 Task: Find connections with filter location Muktāgācha with filter topic #startupswith filter profile language Potuguese with filter current company Lazard with filter school DURGADEVI SARAF INSTITUTE OF MANAGEMENT STUDIES, MUMBAI with filter industry Transportation Equipment Manufacturing with filter service category Business Law with filter keywords title Title Researcher
Action: Mouse moved to (631, 125)
Screenshot: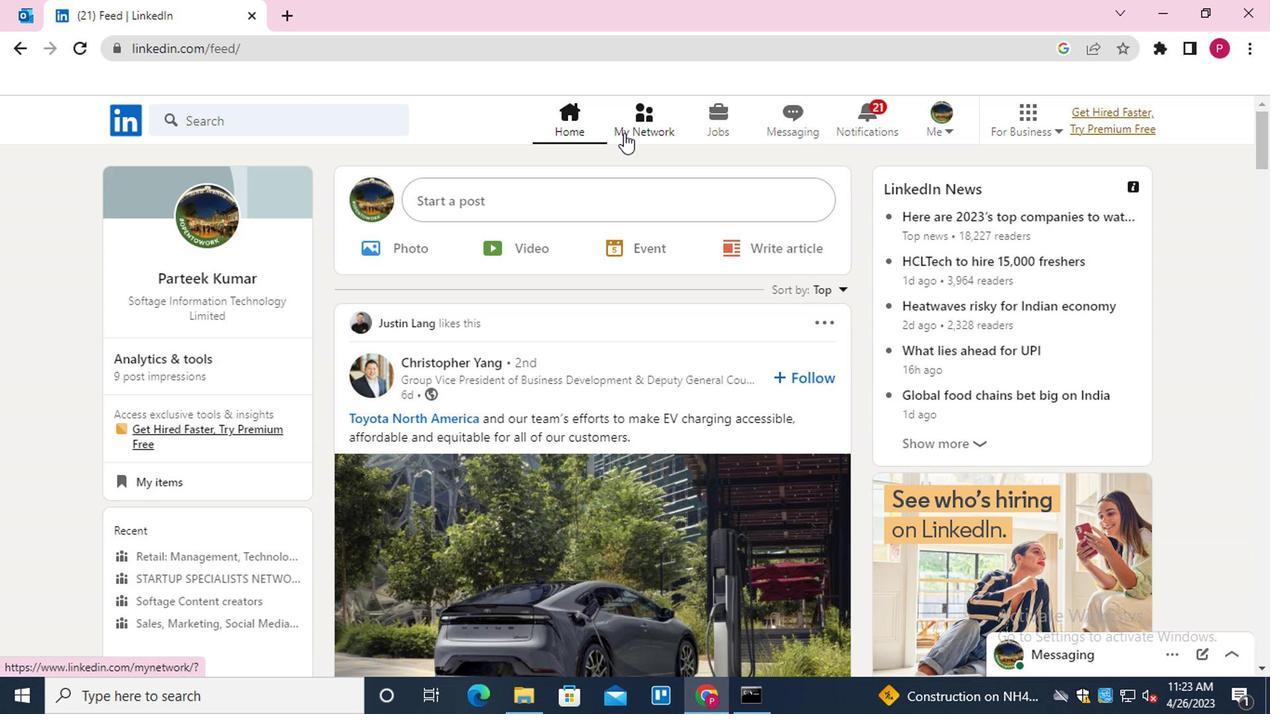 
Action: Mouse pressed left at (631, 125)
Screenshot: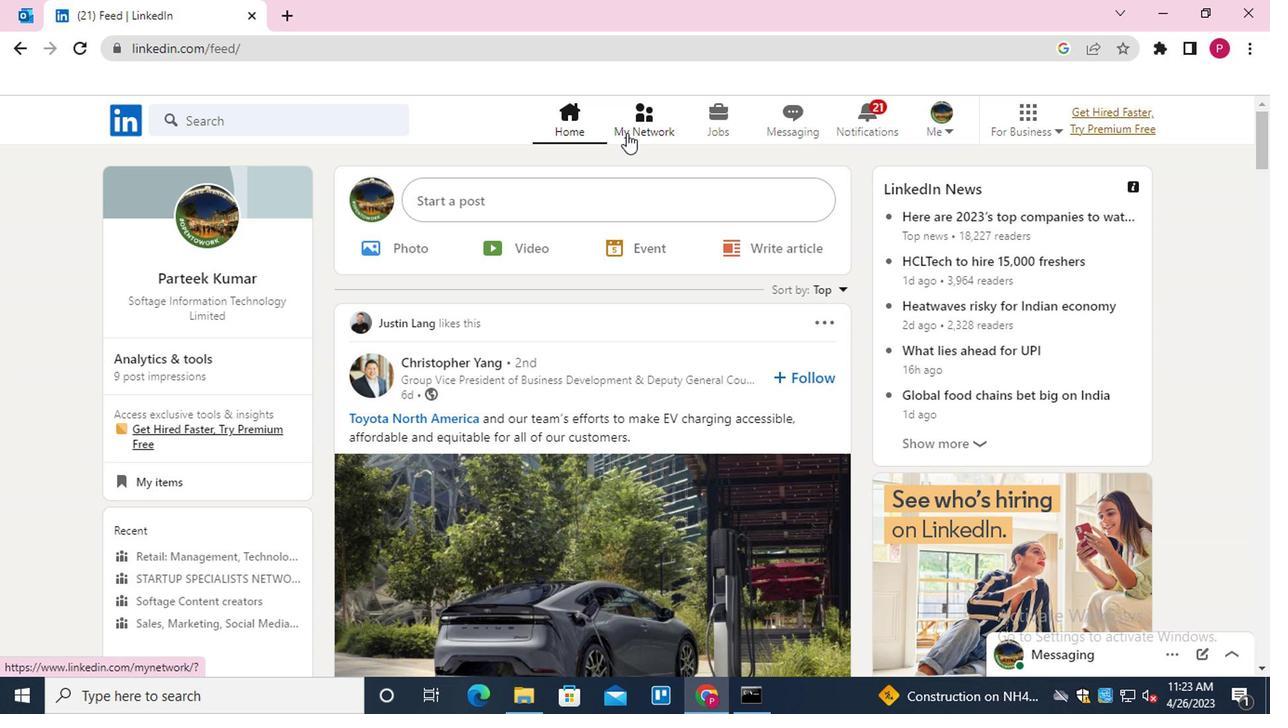 
Action: Mouse moved to (244, 208)
Screenshot: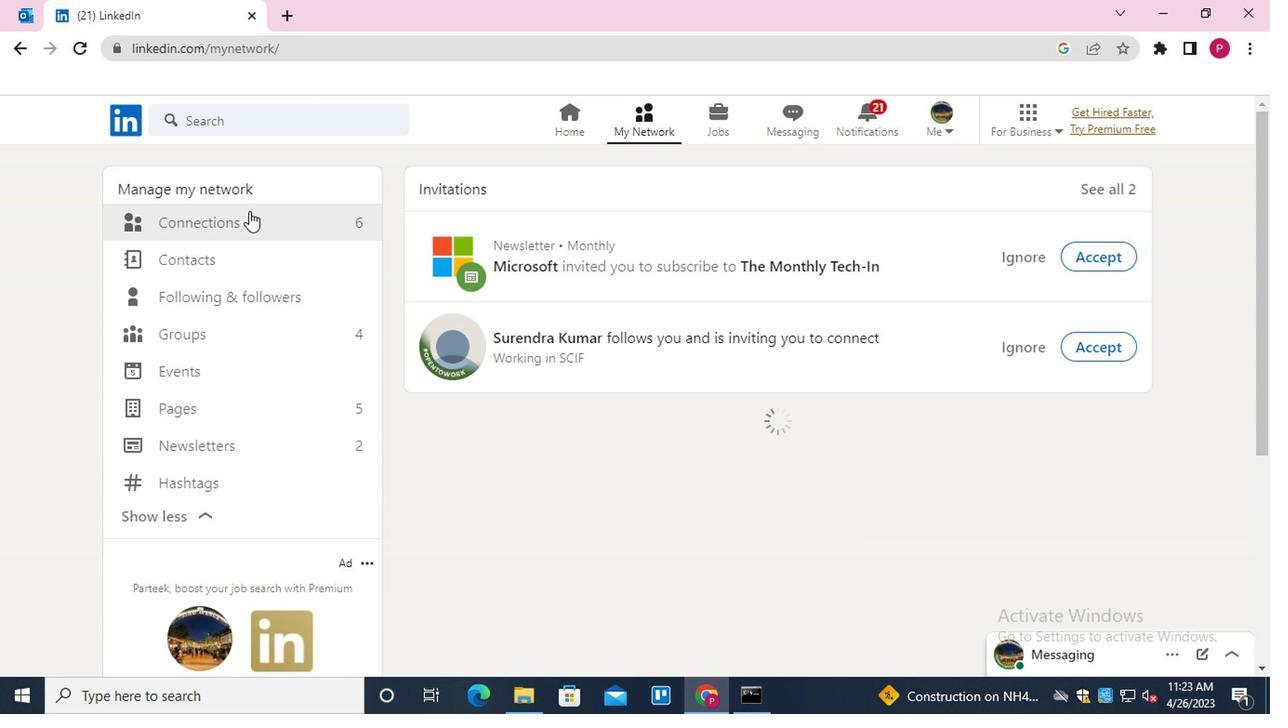 
Action: Mouse pressed left at (244, 208)
Screenshot: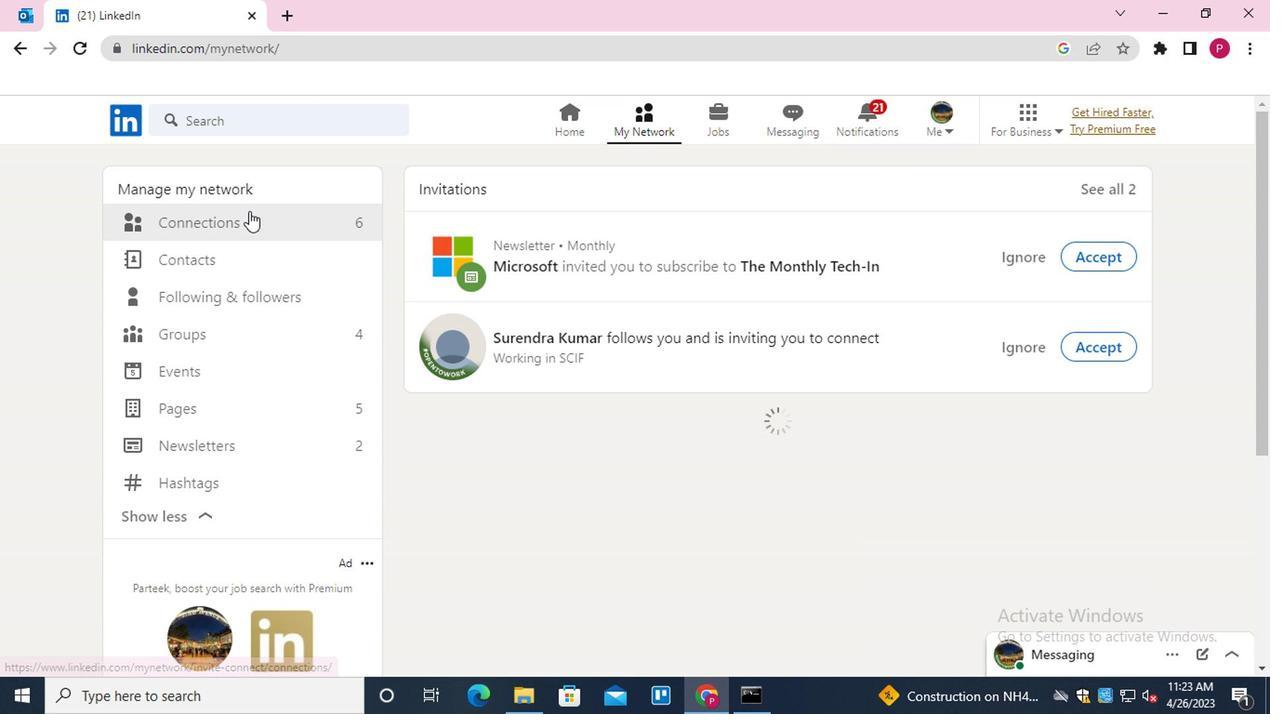 
Action: Mouse moved to (747, 218)
Screenshot: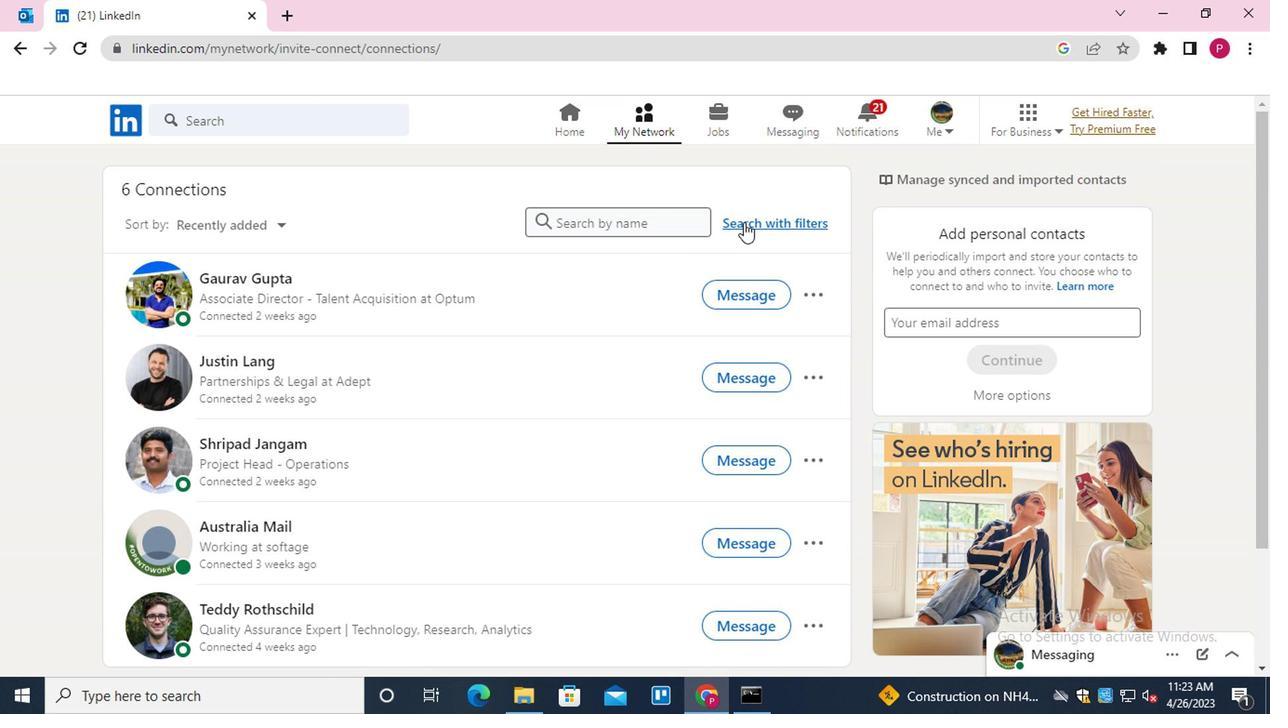 
Action: Mouse pressed left at (747, 218)
Screenshot: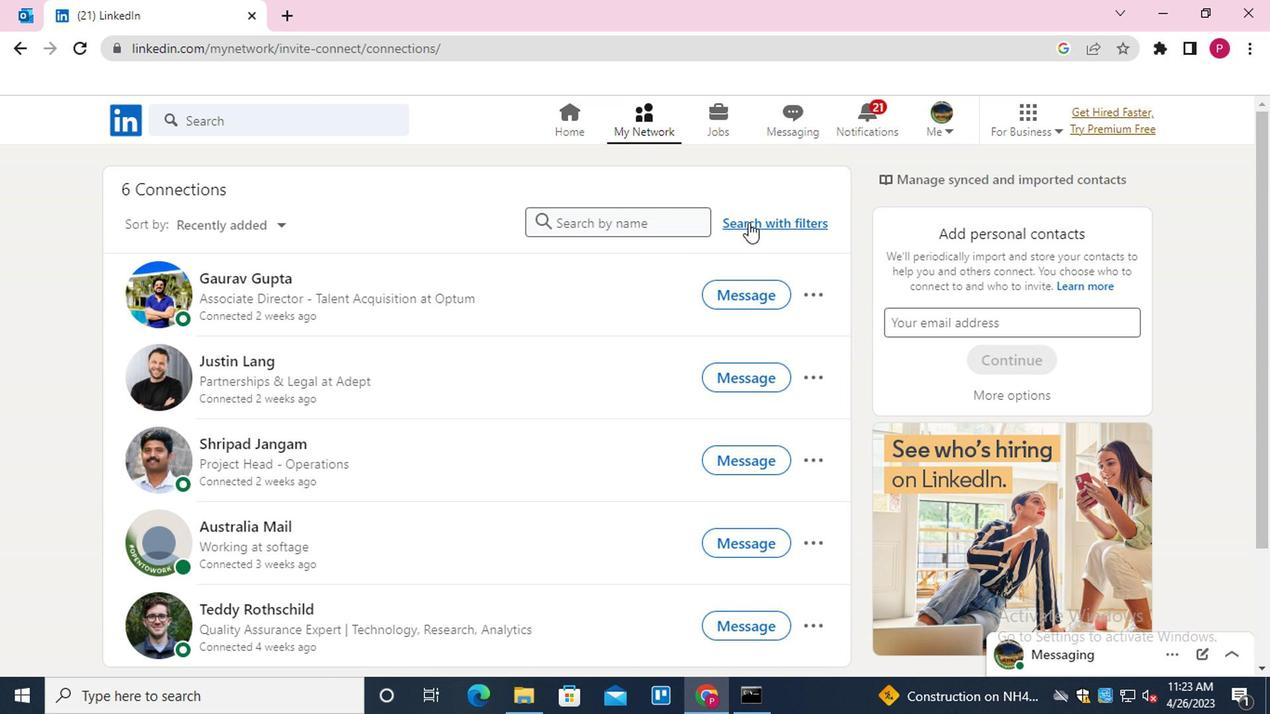 
Action: Mouse moved to (576, 120)
Screenshot: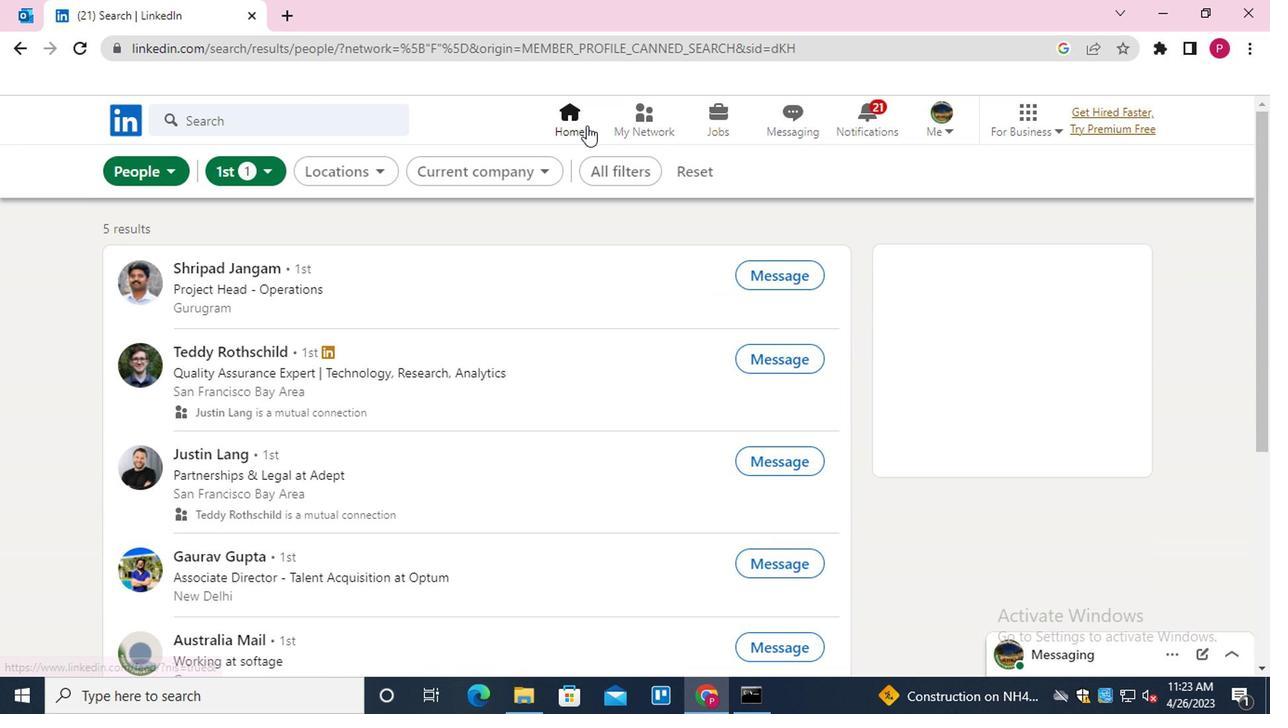 
Action: Mouse pressed left at (576, 120)
Screenshot: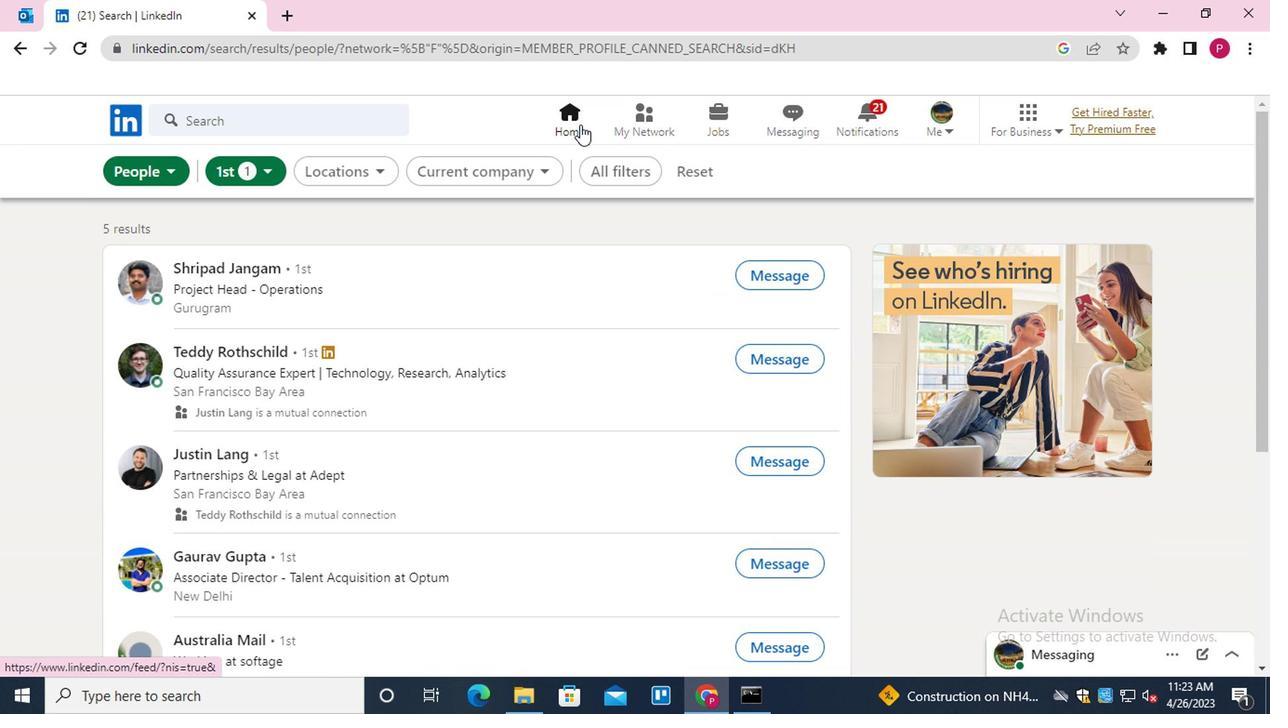
Action: Mouse moved to (627, 173)
Screenshot: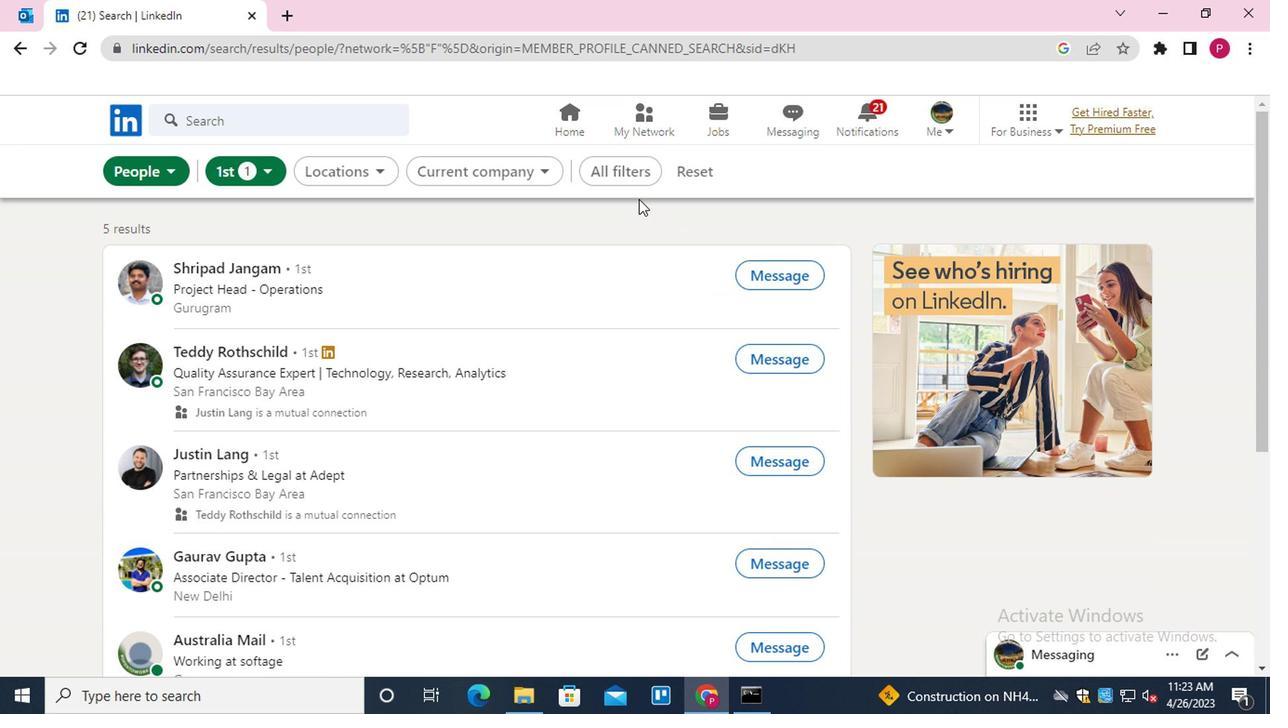 
Action: Mouse pressed left at (627, 173)
Screenshot: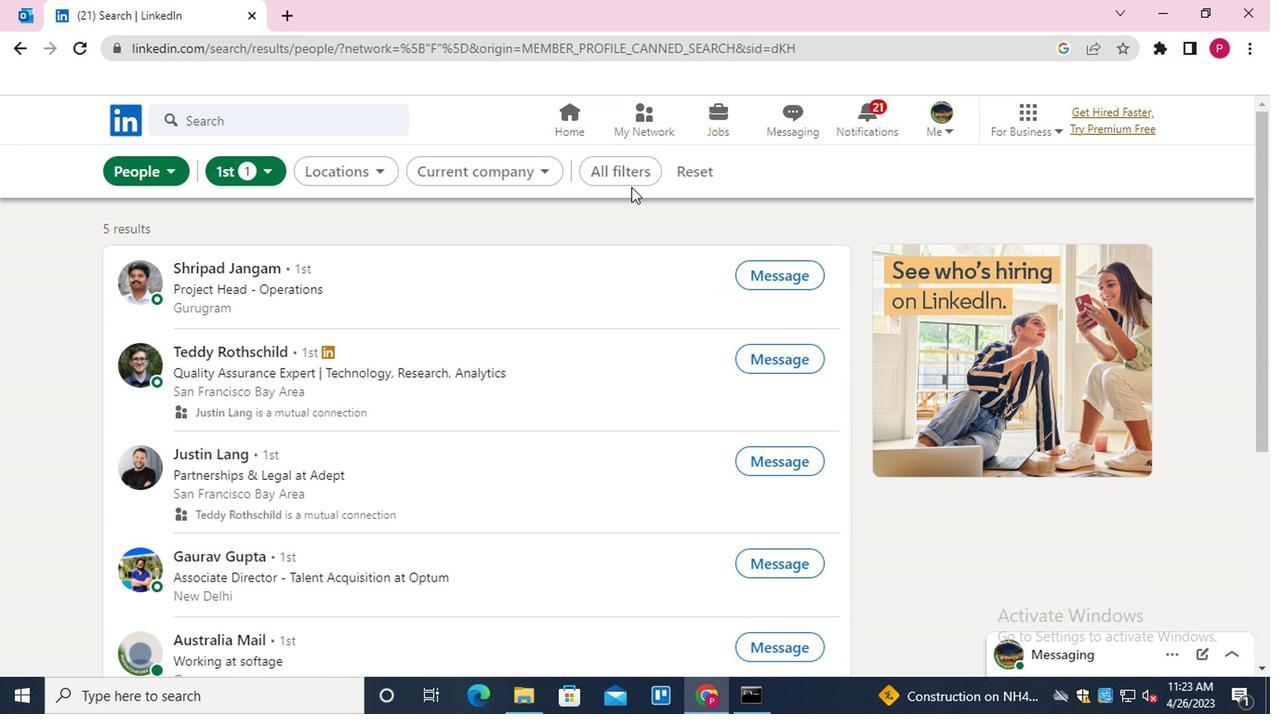 
Action: Mouse moved to (936, 371)
Screenshot: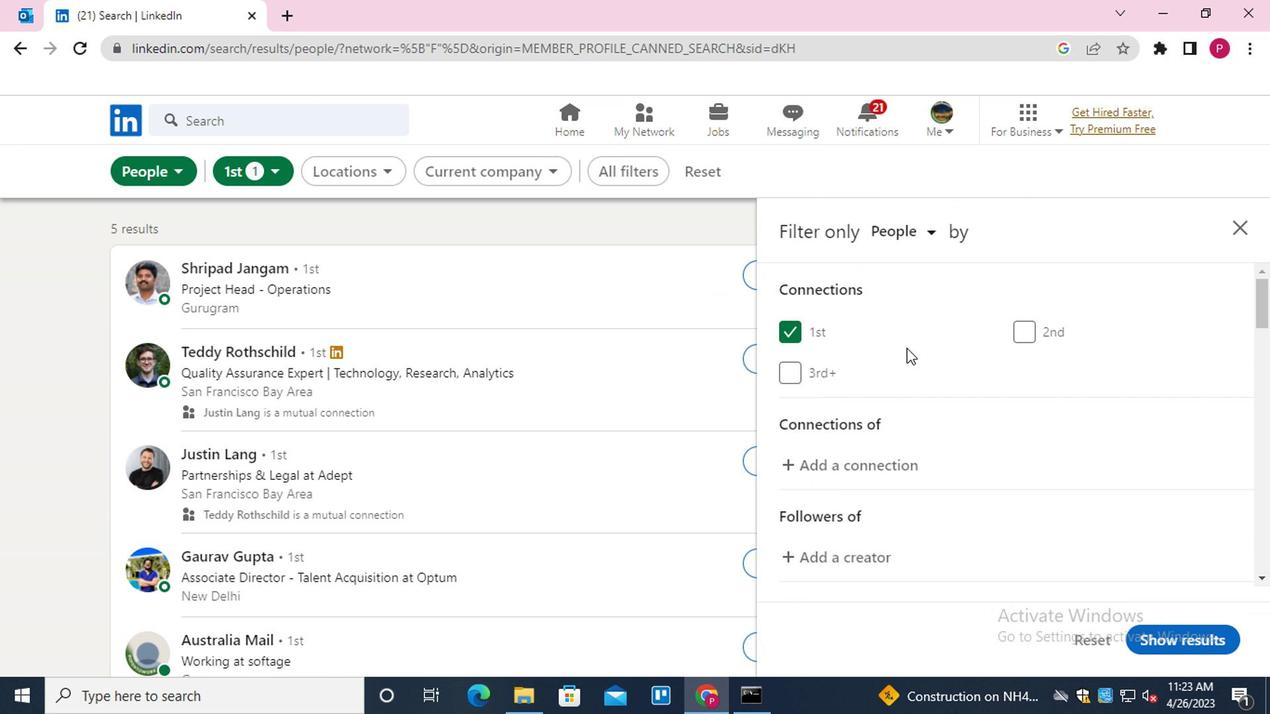 
Action: Mouse scrolled (936, 370) with delta (0, -1)
Screenshot: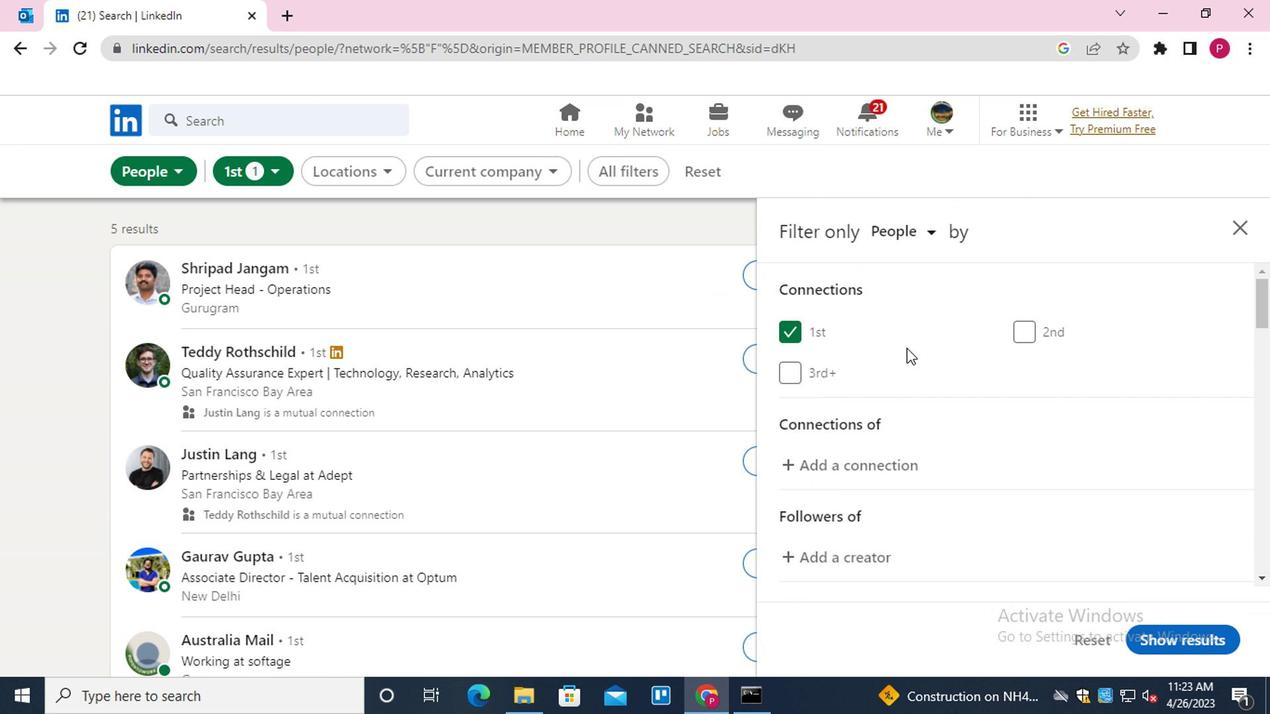 
Action: Mouse moved to (938, 373)
Screenshot: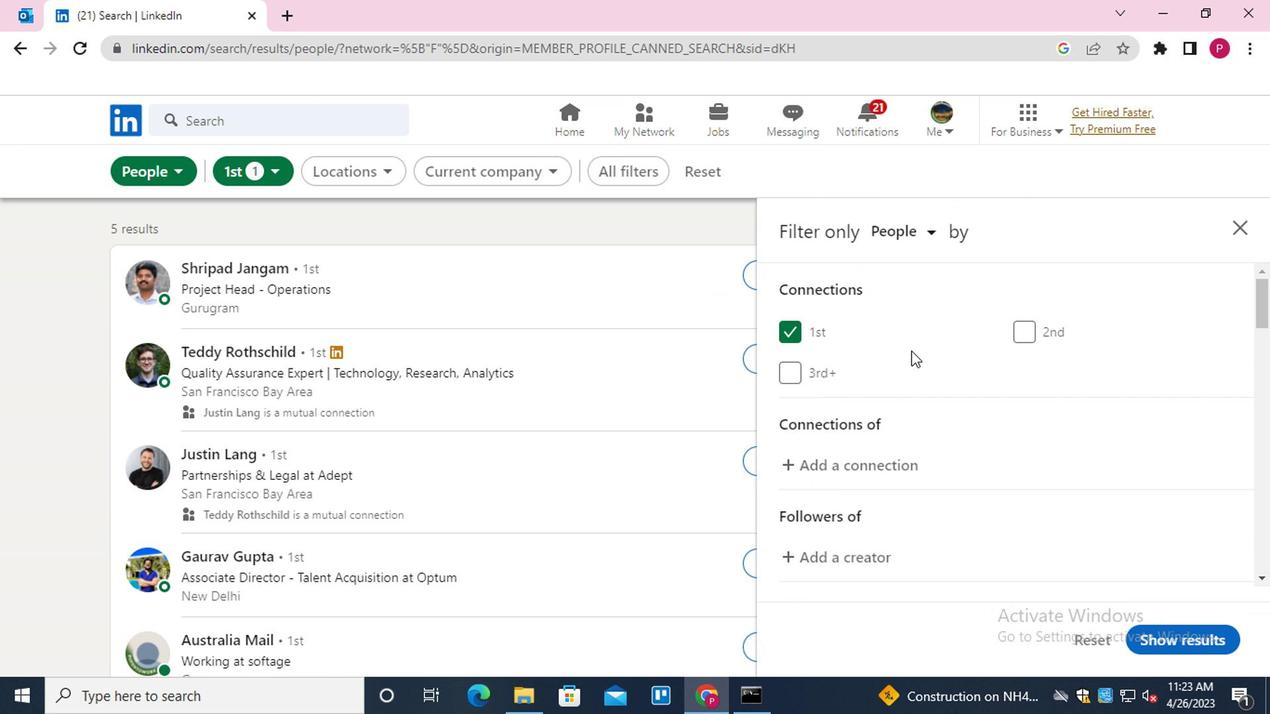 
Action: Mouse scrolled (938, 372) with delta (0, 0)
Screenshot: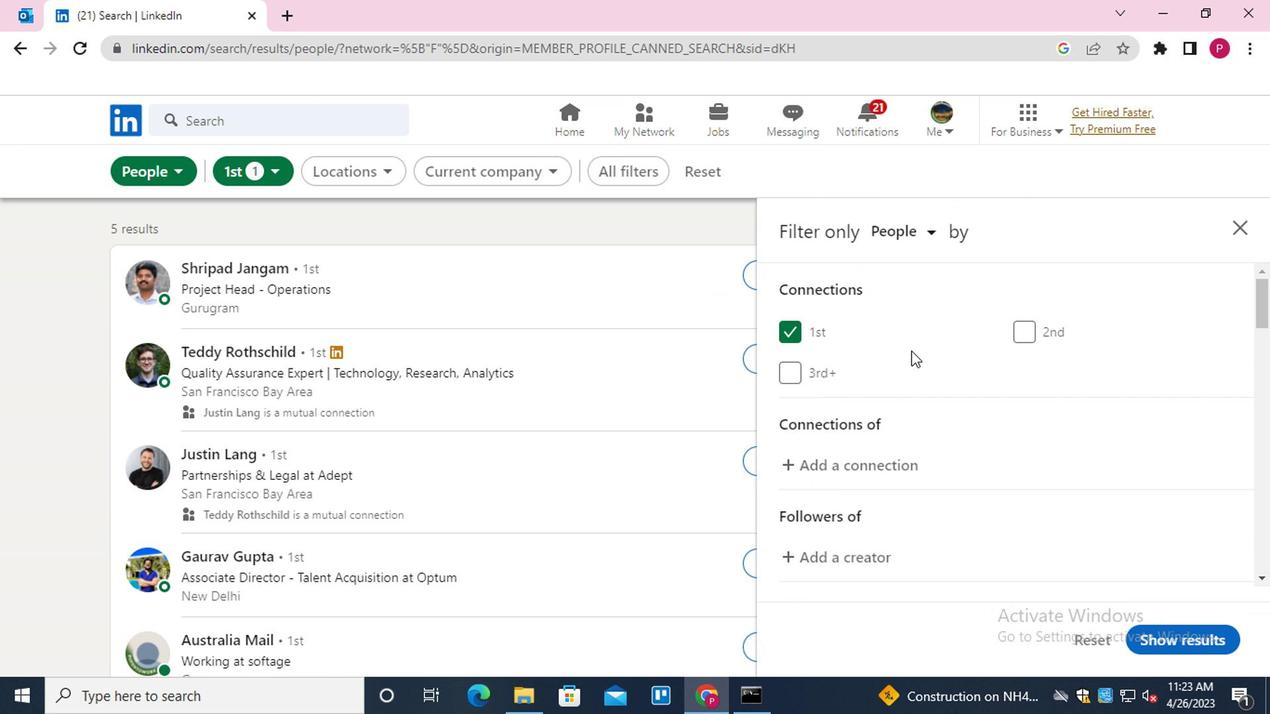 
Action: Mouse moved to (942, 377)
Screenshot: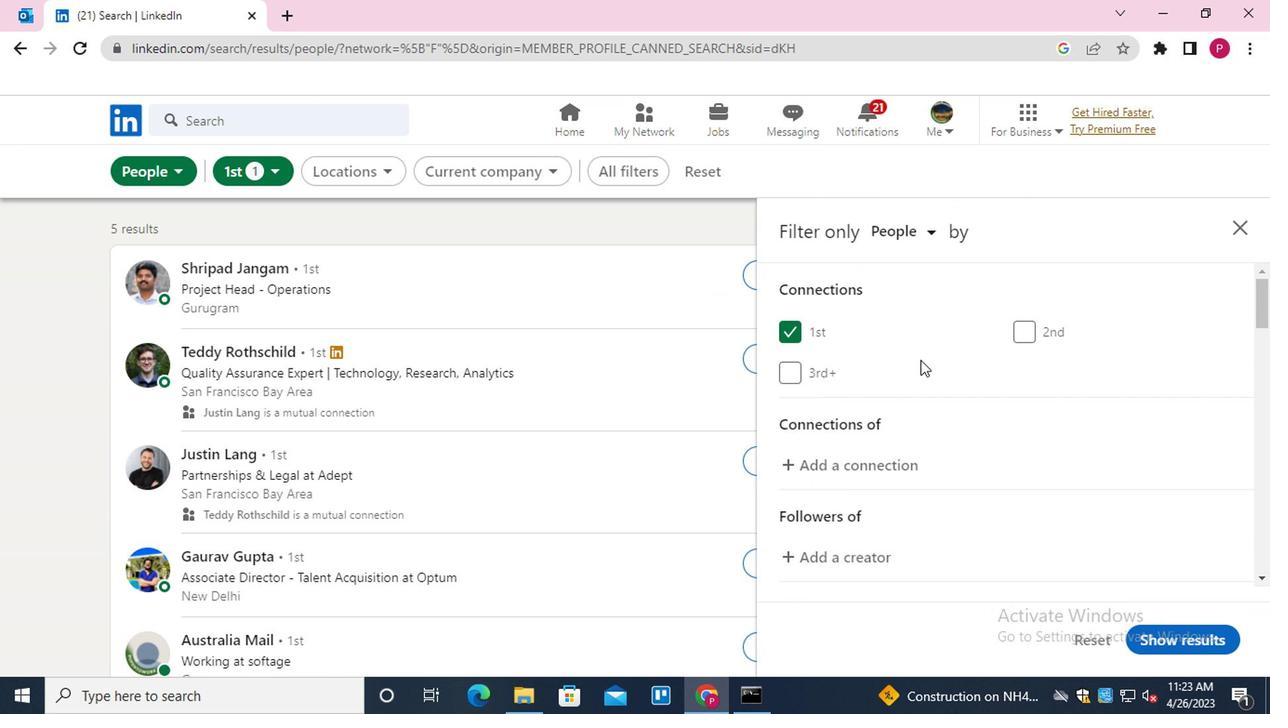
Action: Mouse scrolled (942, 376) with delta (0, 0)
Screenshot: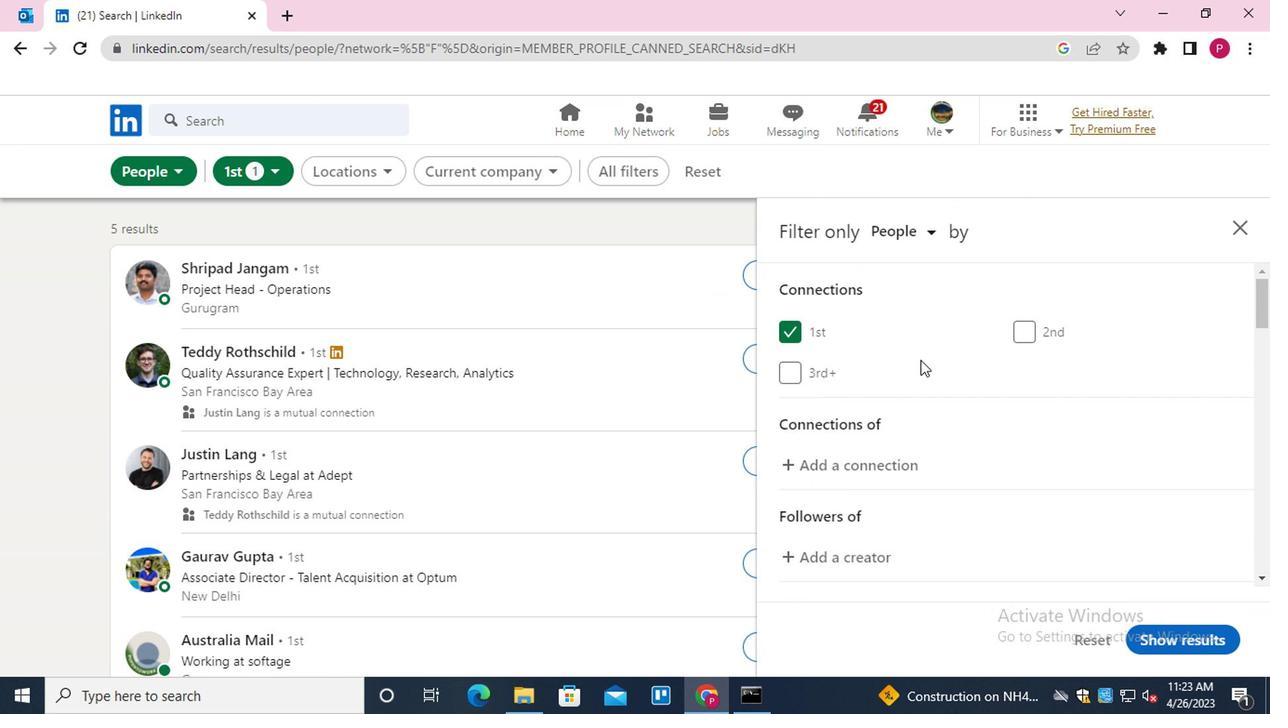 
Action: Mouse moved to (1083, 451)
Screenshot: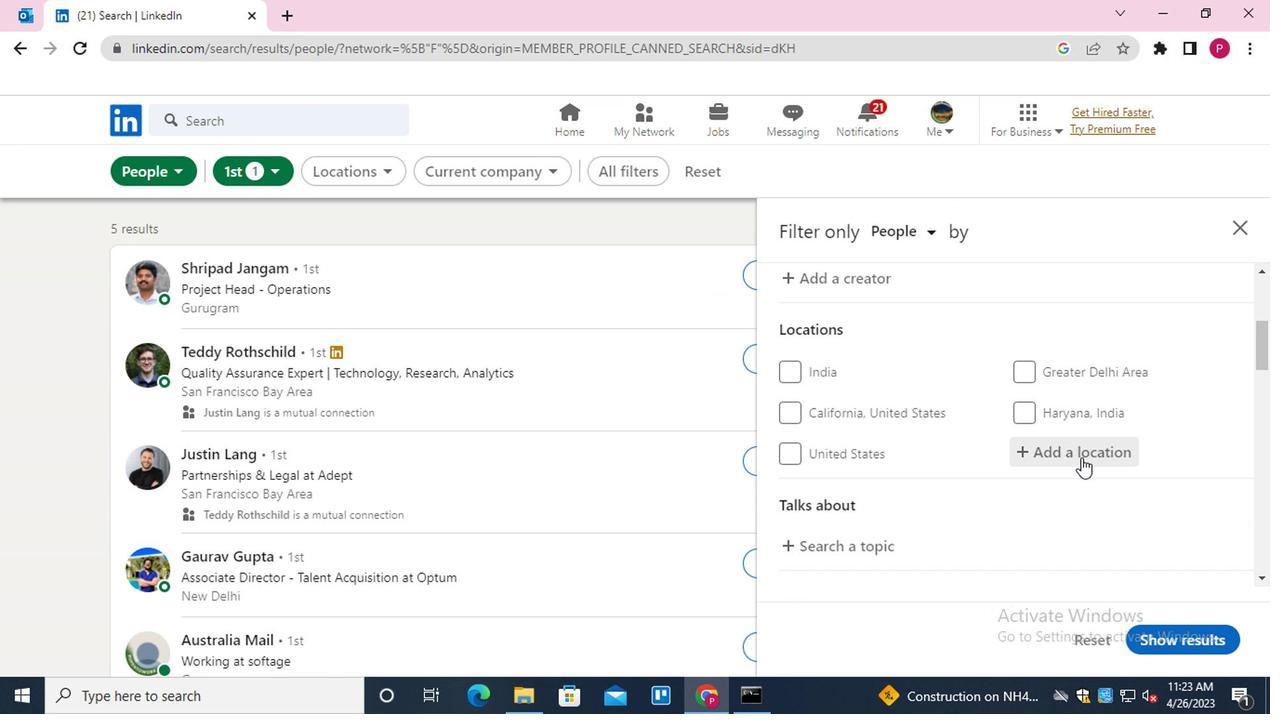 
Action: Mouse pressed left at (1083, 451)
Screenshot: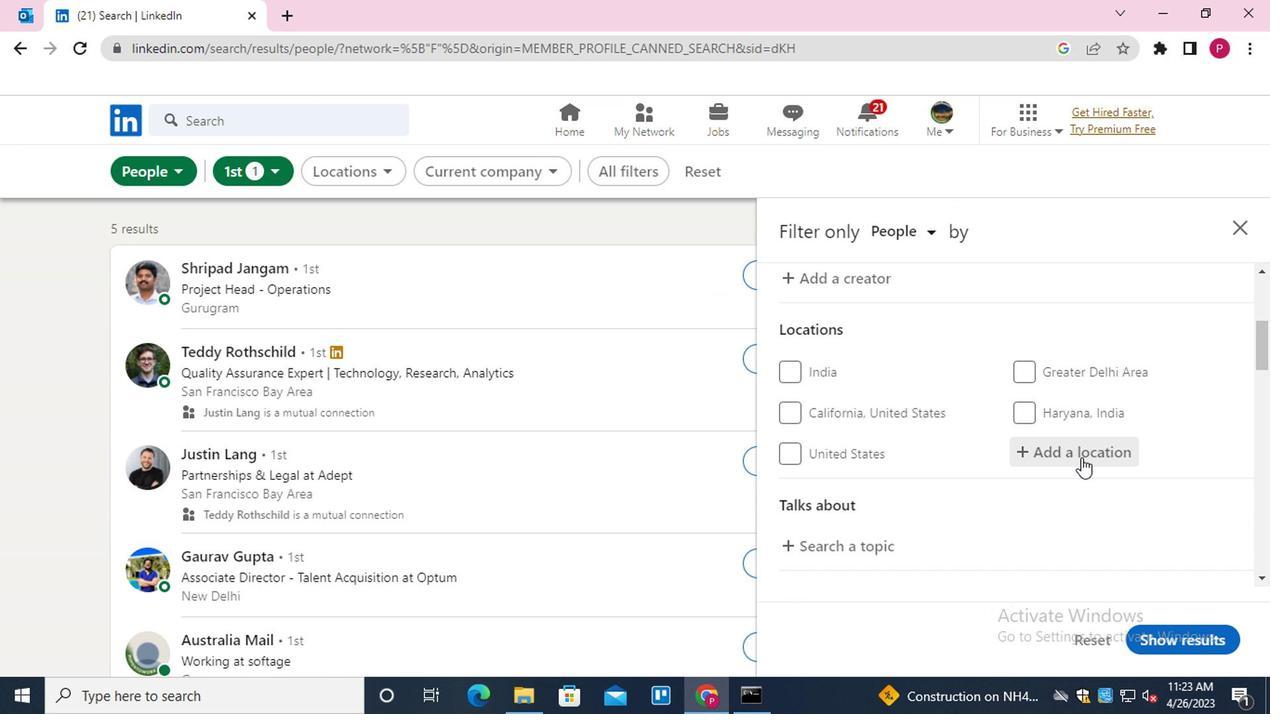 
Action: Mouse moved to (1076, 452)
Screenshot: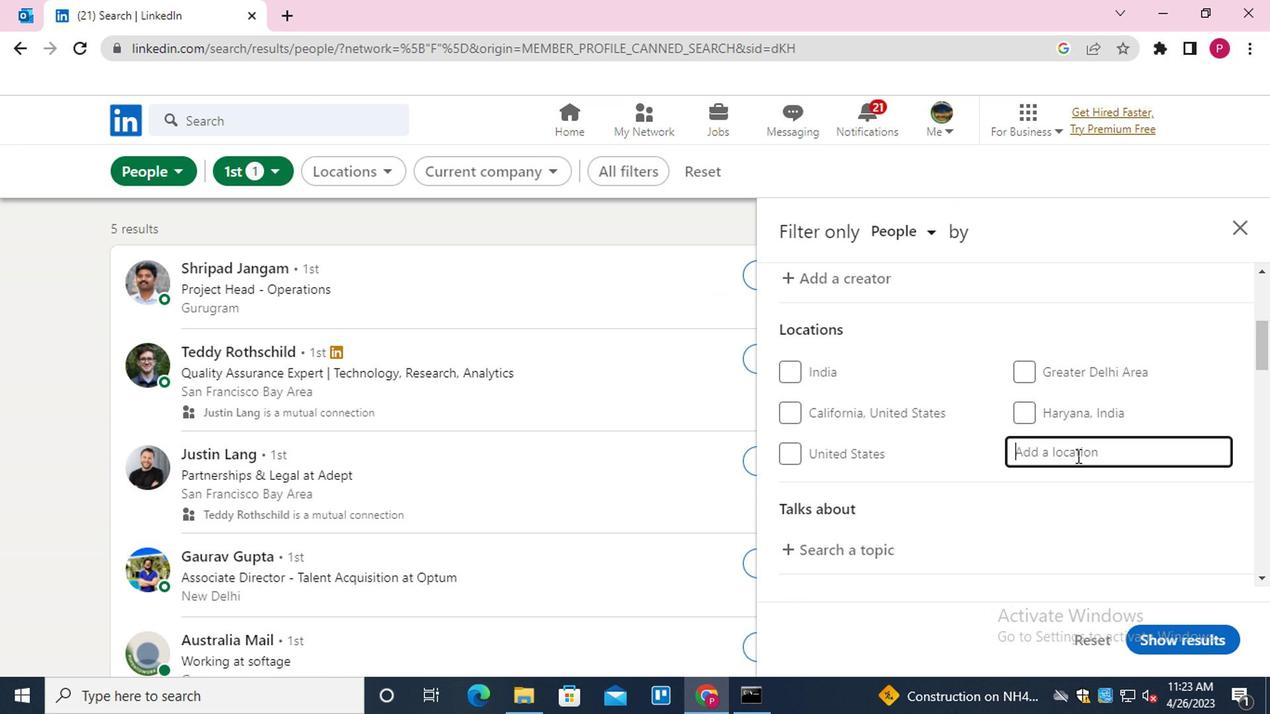 
Action: Key pressed <Key.shift>MUKTAGACHA
Screenshot: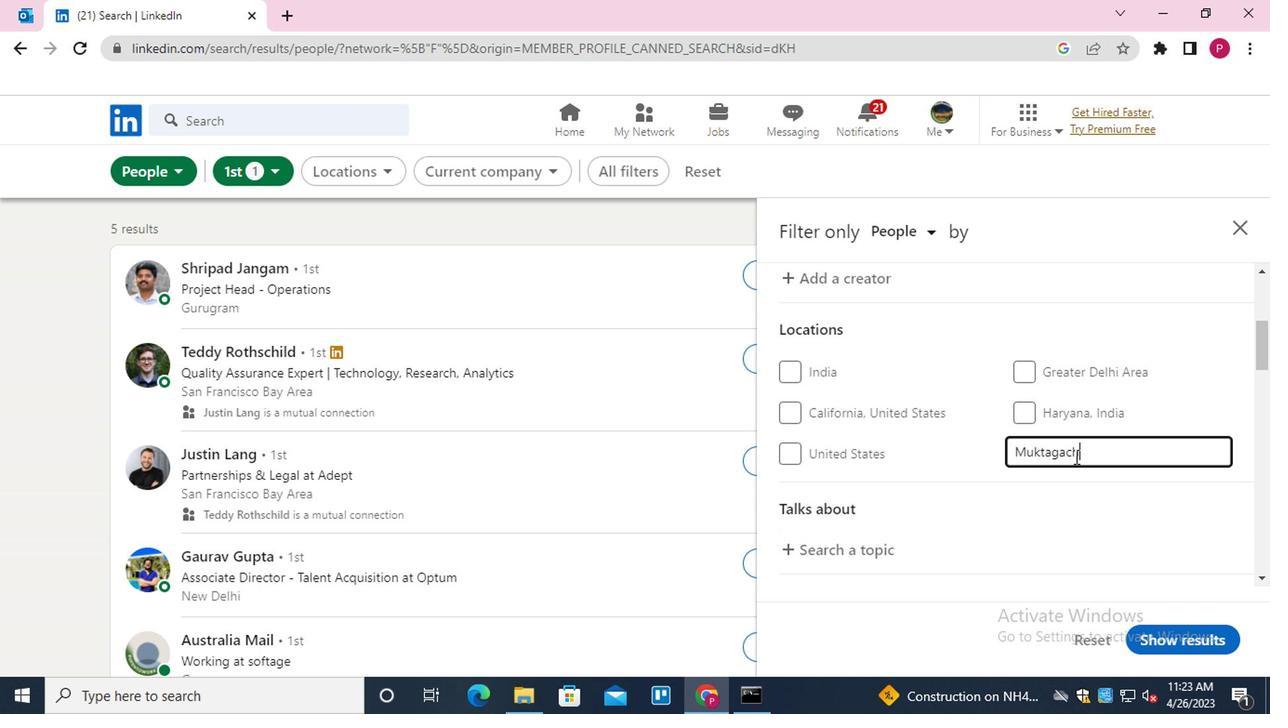 
Action: Mouse moved to (1074, 502)
Screenshot: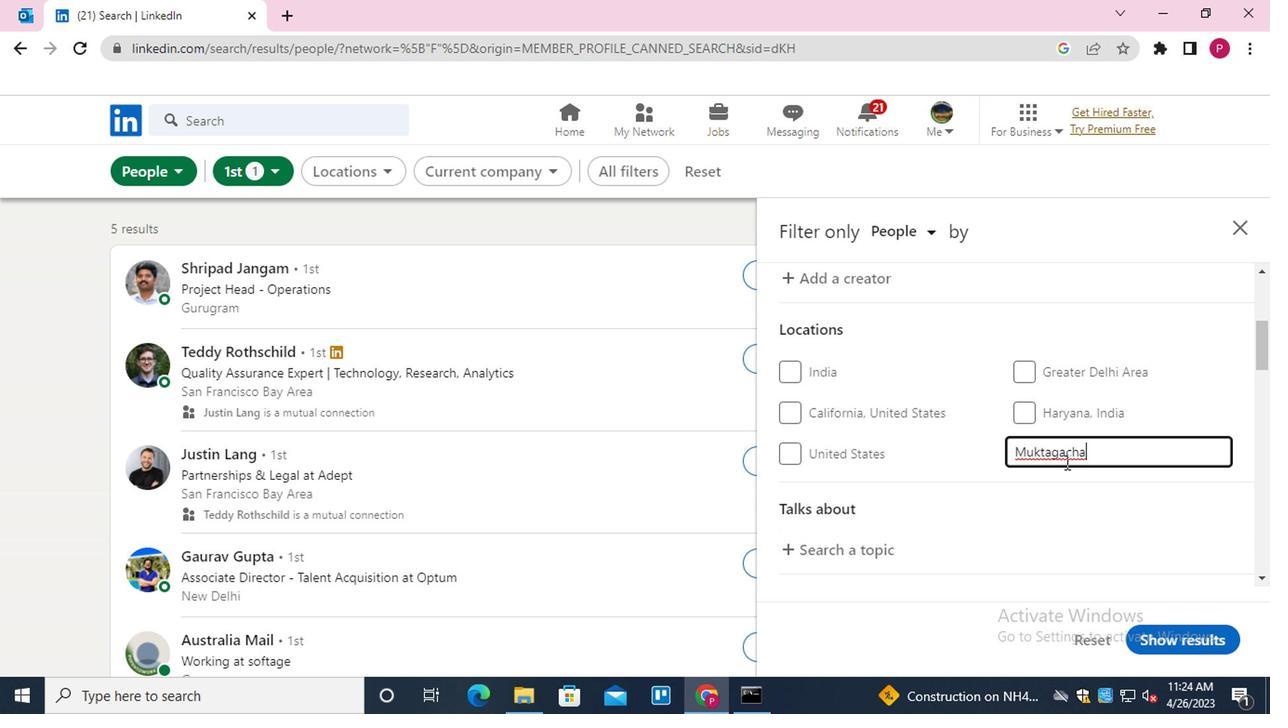 
Action: Mouse pressed left at (1074, 502)
Screenshot: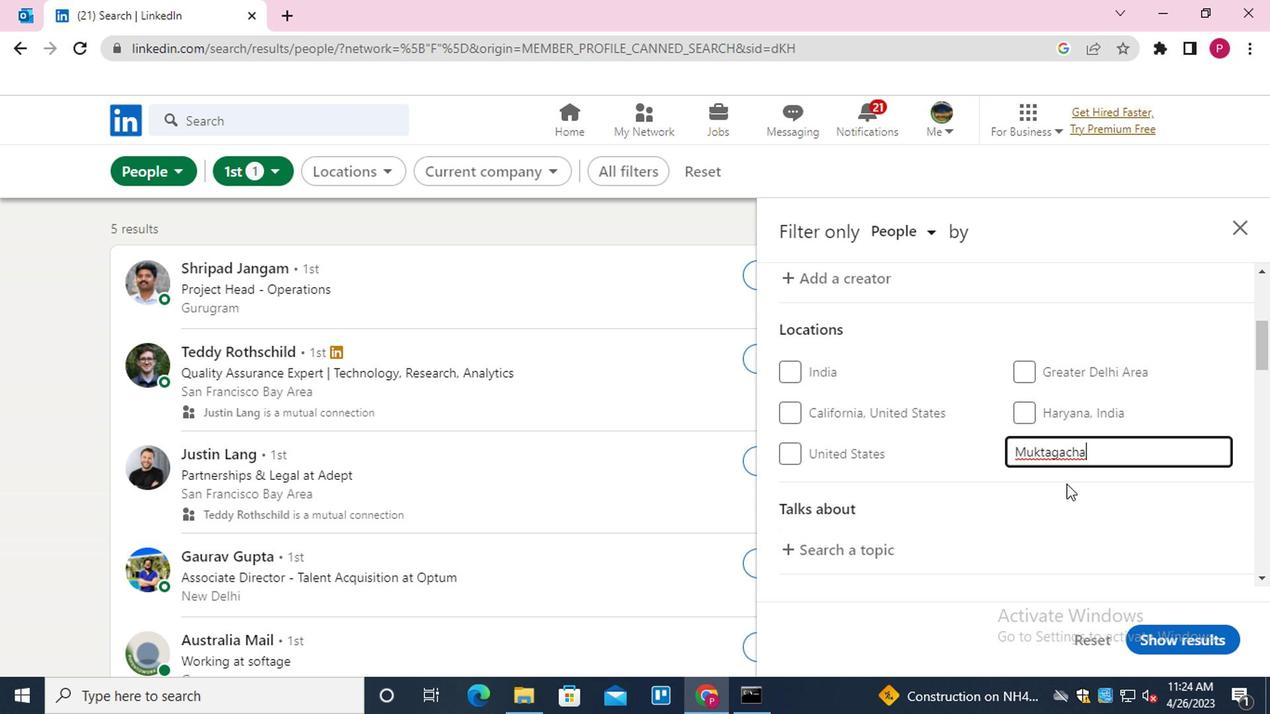 
Action: Mouse moved to (1008, 478)
Screenshot: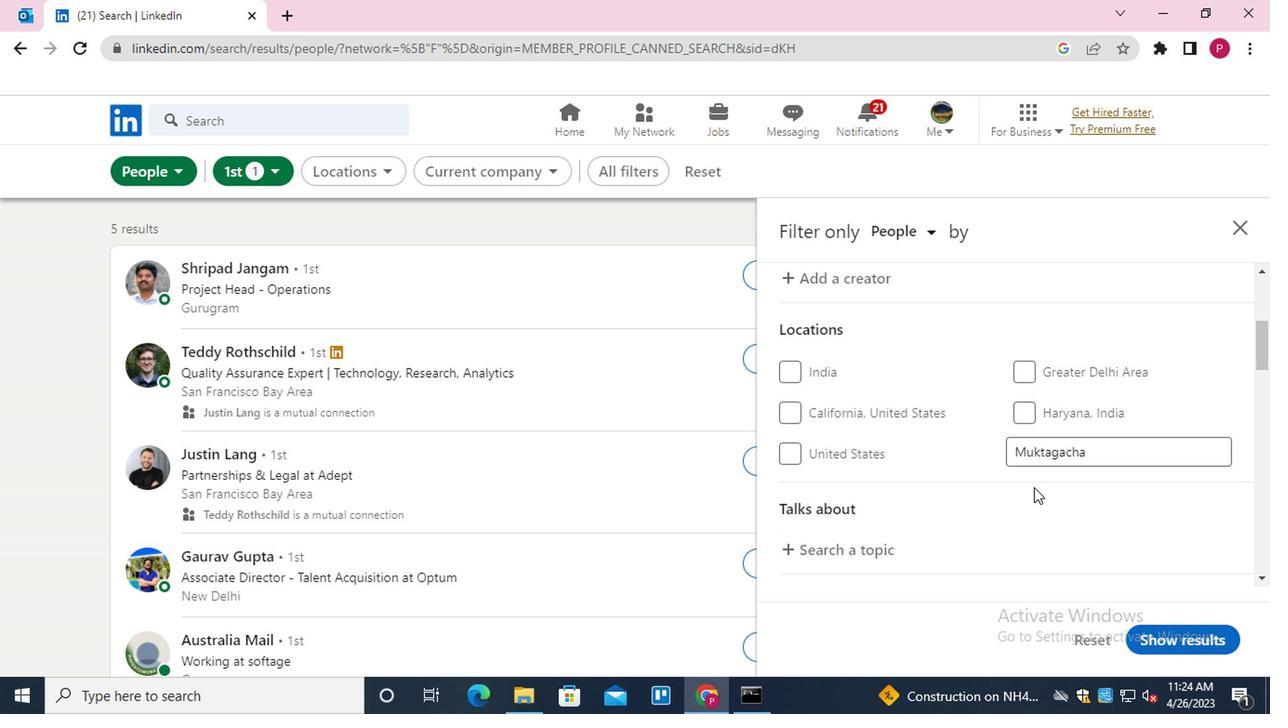
Action: Mouse scrolled (1008, 477) with delta (0, 0)
Screenshot: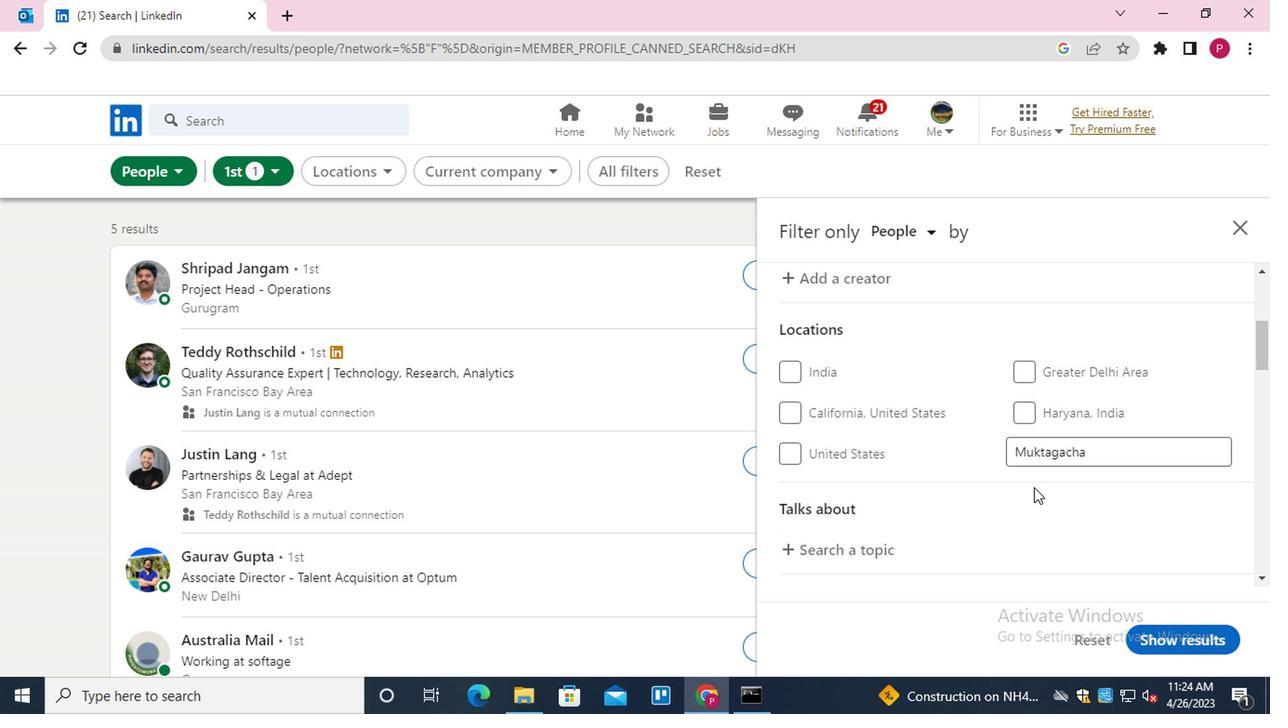 
Action: Mouse moved to (1001, 478)
Screenshot: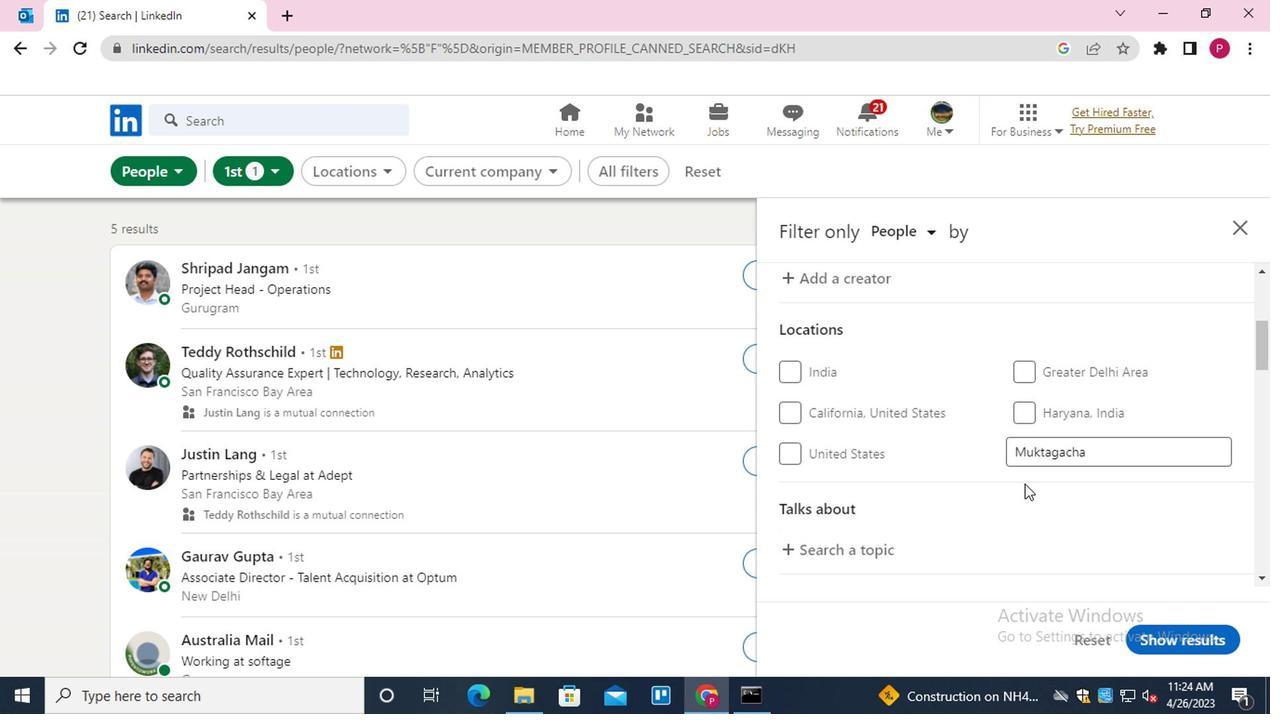 
Action: Mouse scrolled (1001, 477) with delta (0, 0)
Screenshot: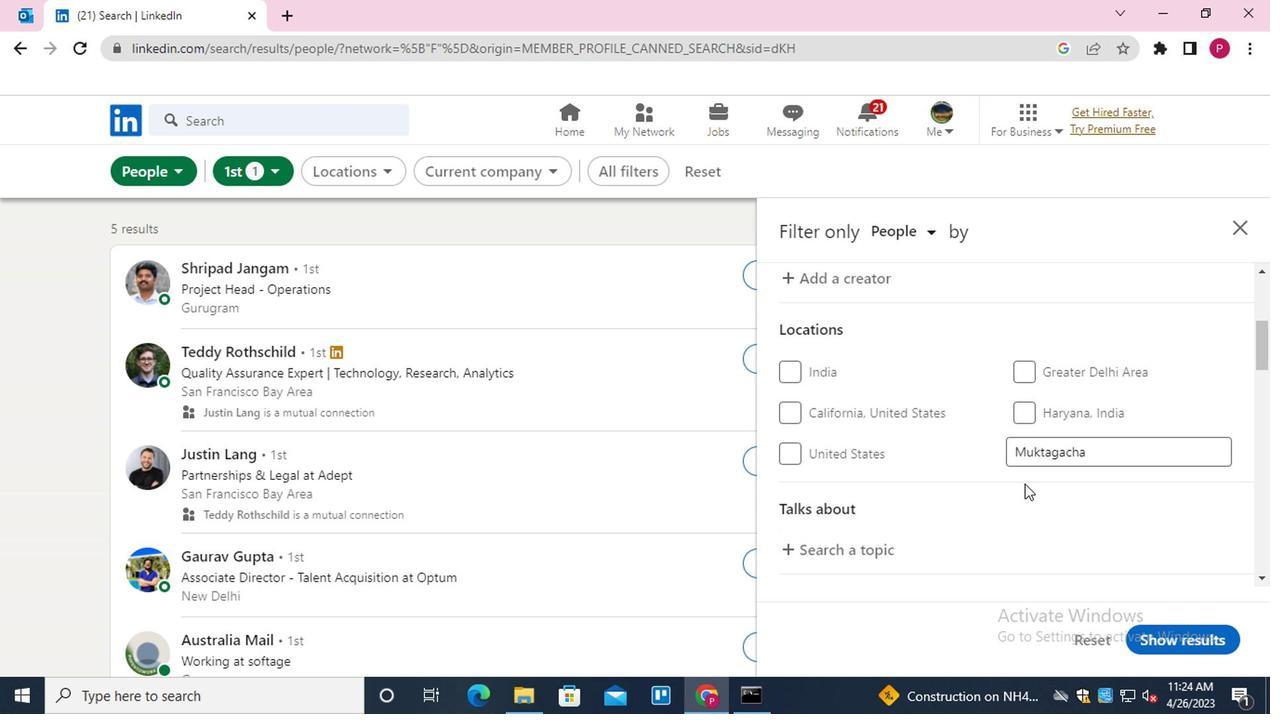 
Action: Mouse moved to (989, 477)
Screenshot: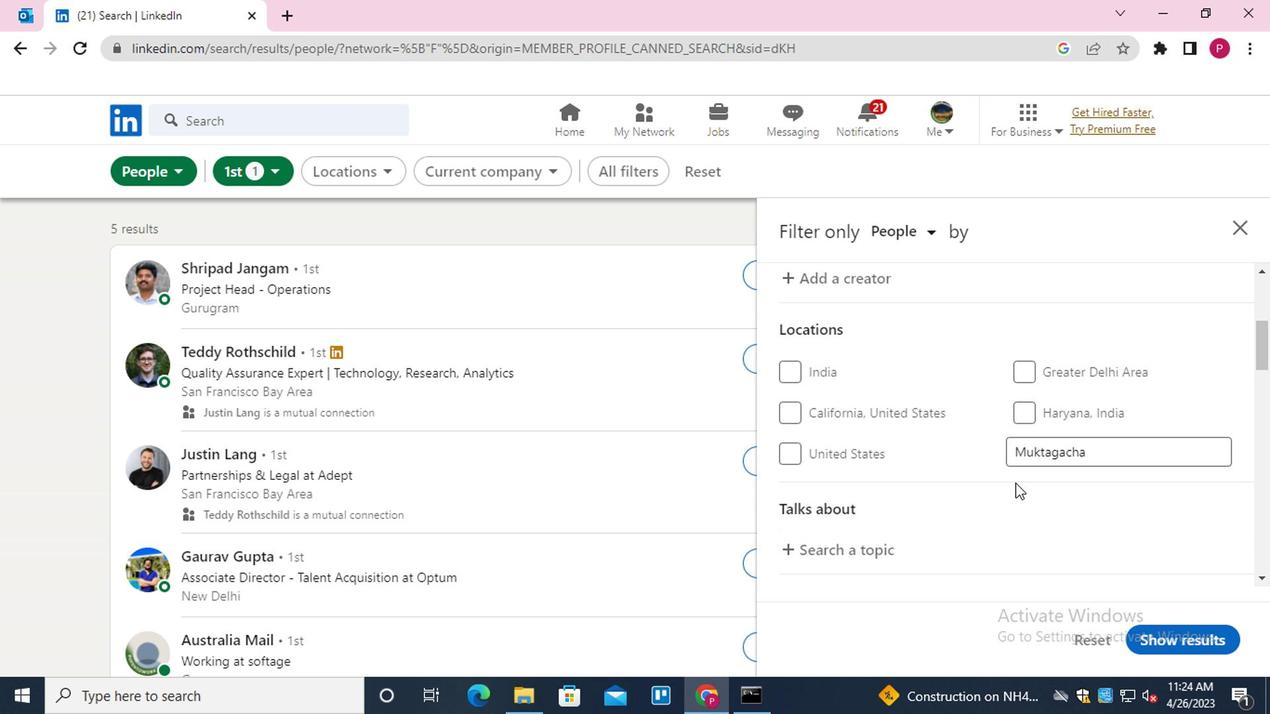 
Action: Mouse scrolled (989, 477) with delta (0, 0)
Screenshot: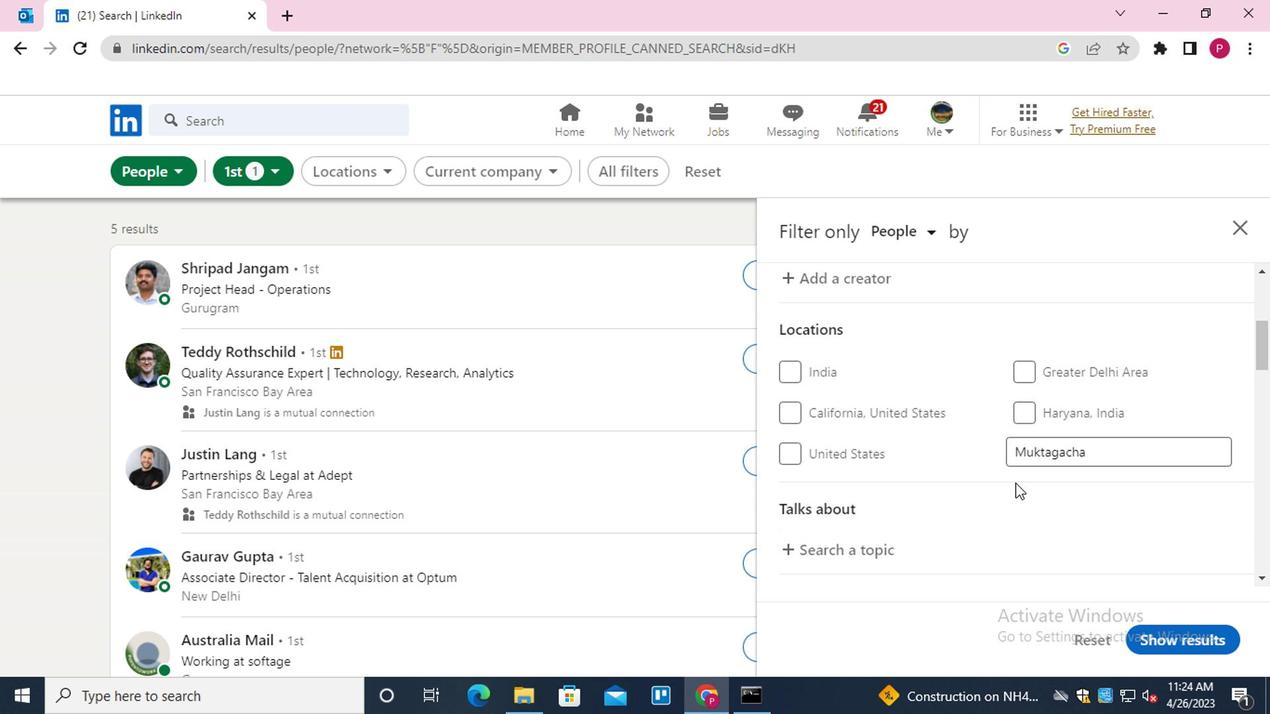 
Action: Mouse moved to (851, 273)
Screenshot: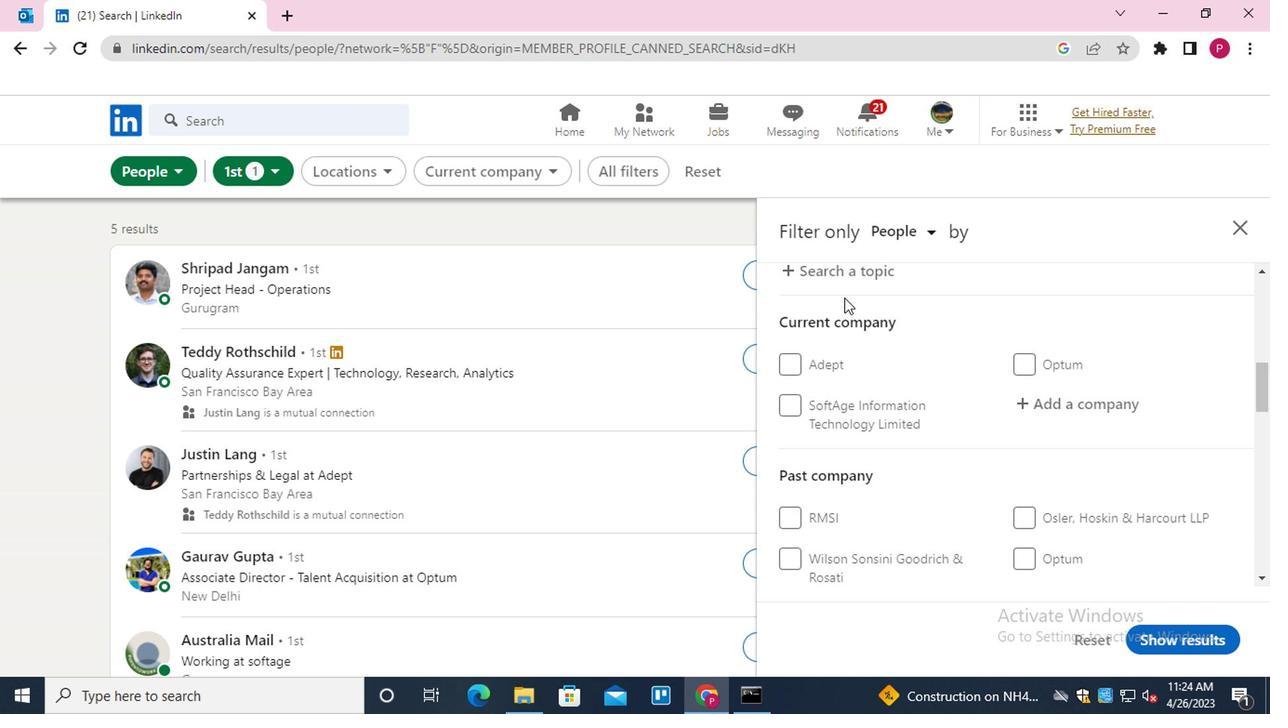 
Action: Mouse pressed left at (851, 273)
Screenshot: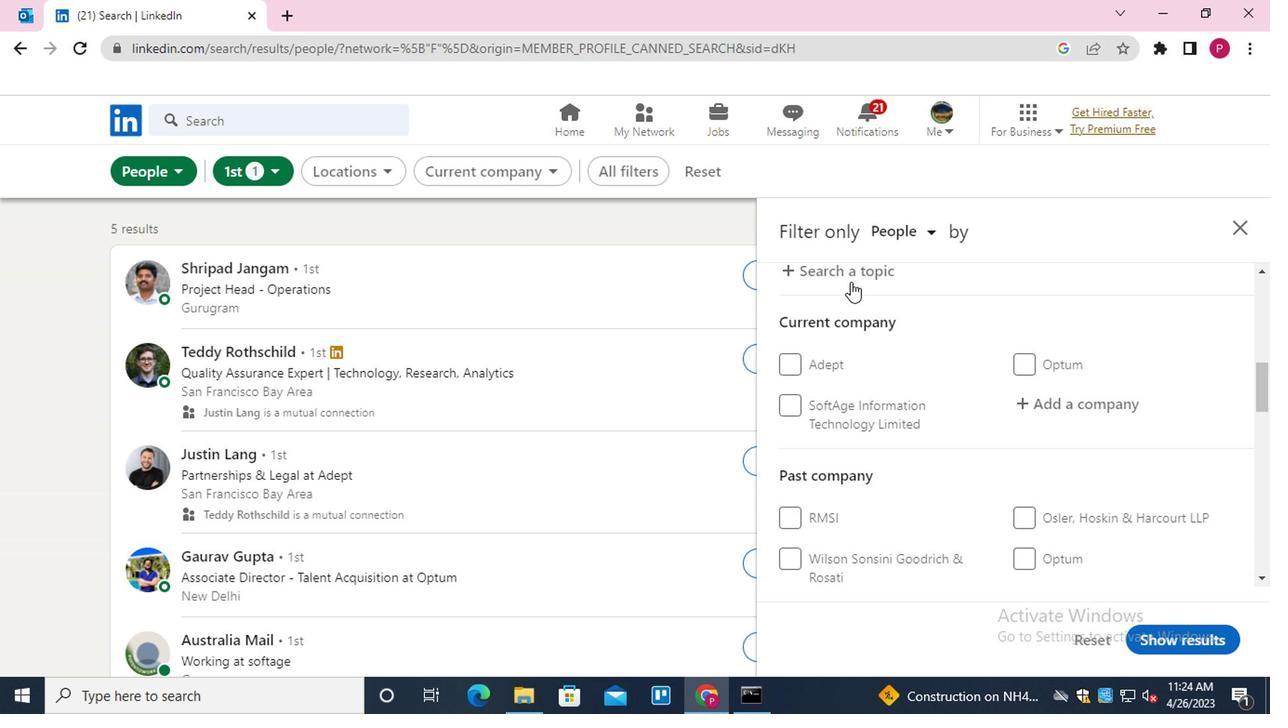
Action: Mouse scrolled (851, 273) with delta (0, 0)
Screenshot: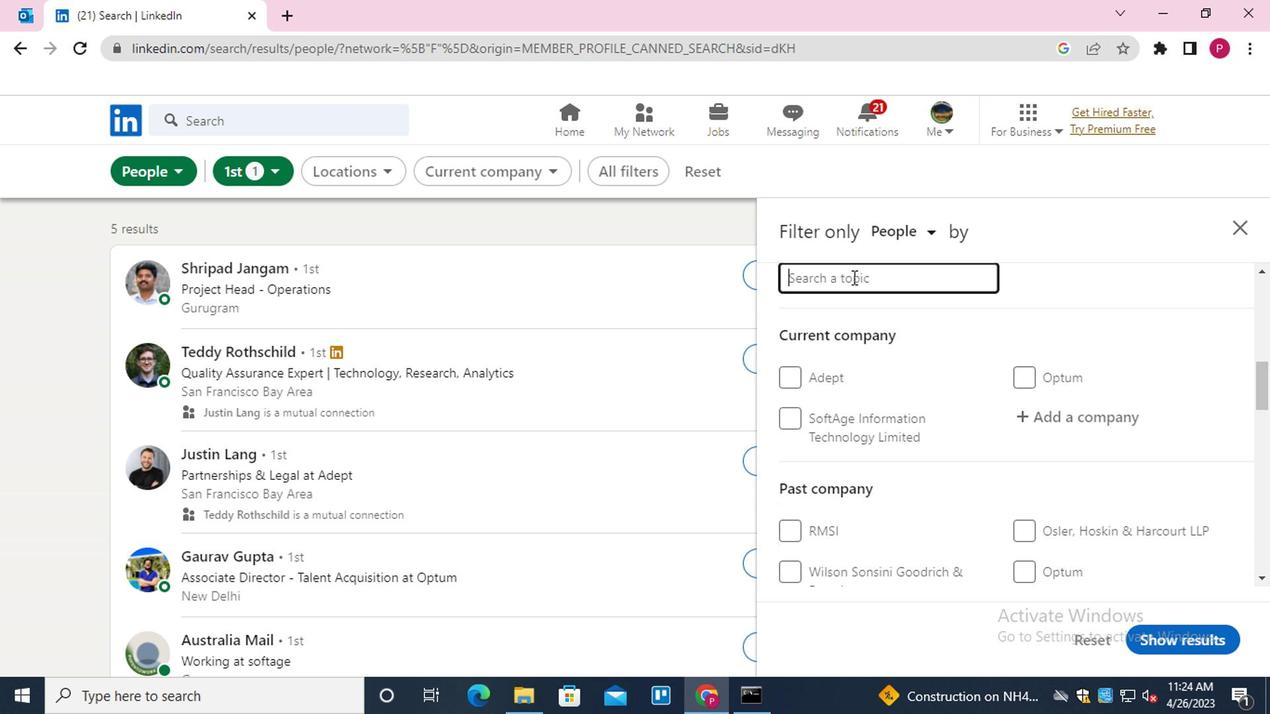 
Action: Mouse moved to (866, 308)
Screenshot: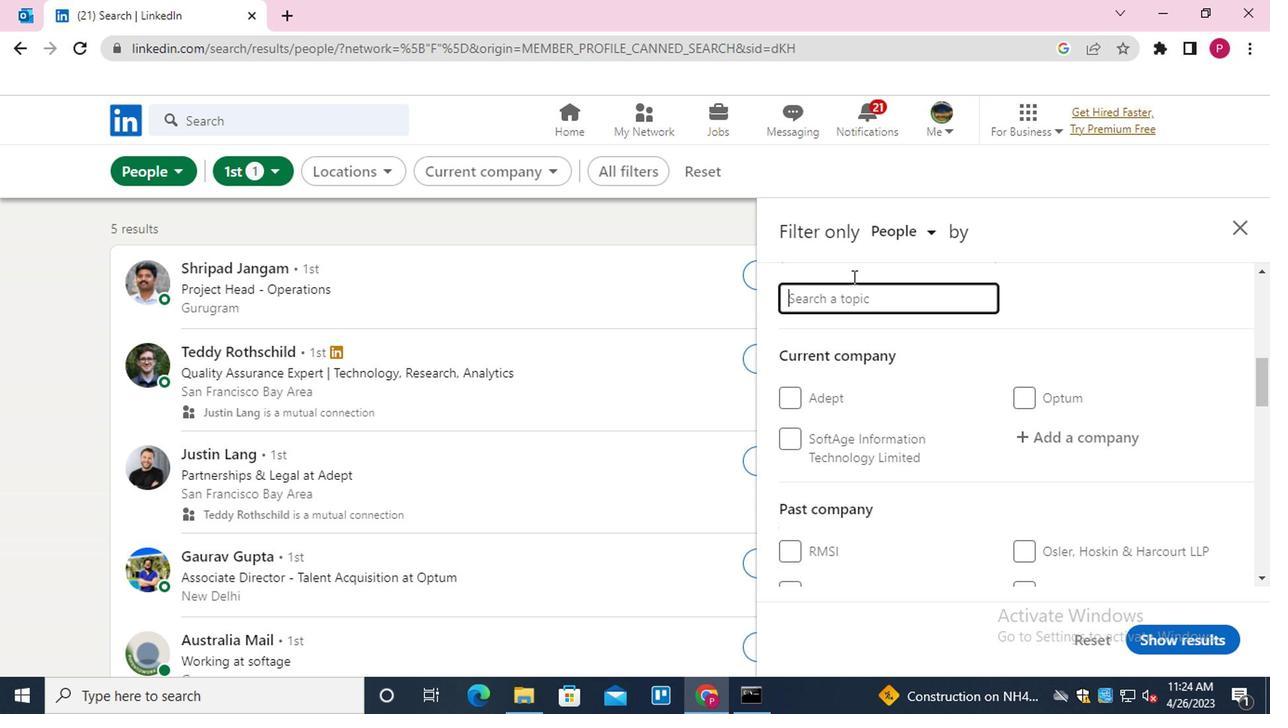 
Action: Key pressed STARTUPS<Key.down><Key.enter>
Screenshot: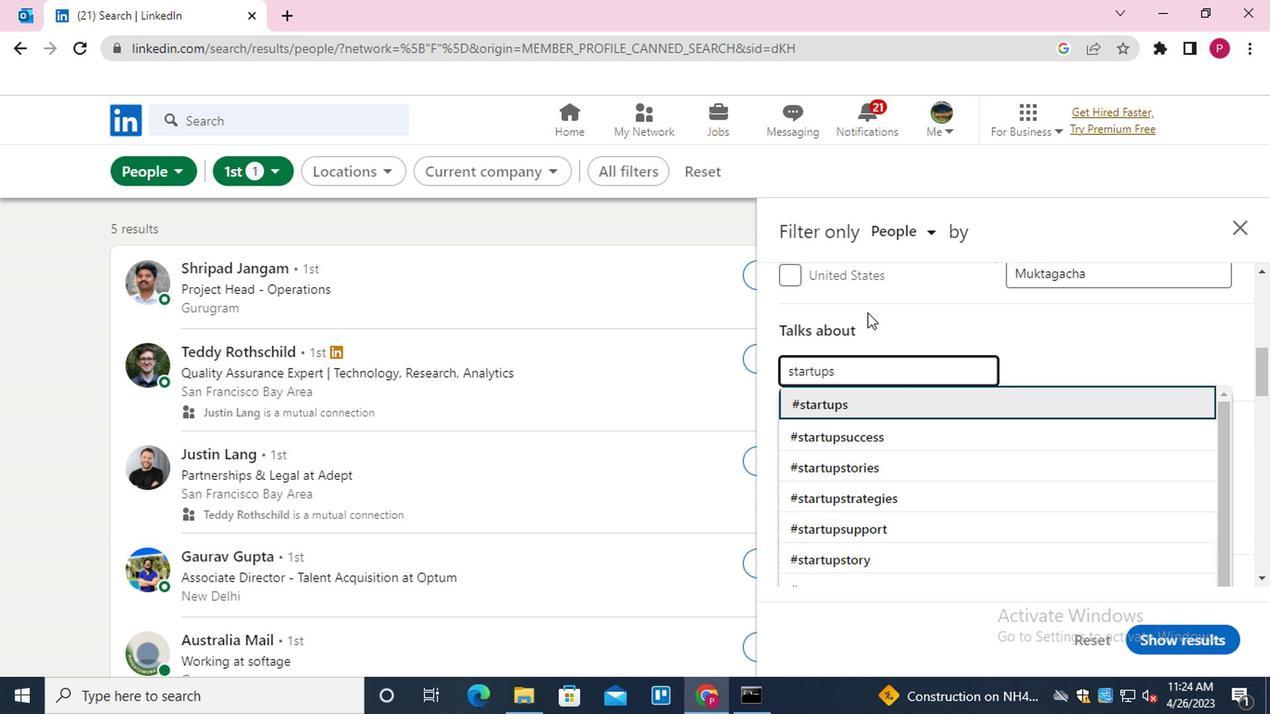 
Action: Mouse moved to (813, 312)
Screenshot: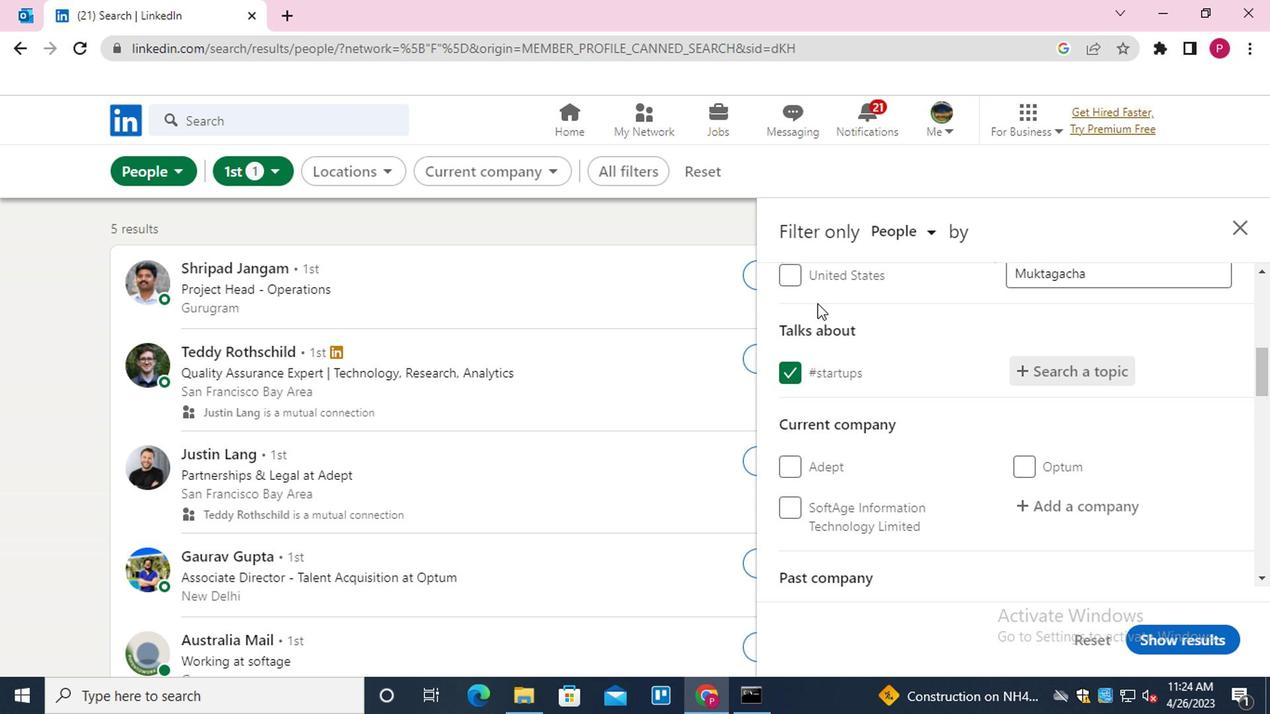
Action: Mouse scrolled (813, 311) with delta (0, -1)
Screenshot: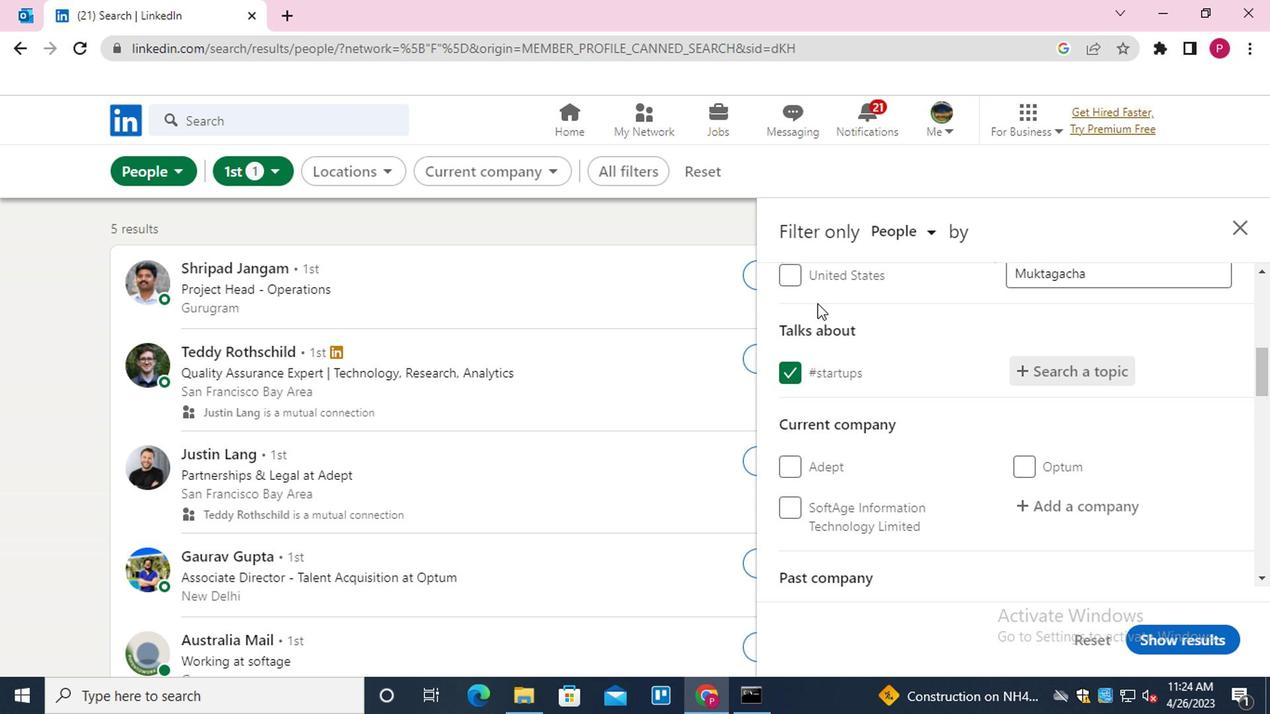 
Action: Mouse moved to (813, 313)
Screenshot: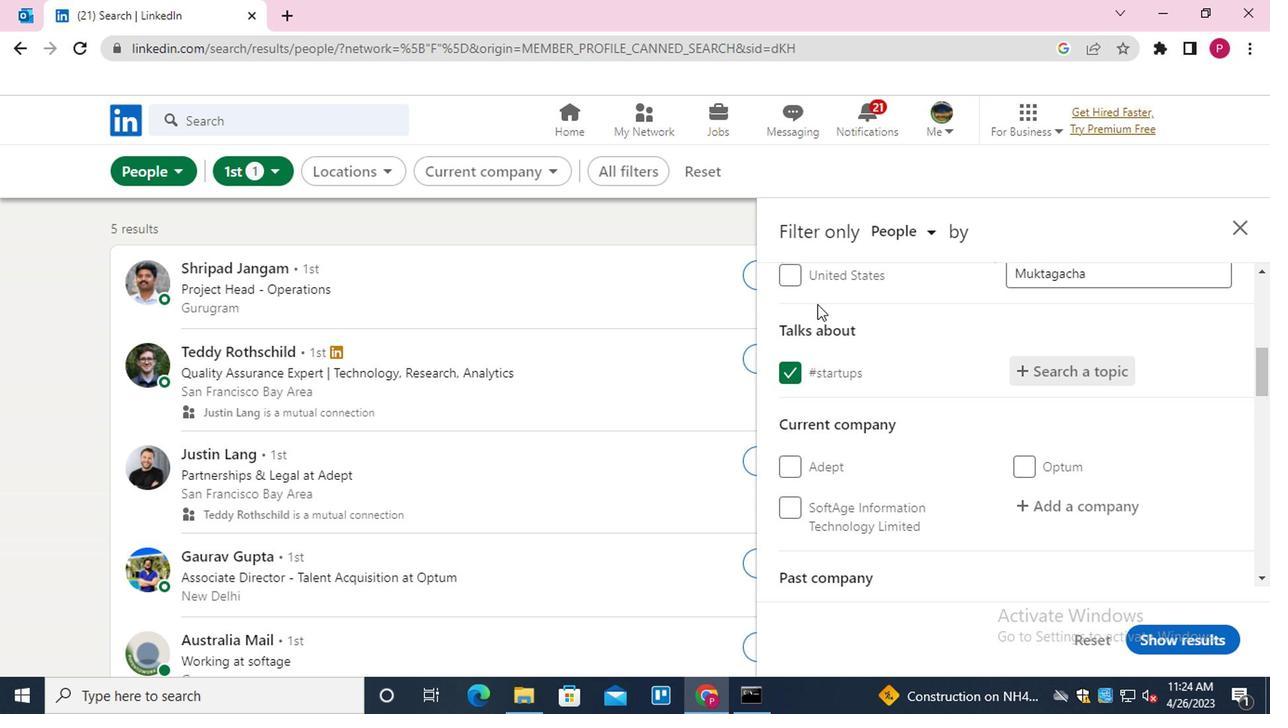 
Action: Mouse scrolled (813, 313) with delta (0, 0)
Screenshot: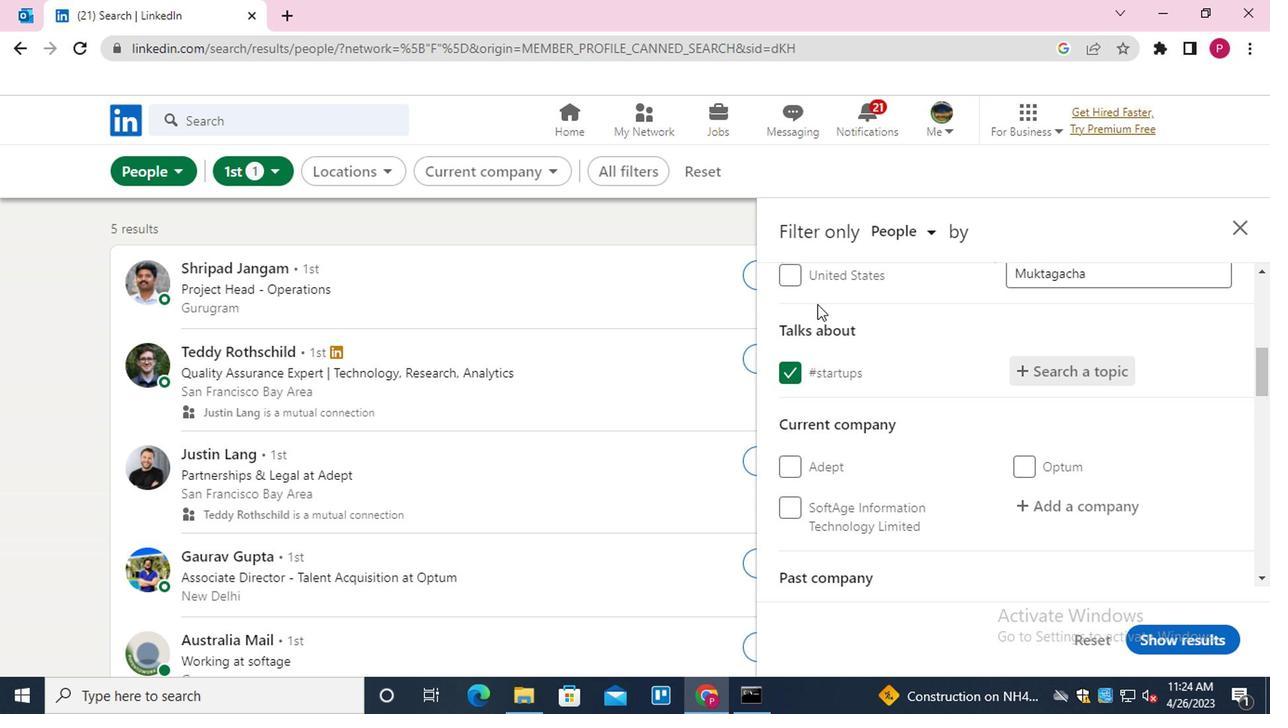 
Action: Mouse moved to (813, 317)
Screenshot: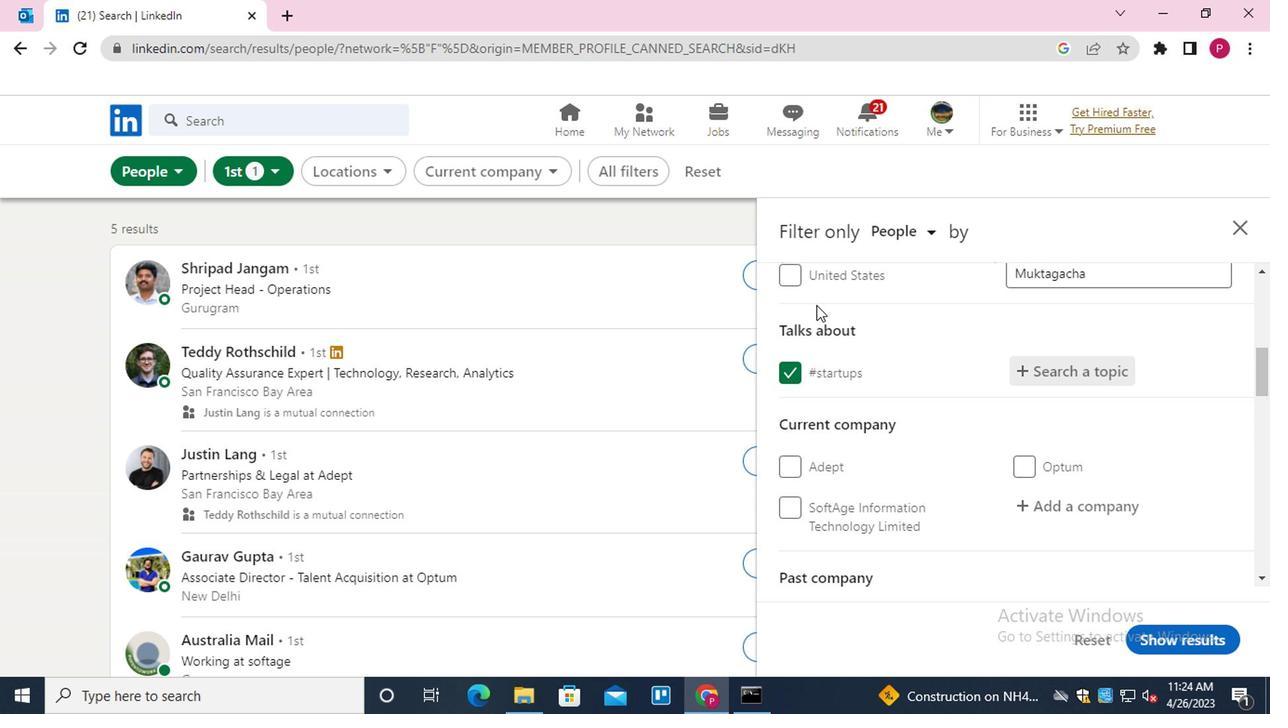 
Action: Mouse scrolled (813, 316) with delta (0, 0)
Screenshot: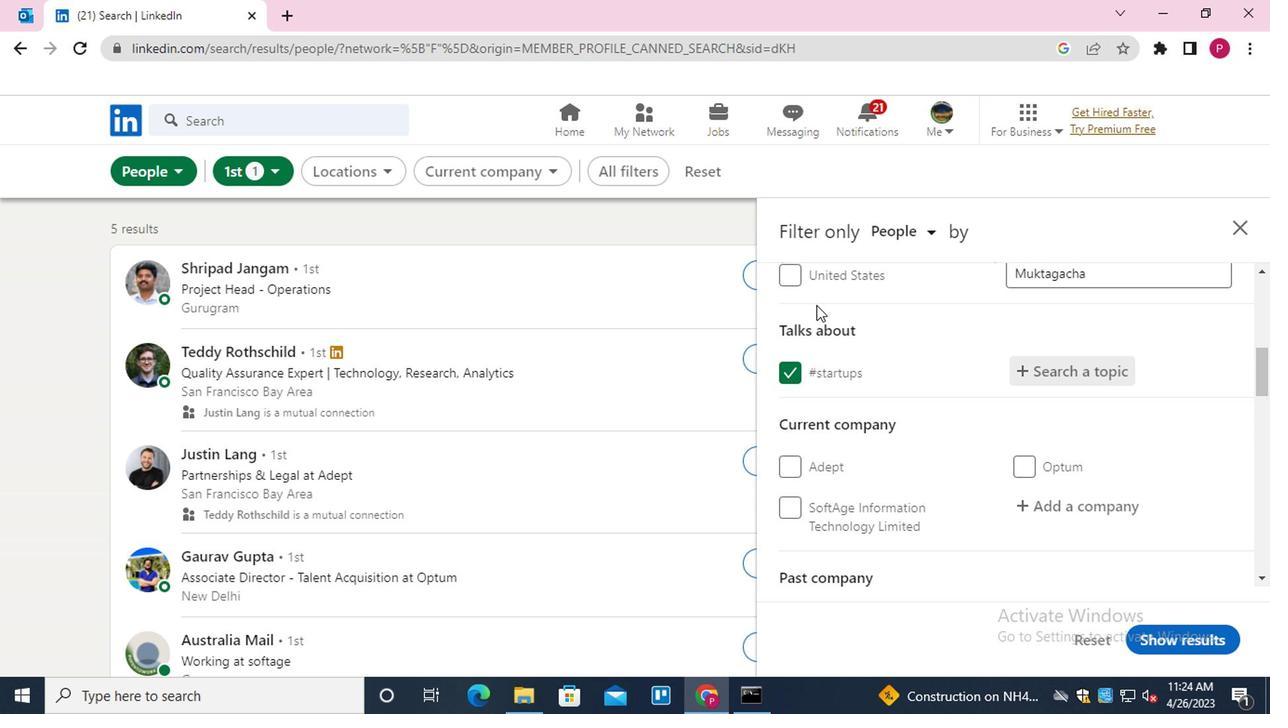 
Action: Mouse moved to (817, 324)
Screenshot: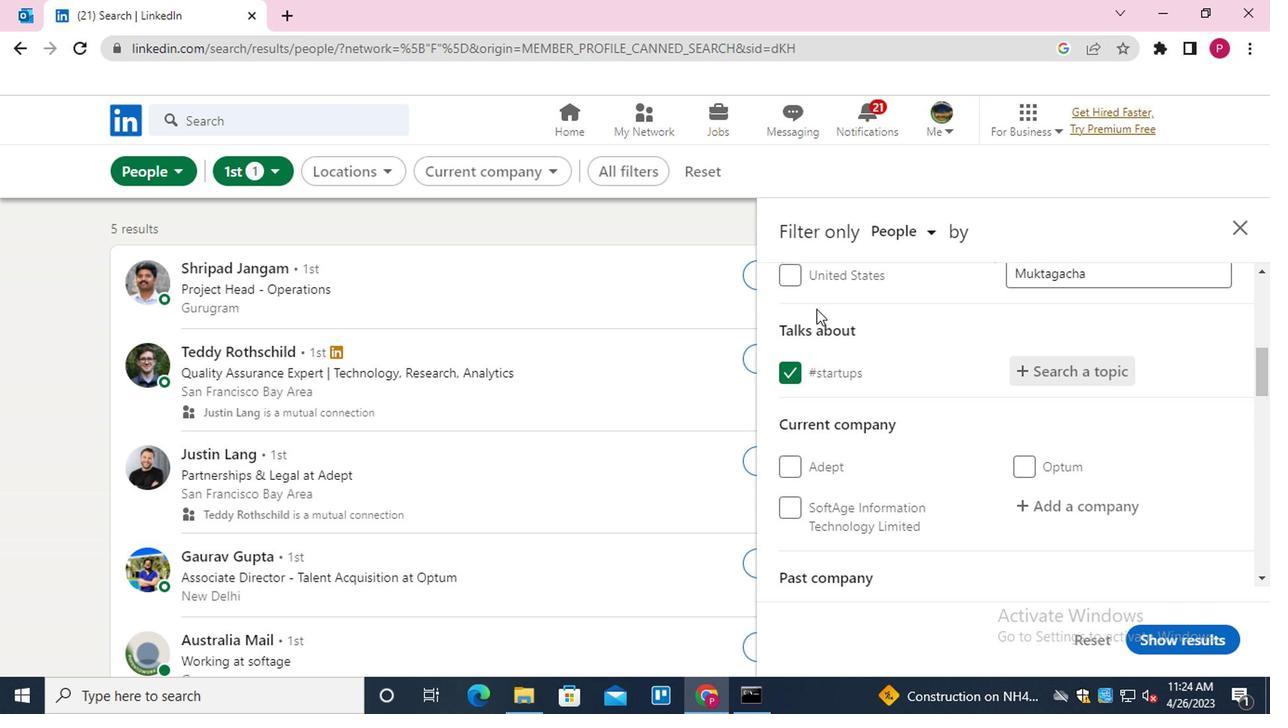 
Action: Mouse scrolled (817, 324) with delta (0, 0)
Screenshot: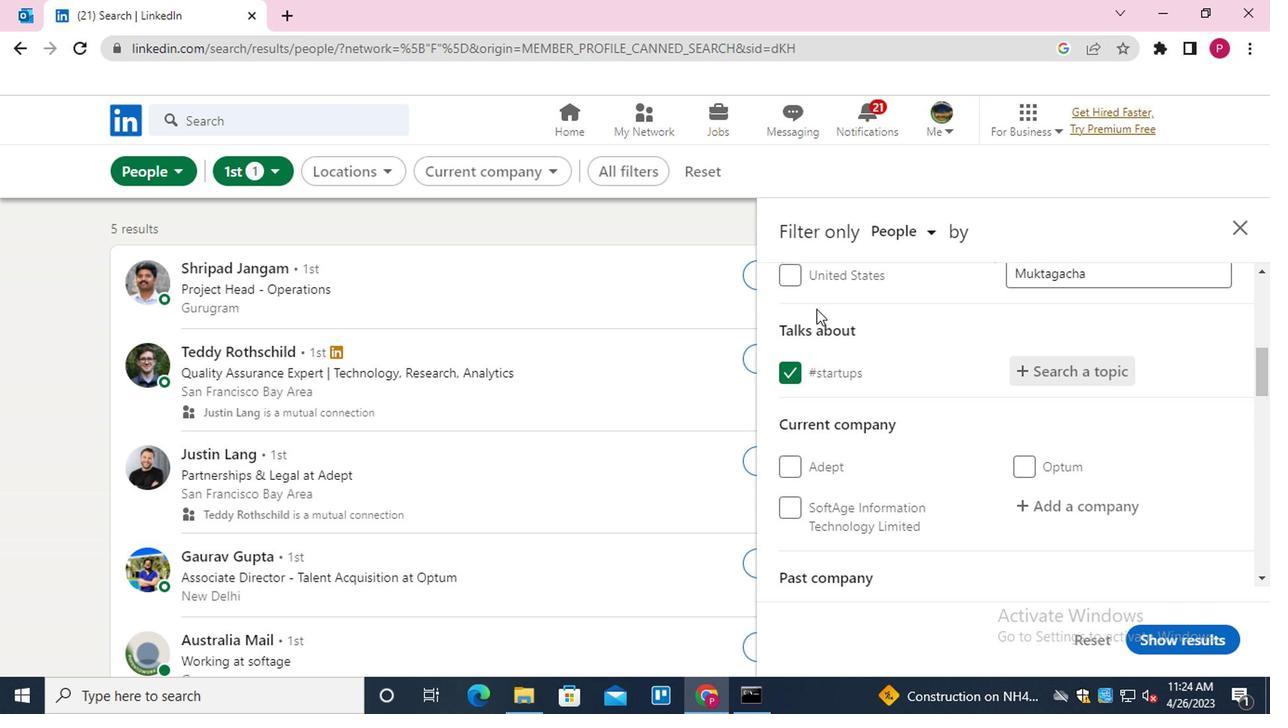 
Action: Mouse moved to (945, 308)
Screenshot: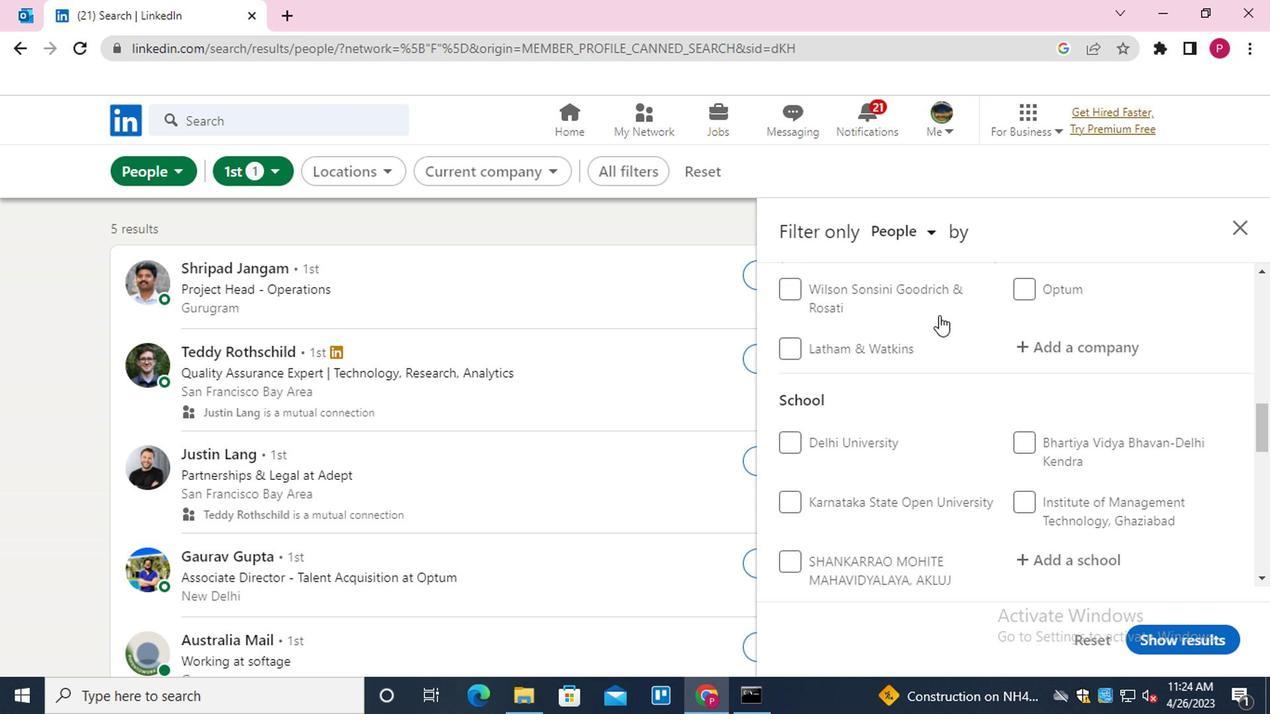 
Action: Mouse scrolled (945, 309) with delta (0, 0)
Screenshot: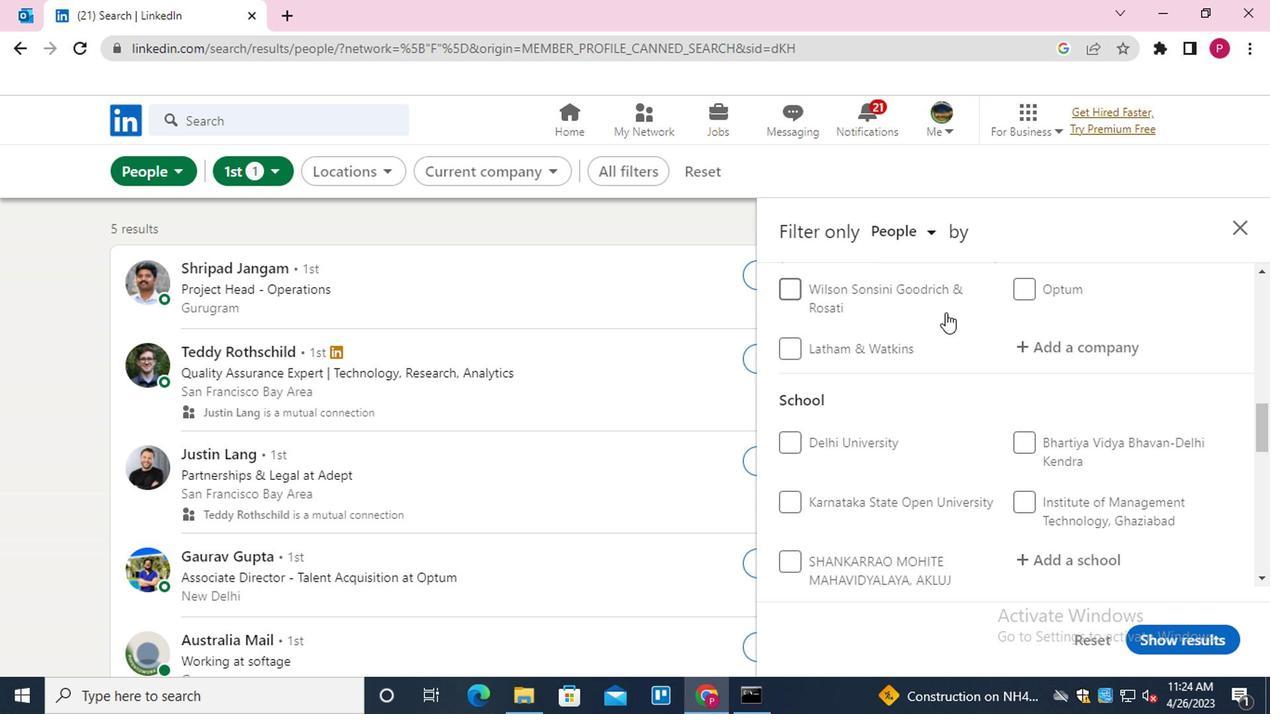 
Action: Mouse scrolled (945, 309) with delta (0, 0)
Screenshot: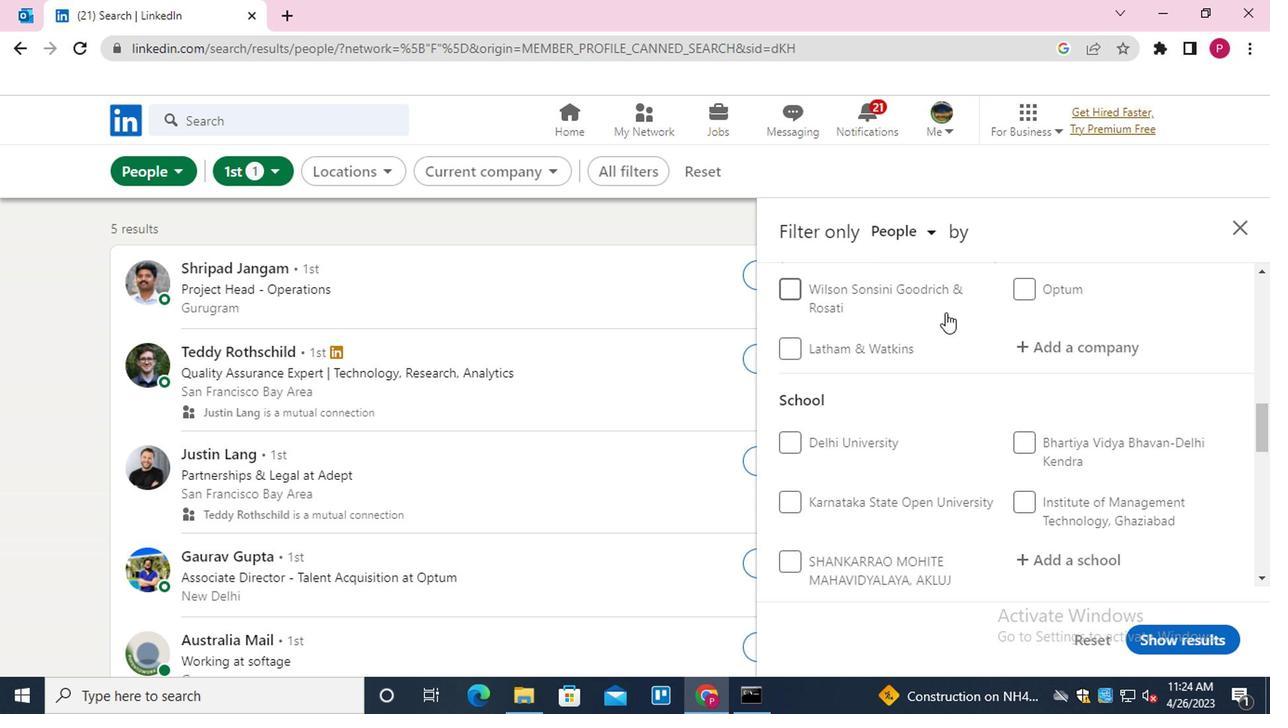 
Action: Mouse scrolled (945, 309) with delta (0, 0)
Screenshot: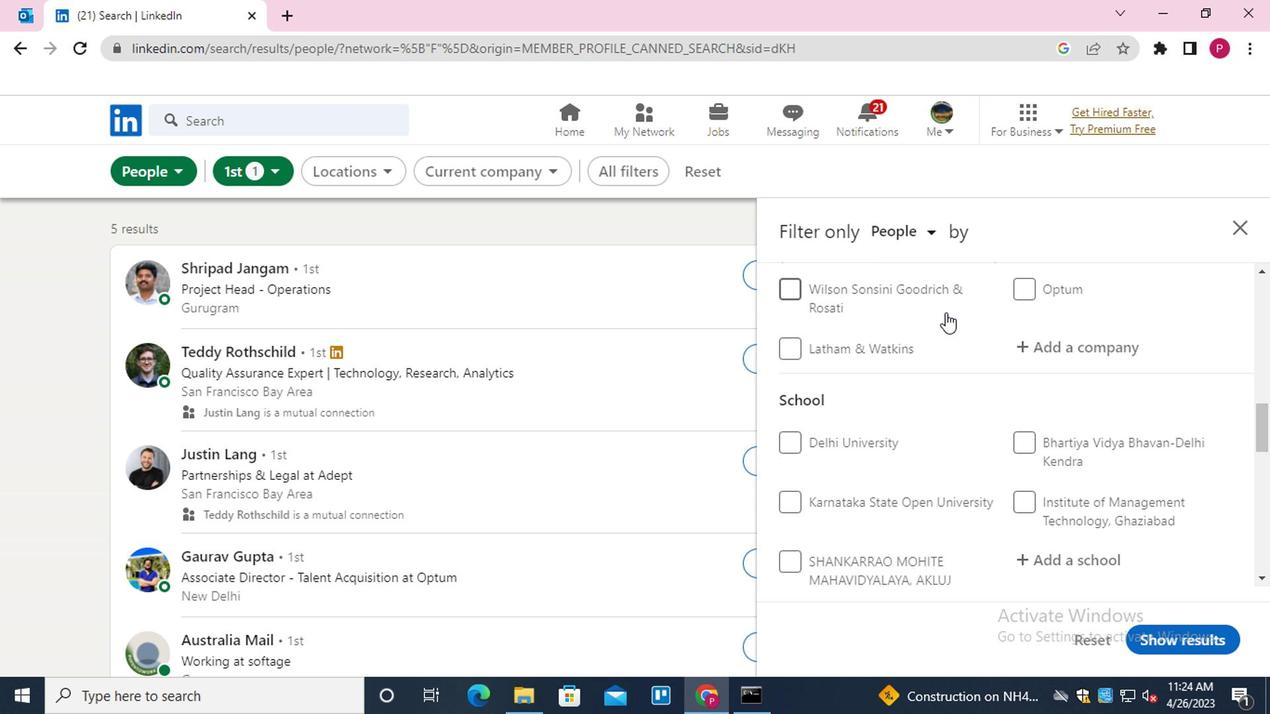 
Action: Mouse moved to (1083, 404)
Screenshot: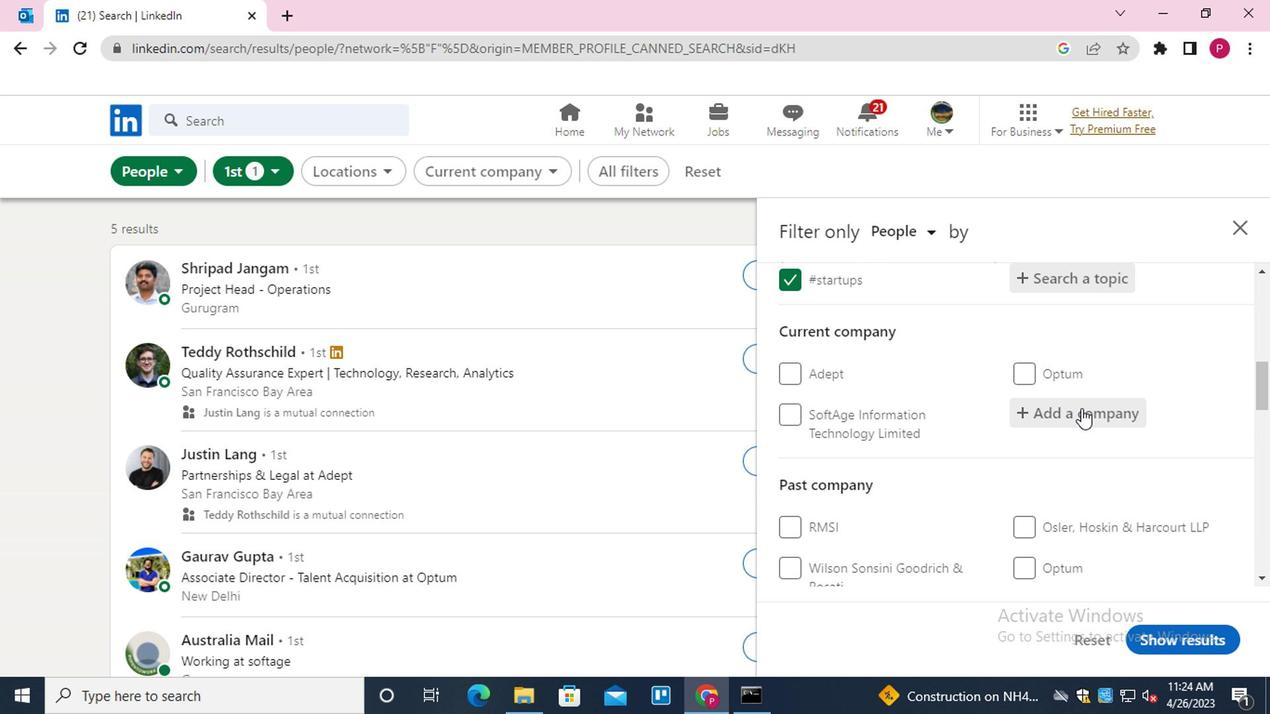 
Action: Mouse pressed left at (1083, 404)
Screenshot: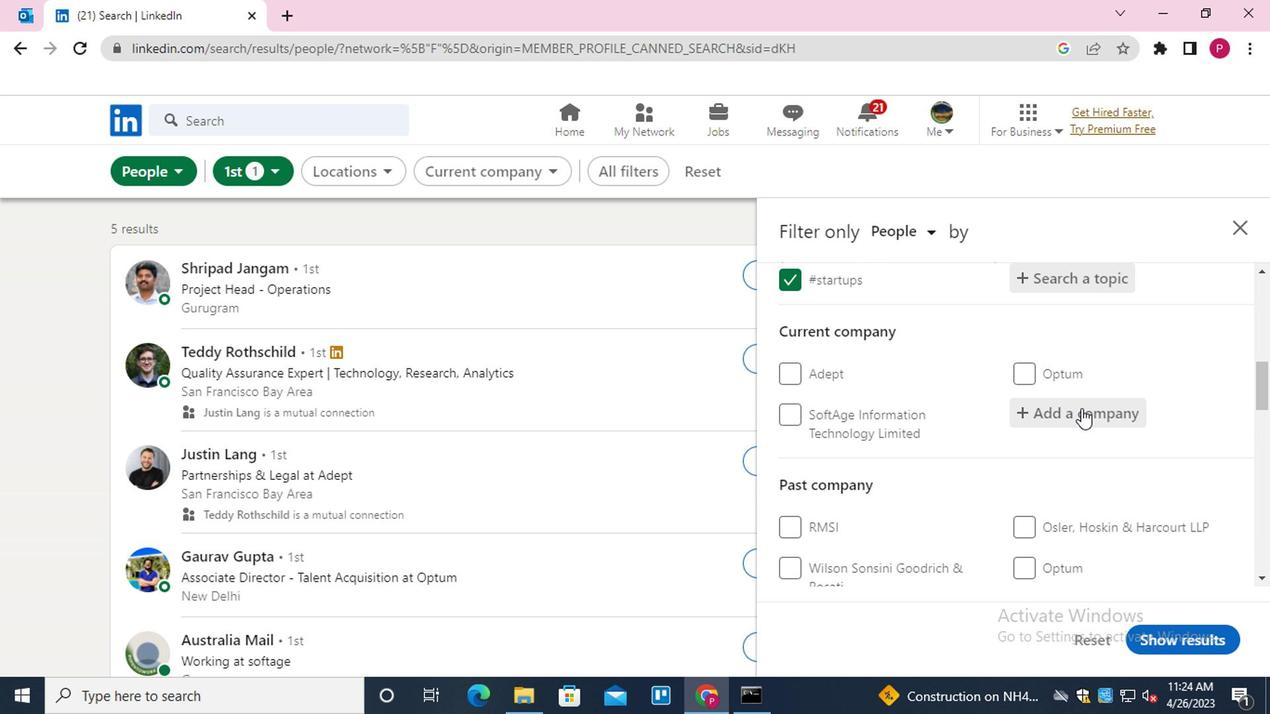 
Action: Key pressed <Key.shift><Key.shift>LAZARD
Screenshot: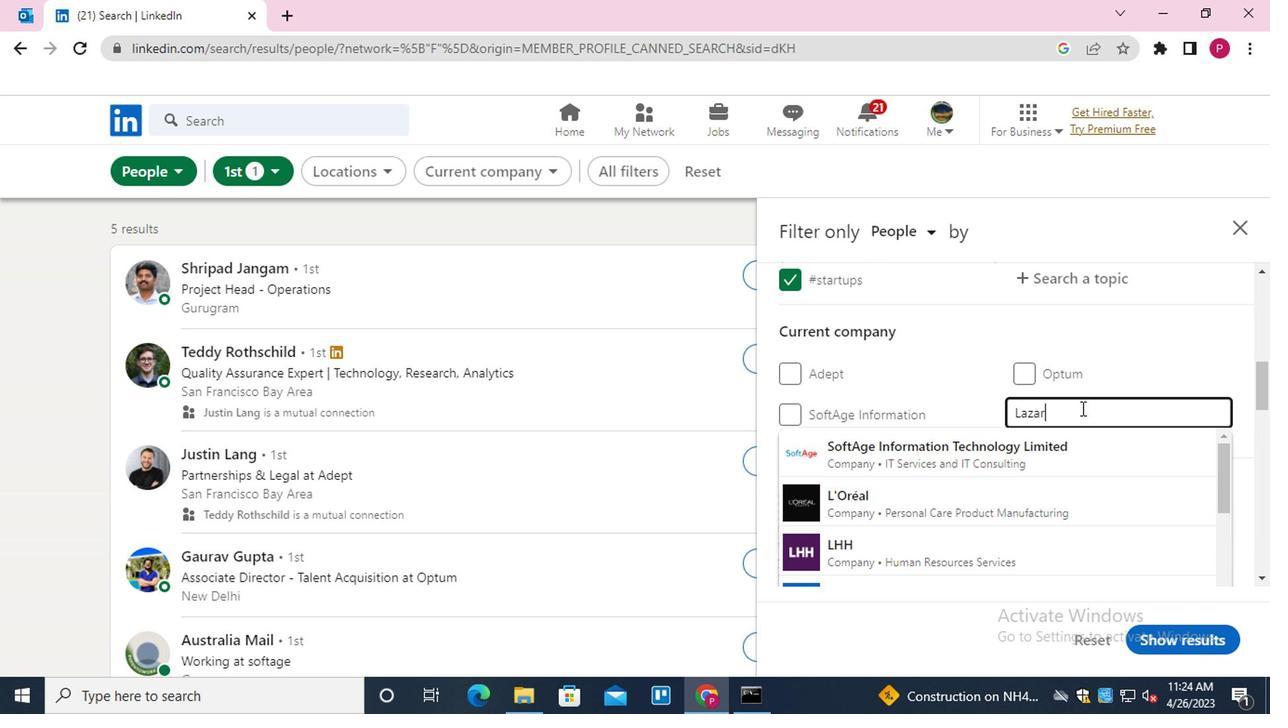 
Action: Mouse moved to (922, 444)
Screenshot: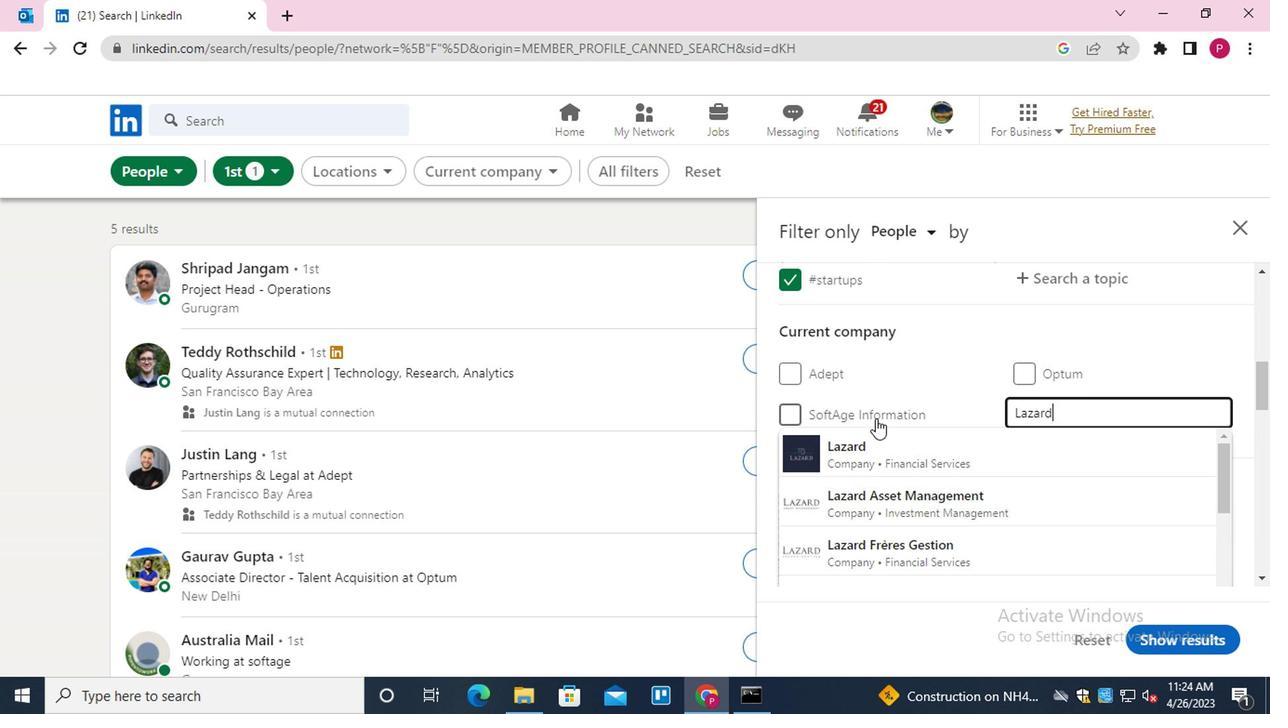 
Action: Mouse pressed left at (922, 444)
Screenshot: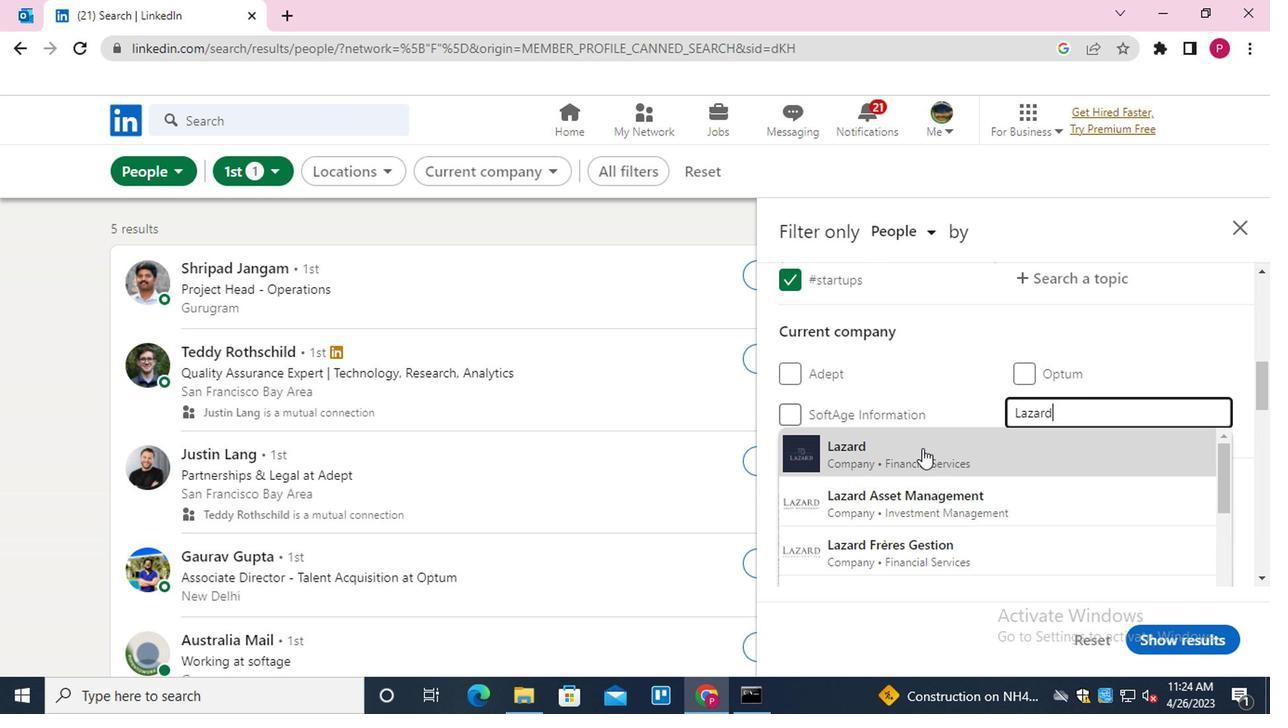 
Action: Mouse moved to (920, 409)
Screenshot: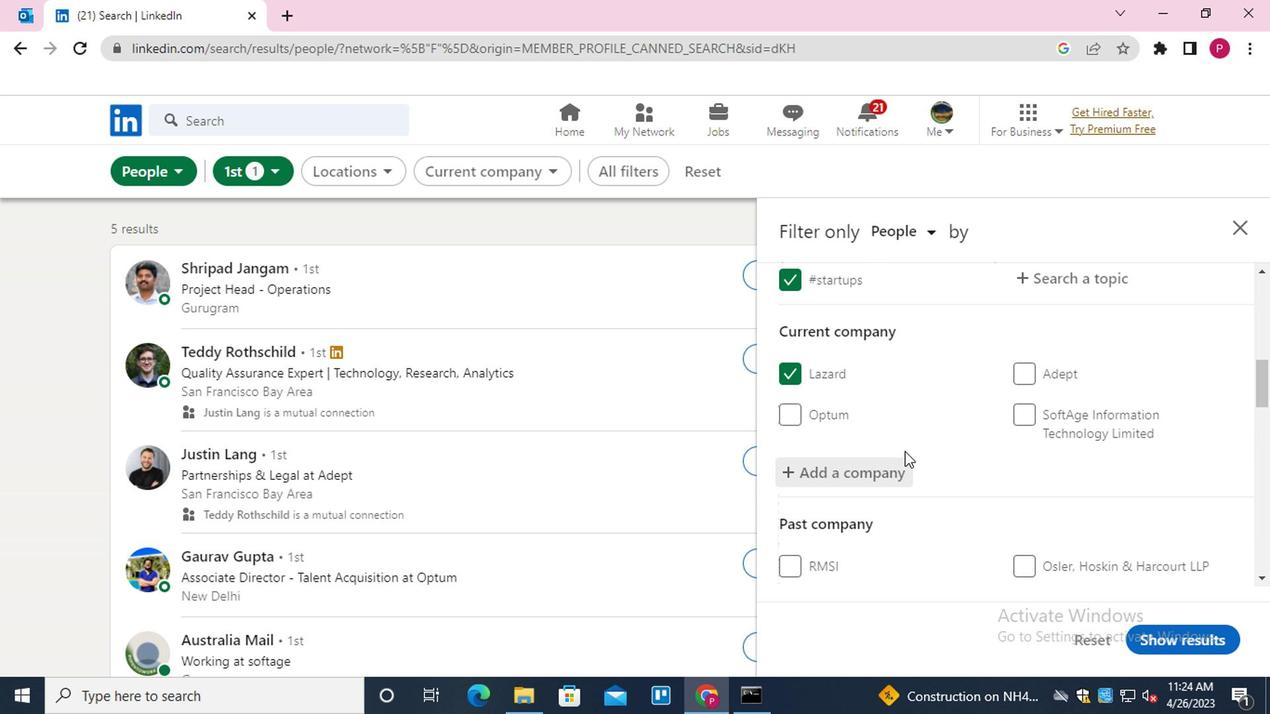 
Action: Mouse scrolled (920, 408) with delta (0, 0)
Screenshot: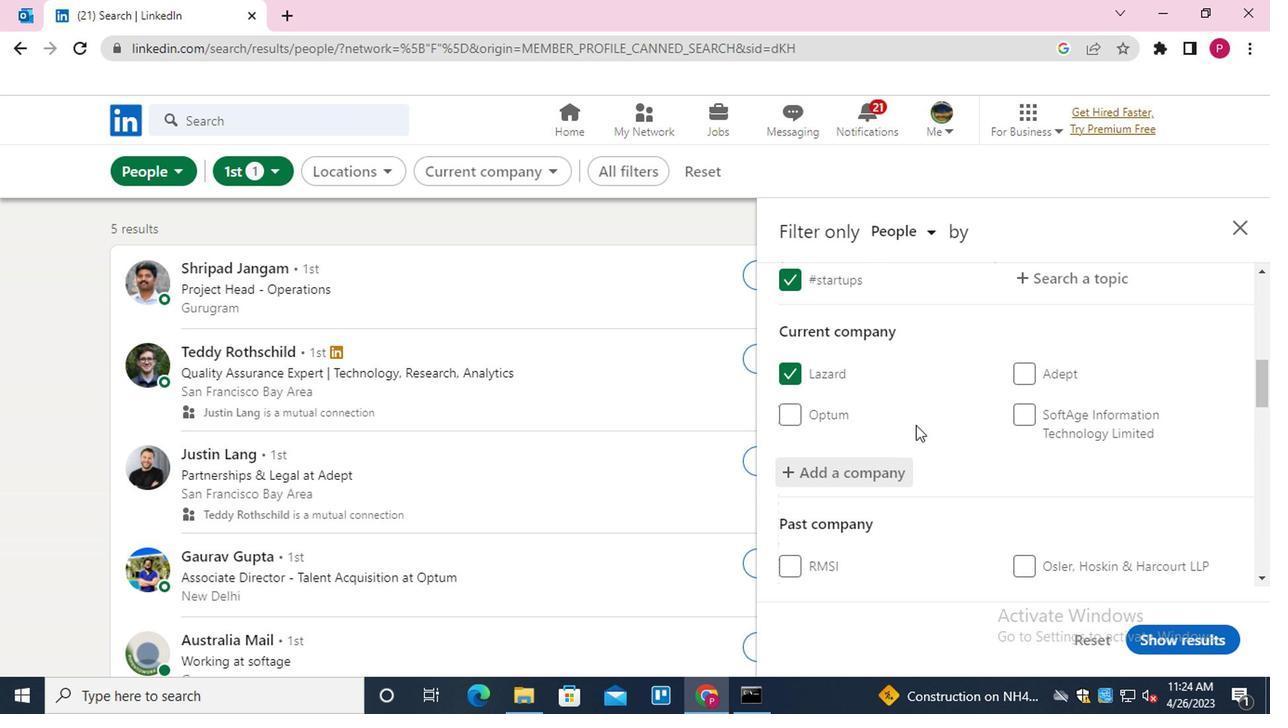 
Action: Mouse scrolled (920, 408) with delta (0, 0)
Screenshot: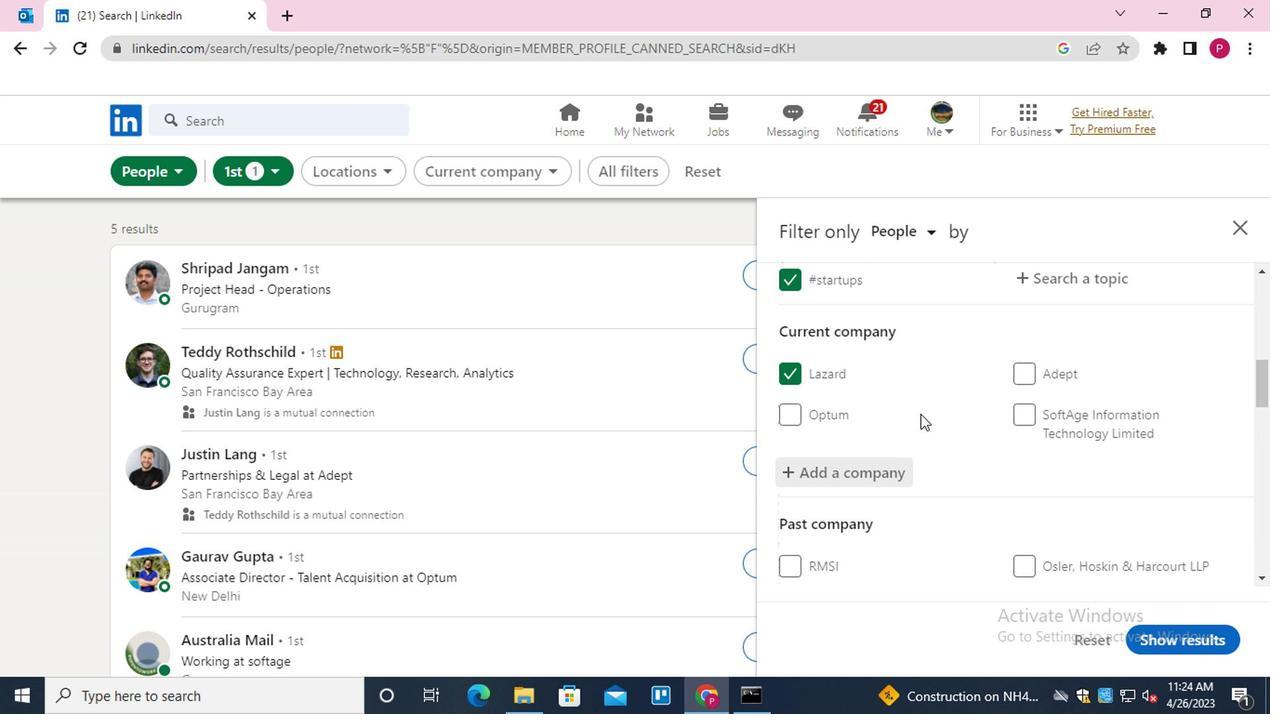 
Action: Mouse scrolled (920, 408) with delta (0, 0)
Screenshot: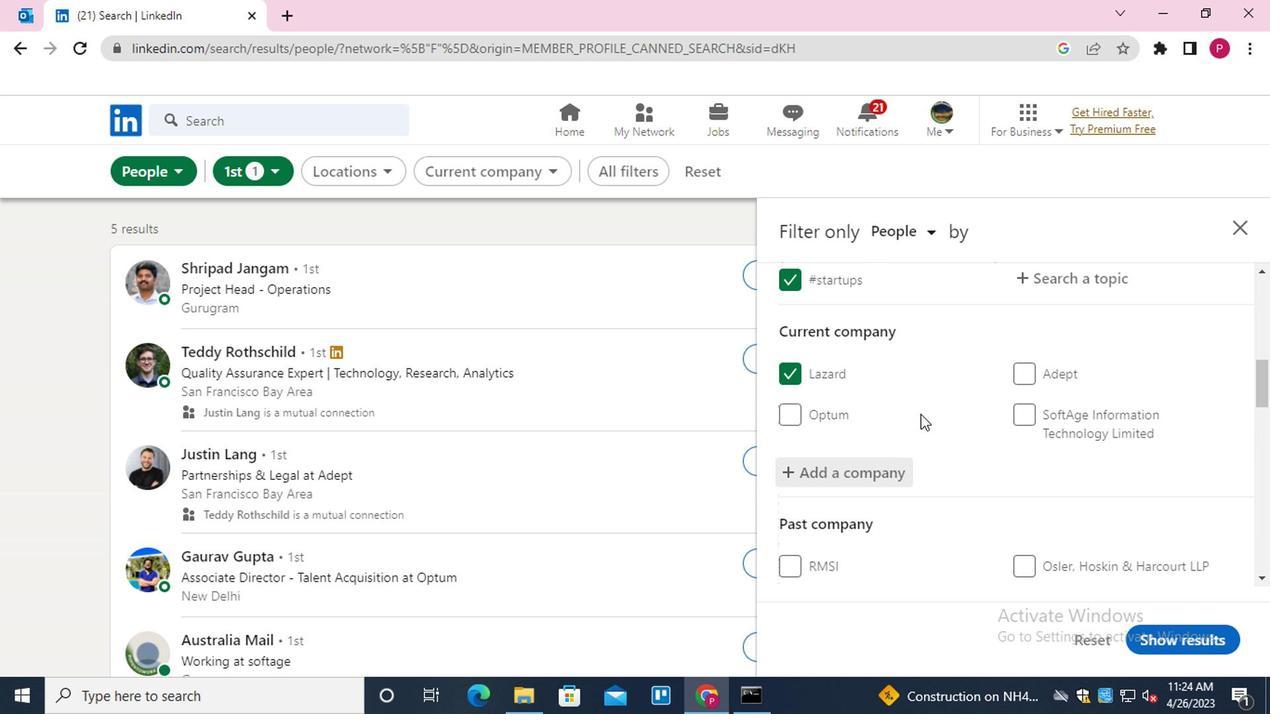 
Action: Mouse moved to (989, 420)
Screenshot: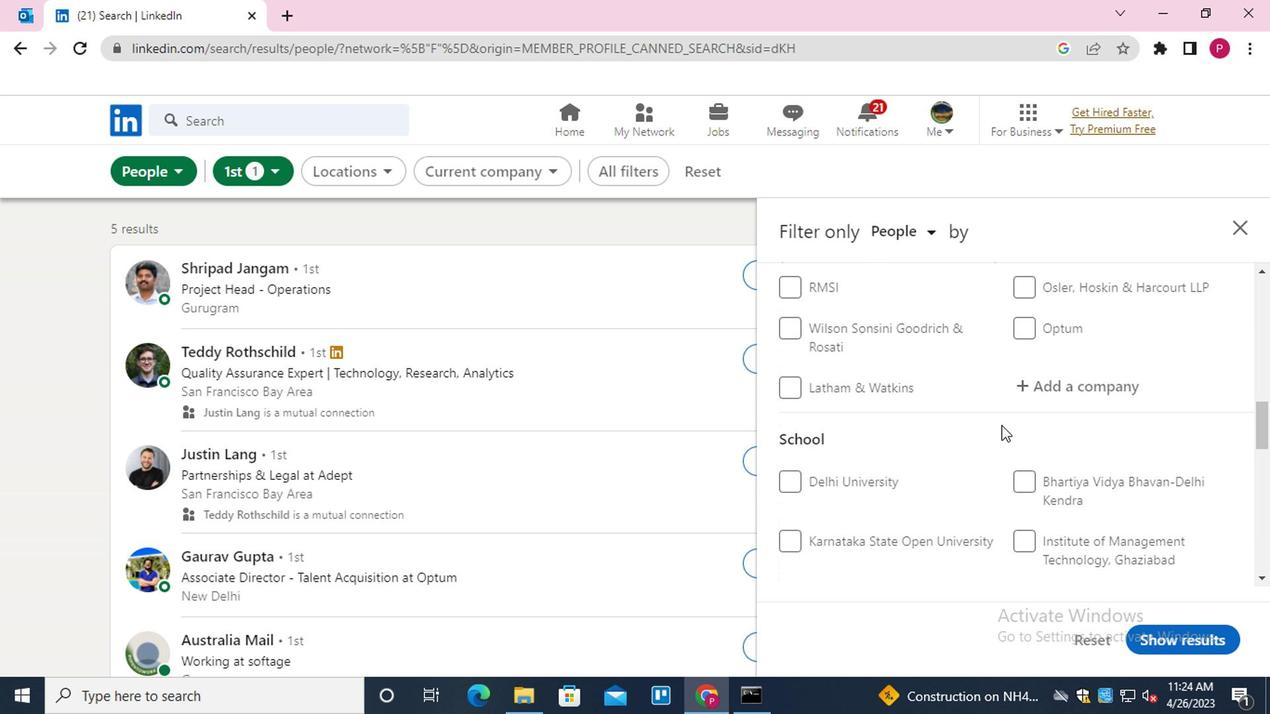 
Action: Mouse scrolled (989, 418) with delta (0, -1)
Screenshot: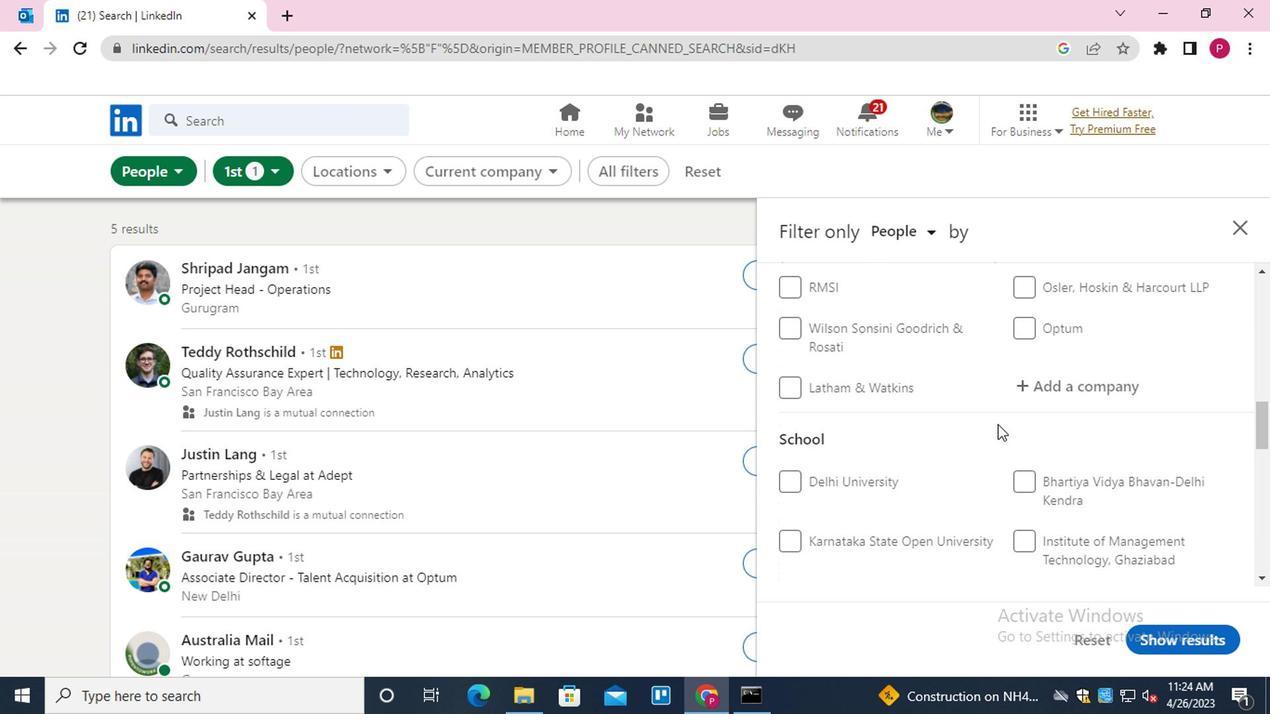 
Action: Mouse scrolled (989, 418) with delta (0, -1)
Screenshot: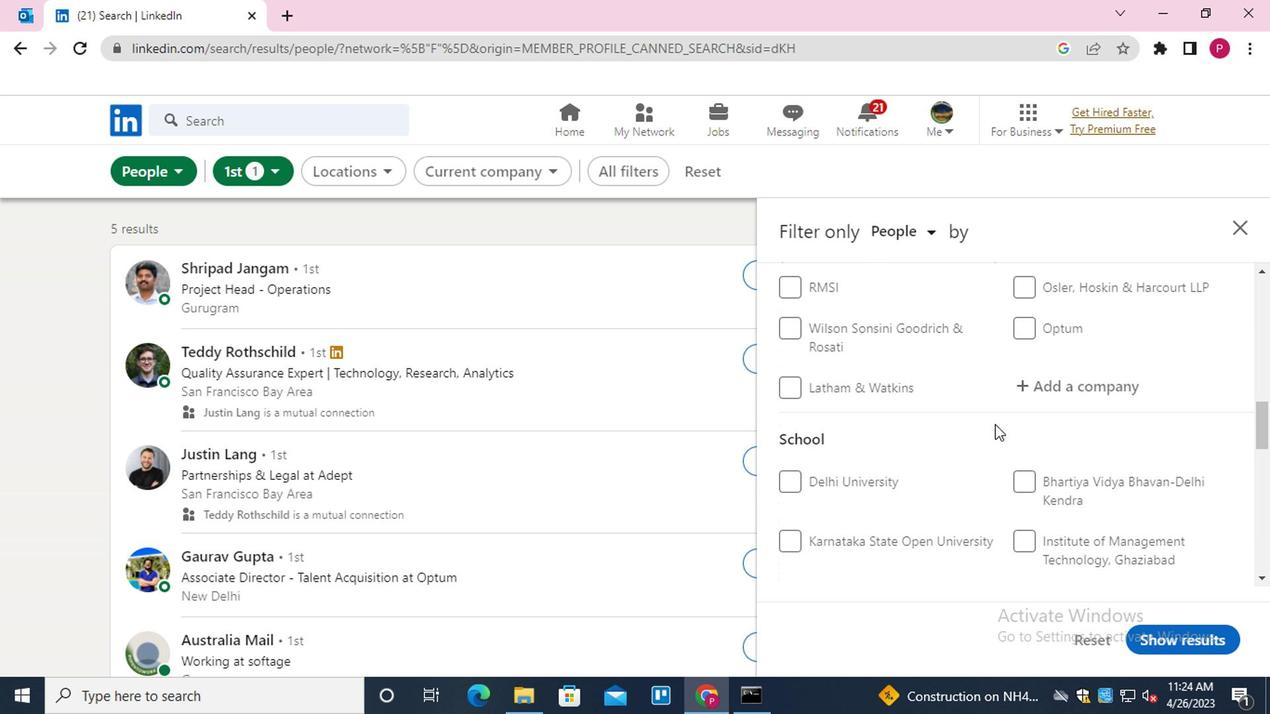 
Action: Mouse moved to (1041, 411)
Screenshot: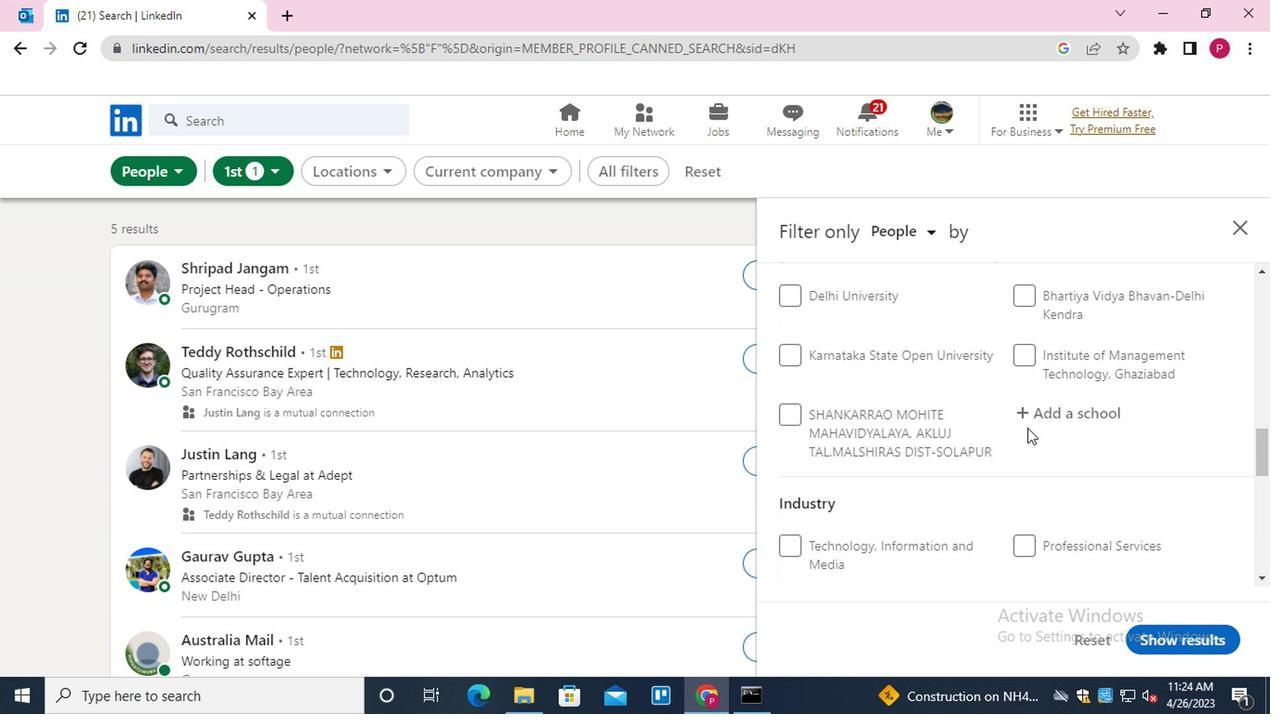 
Action: Mouse pressed left at (1041, 411)
Screenshot: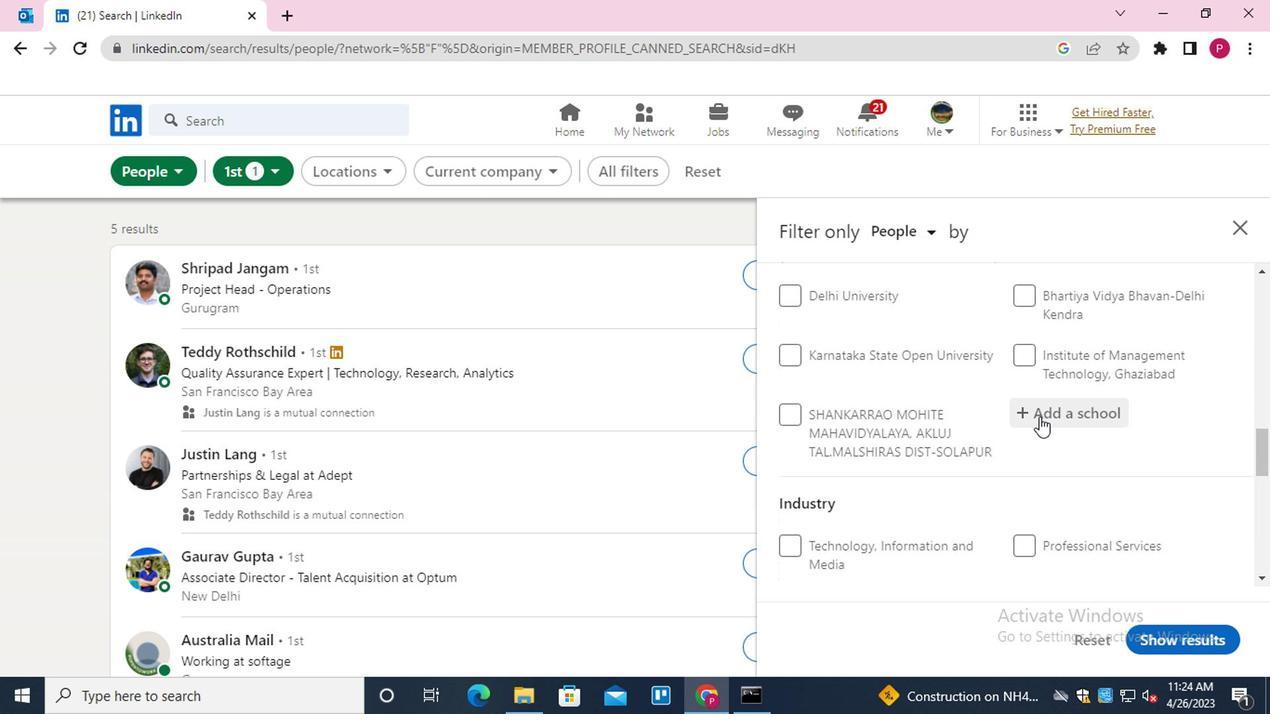 
Action: Key pressed <Key.shift>DURGA<Key.shift>DEVI
Screenshot: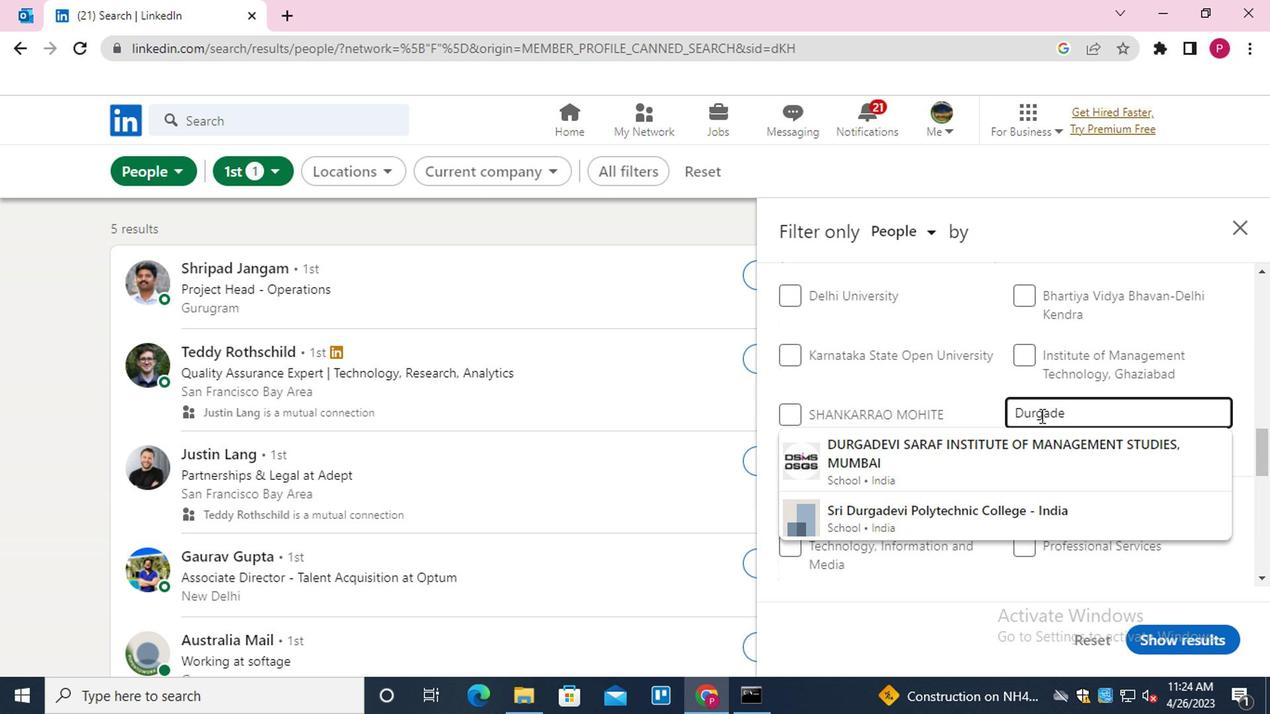 
Action: Mouse moved to (1048, 451)
Screenshot: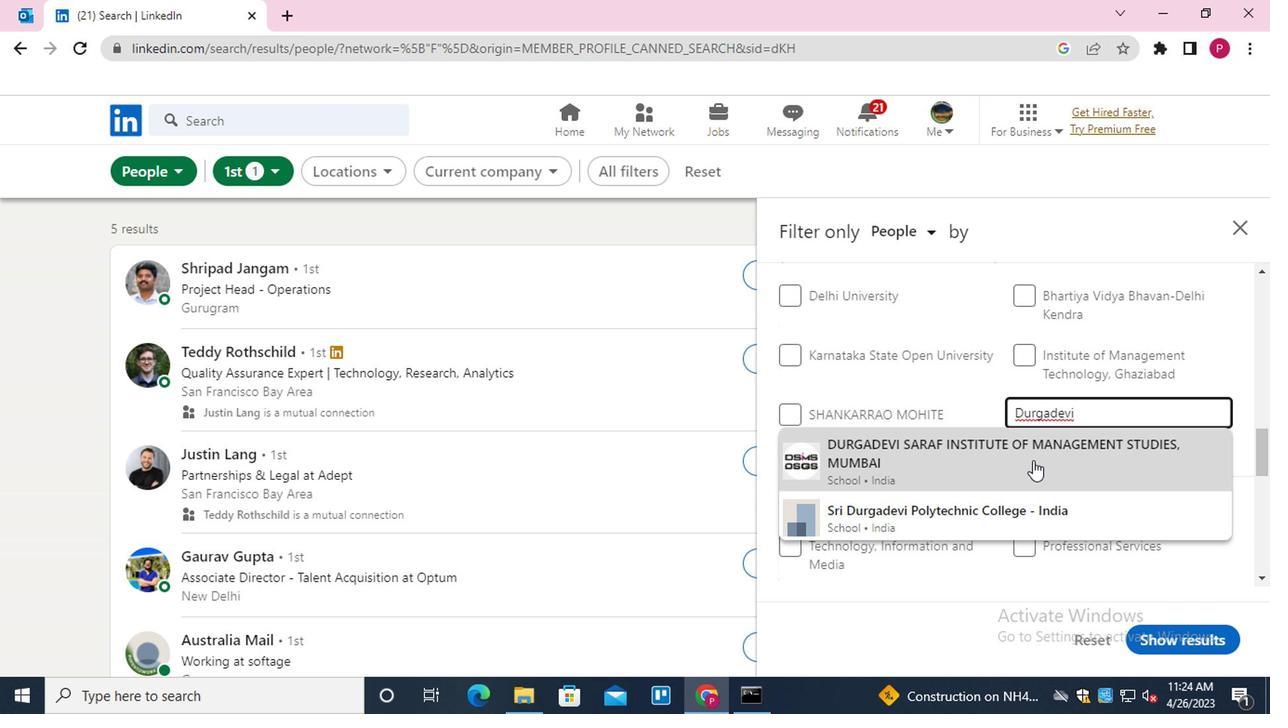 
Action: Mouse pressed left at (1048, 451)
Screenshot: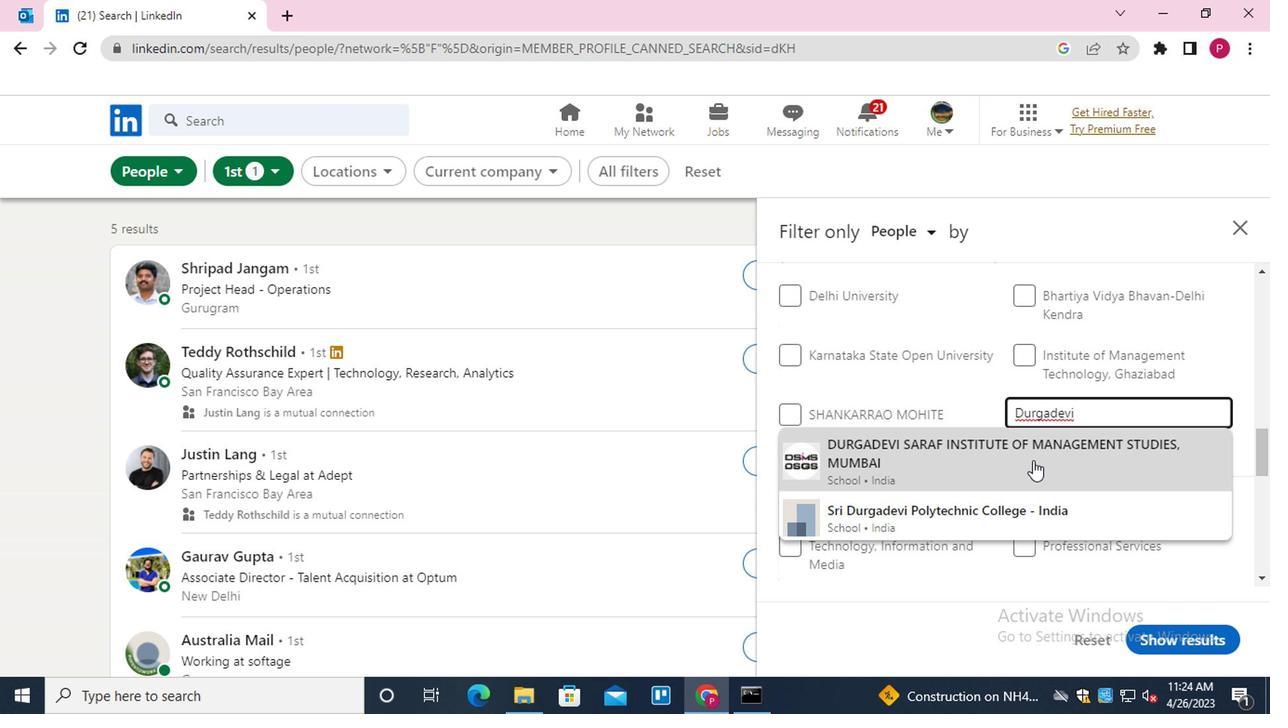 
Action: Mouse moved to (950, 420)
Screenshot: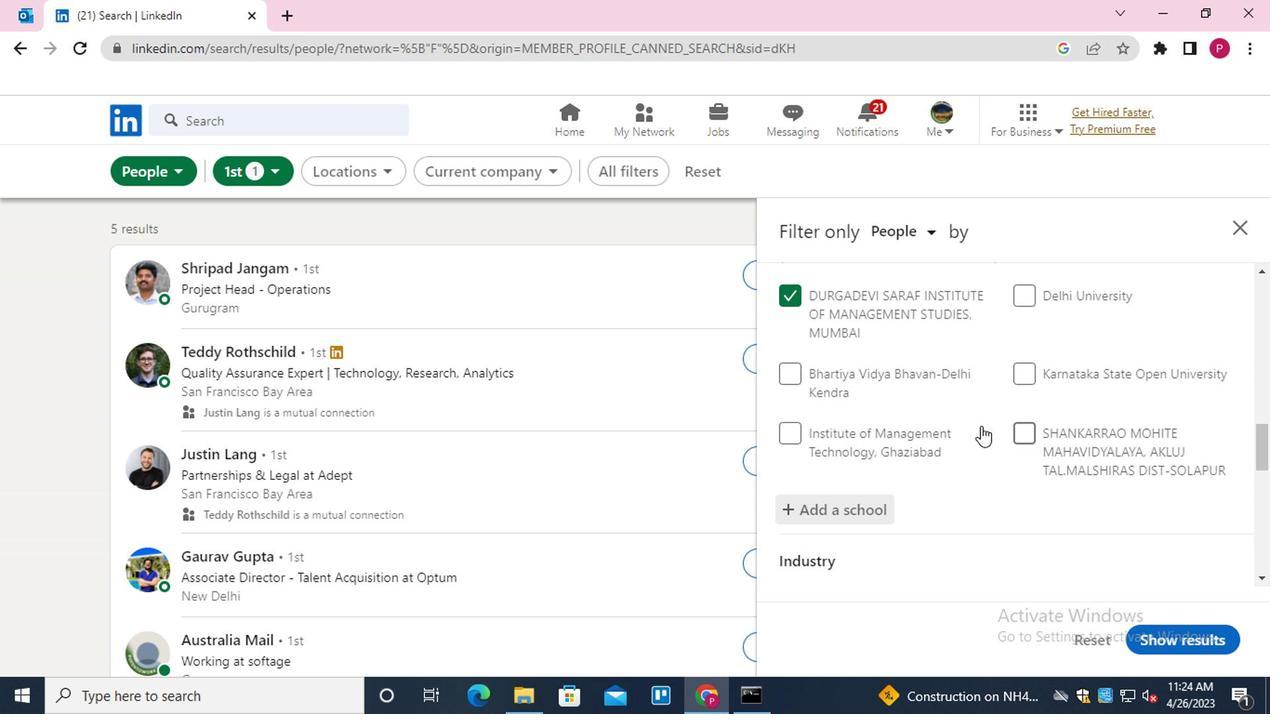 
Action: Mouse scrolled (950, 420) with delta (0, 0)
Screenshot: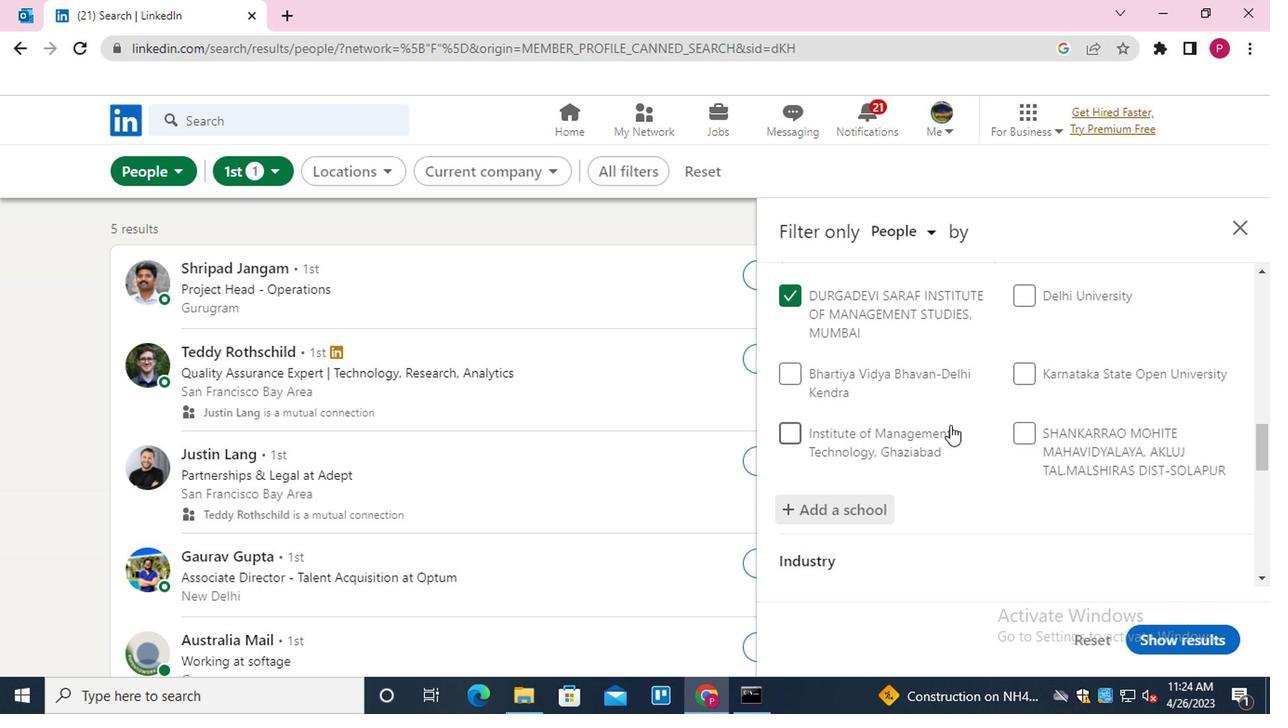 
Action: Mouse scrolled (950, 420) with delta (0, 0)
Screenshot: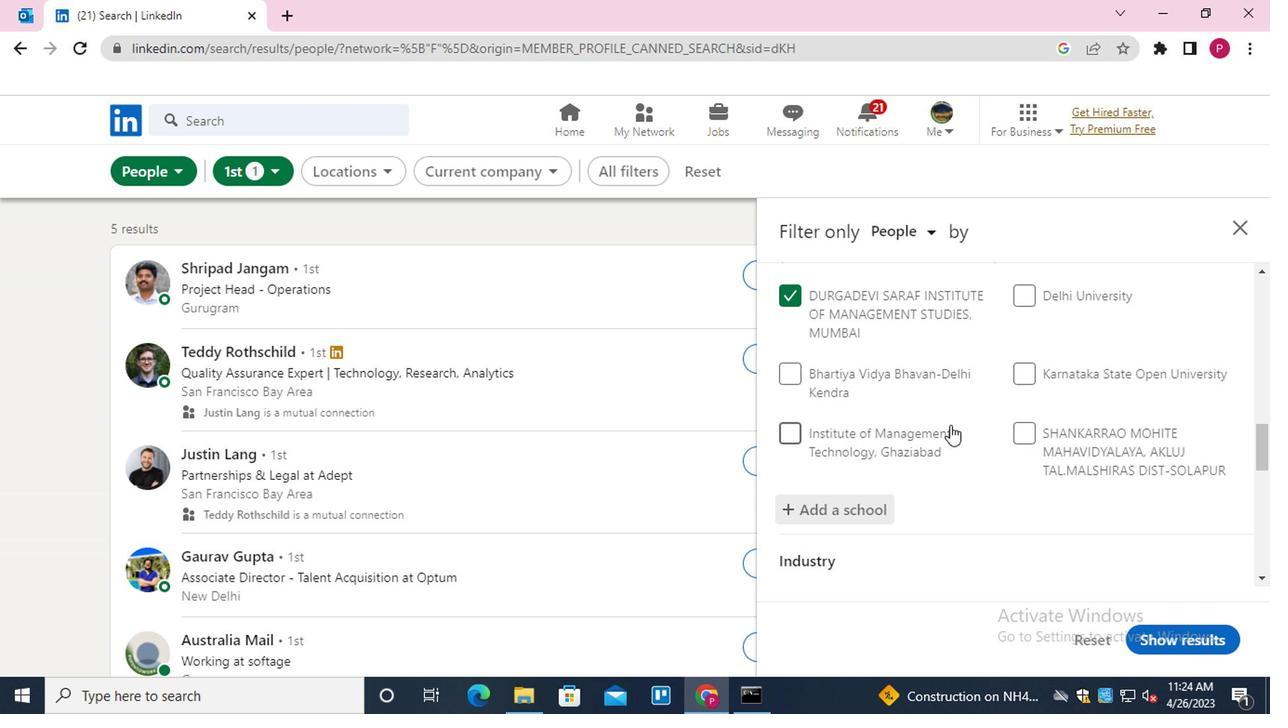 
Action: Mouse moved to (970, 441)
Screenshot: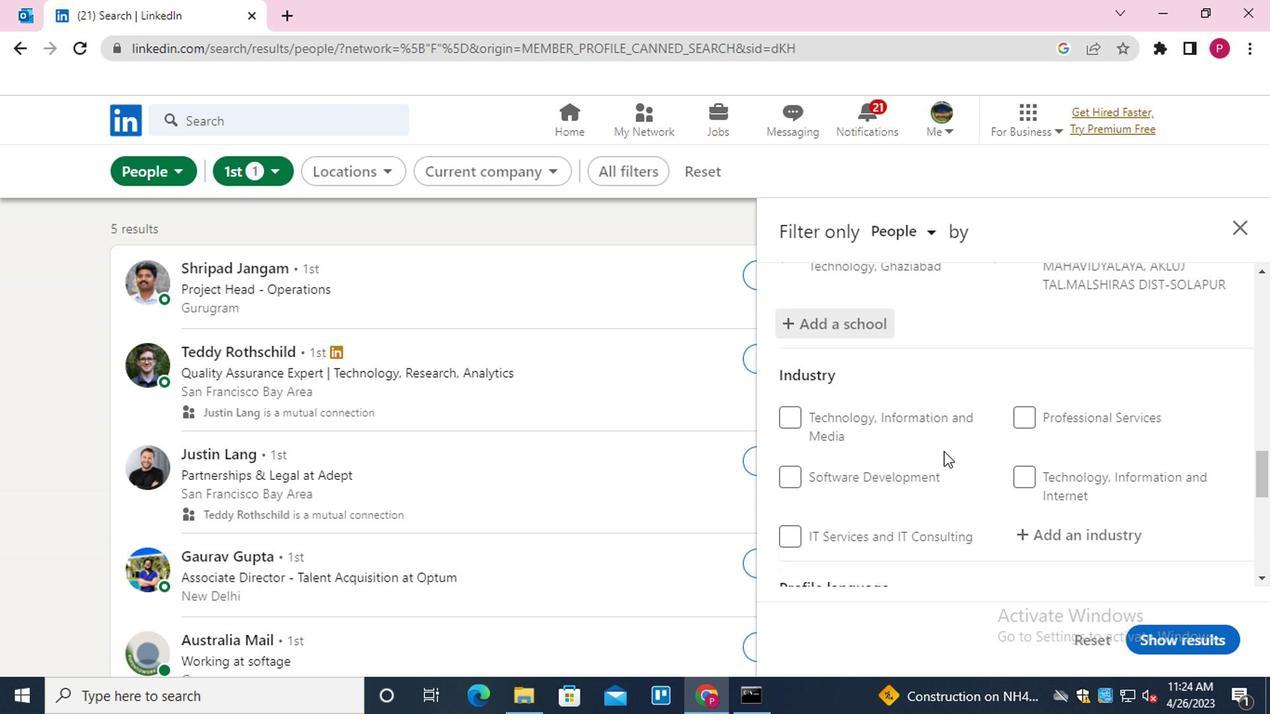 
Action: Mouse scrolled (970, 440) with delta (0, 0)
Screenshot: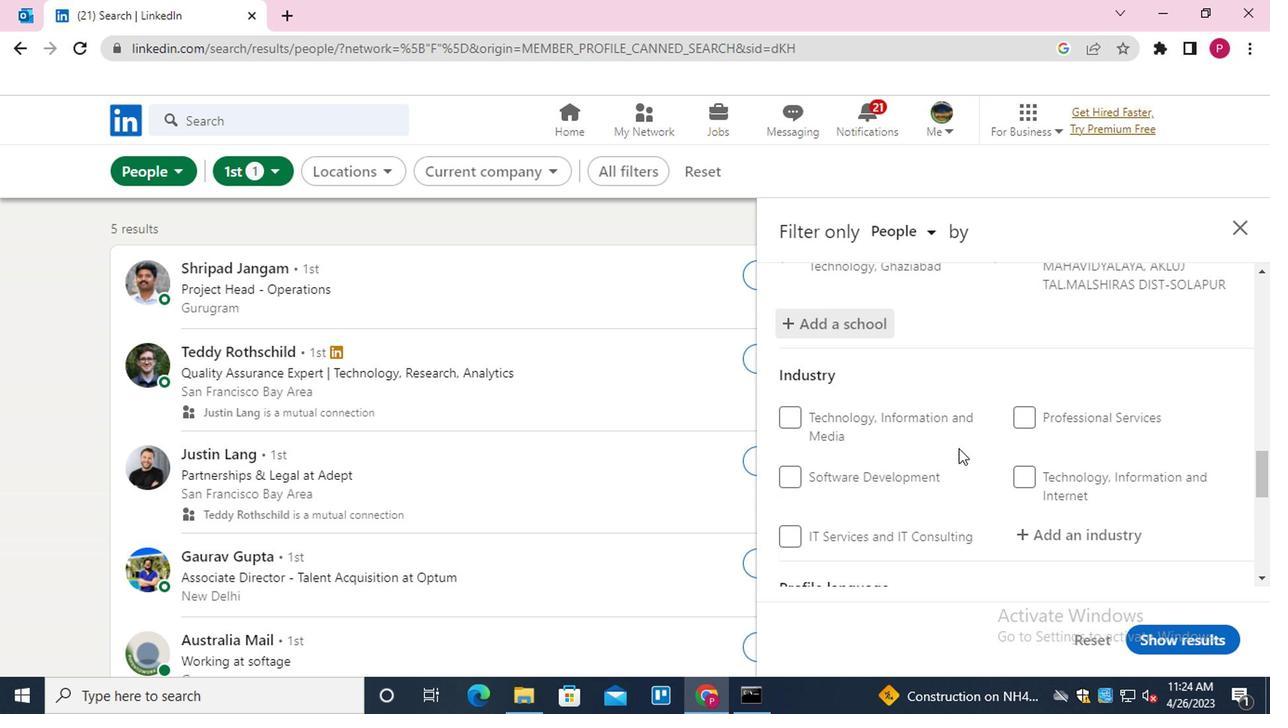 
Action: Mouse moved to (1111, 443)
Screenshot: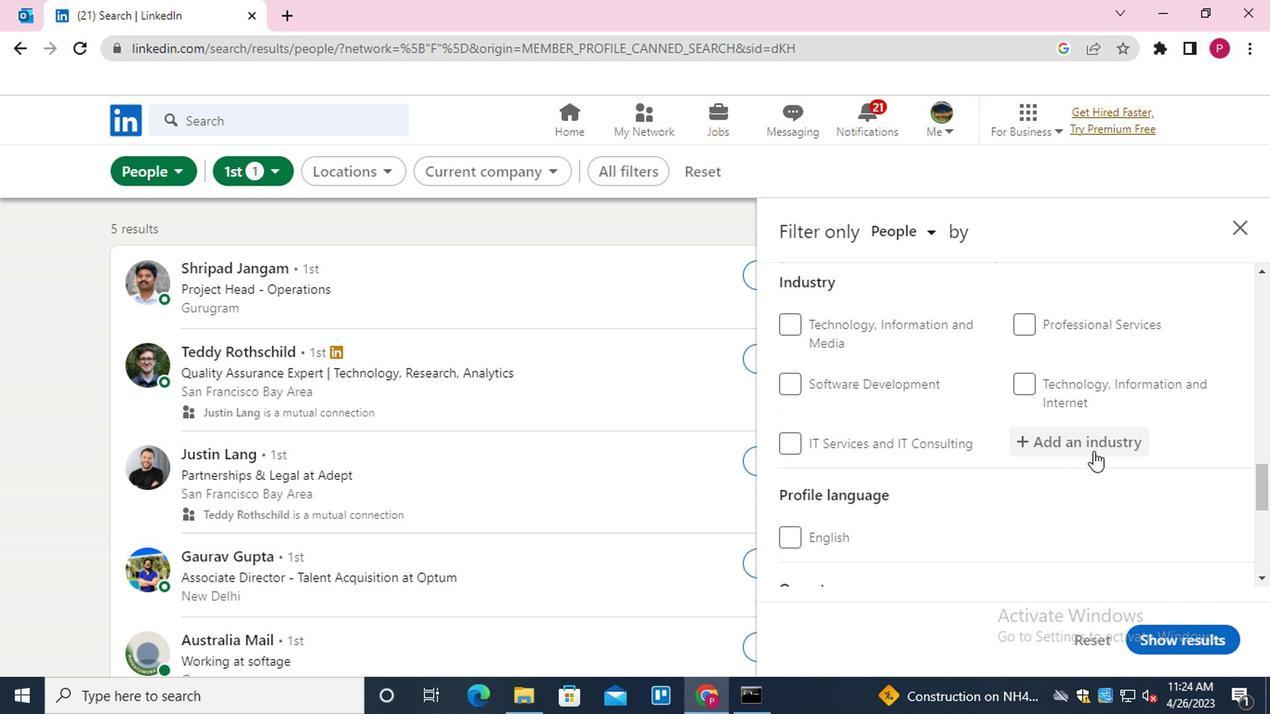 
Action: Mouse pressed left at (1111, 443)
Screenshot: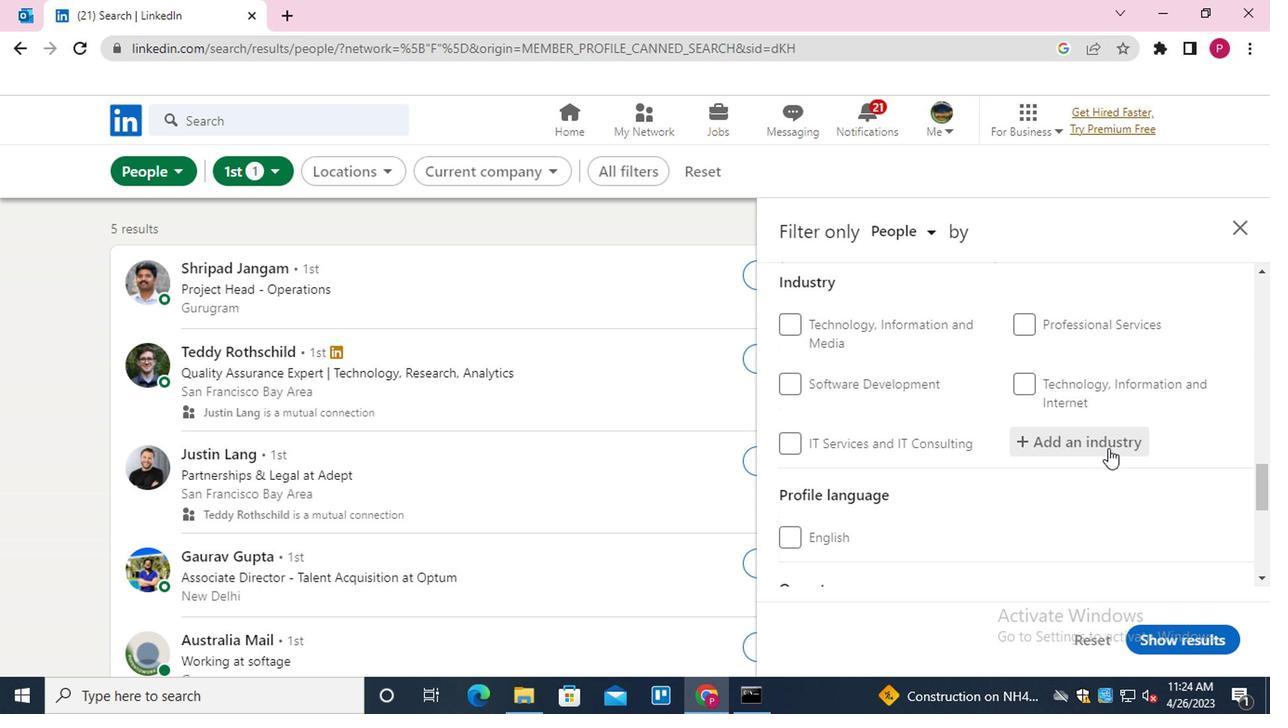 
Action: Key pressed <Key.shift>TRNASPORTATION
Screenshot: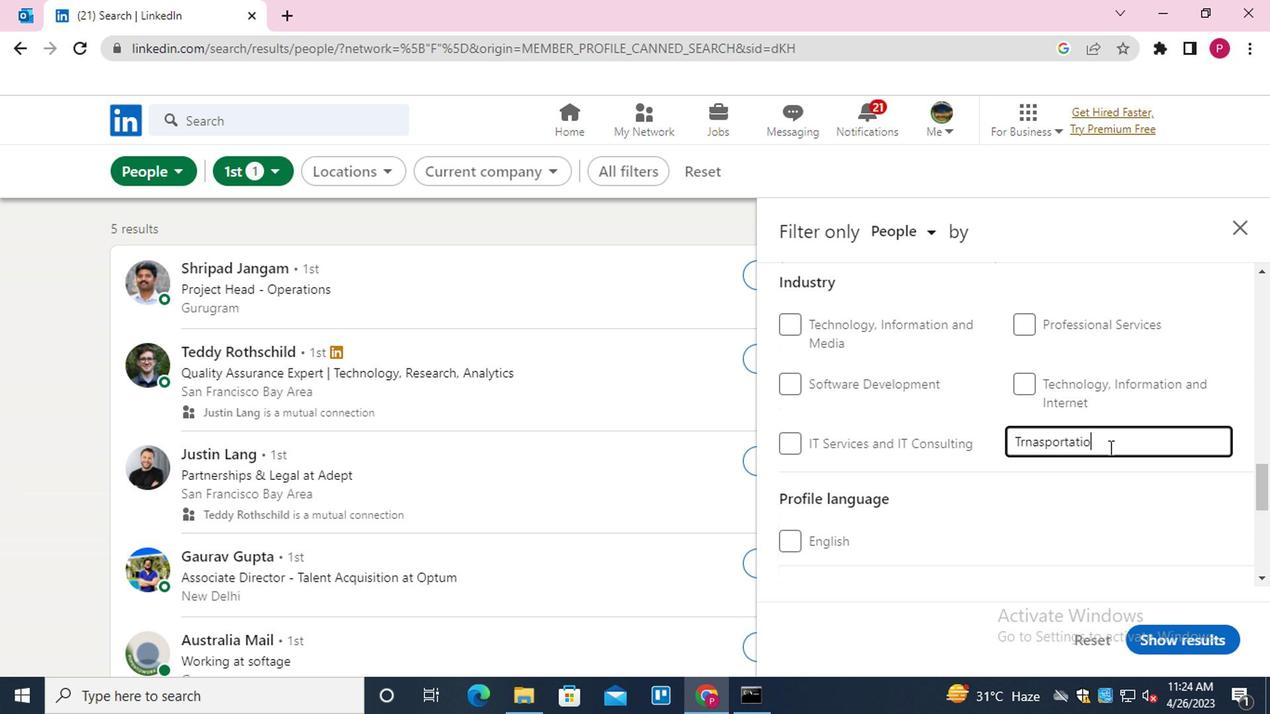
Action: Mouse moved to (1111, 443)
Screenshot: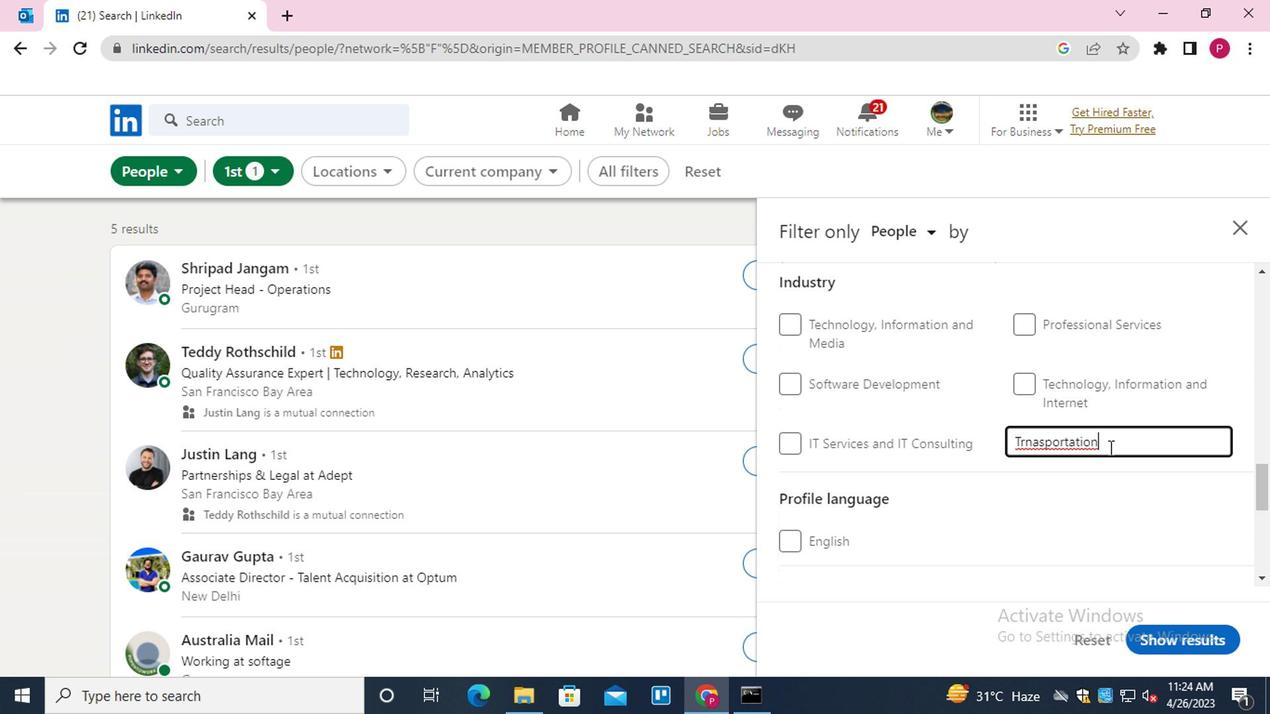
Action: Key pressed <Key.backspace><Key.backspace><Key.backspace><Key.backspace><Key.backspace><Key.backspace><Key.backspace><Key.backspace><Key.backspace><Key.backspace><Key.backspace><Key.backspace>ANSPORTATION<Key.down><Key.down><Key.down><Key.down><Key.down><Key.down><Key.down><Key.down><Key.down><Key.down><Key.down><Key.enter>
Screenshot: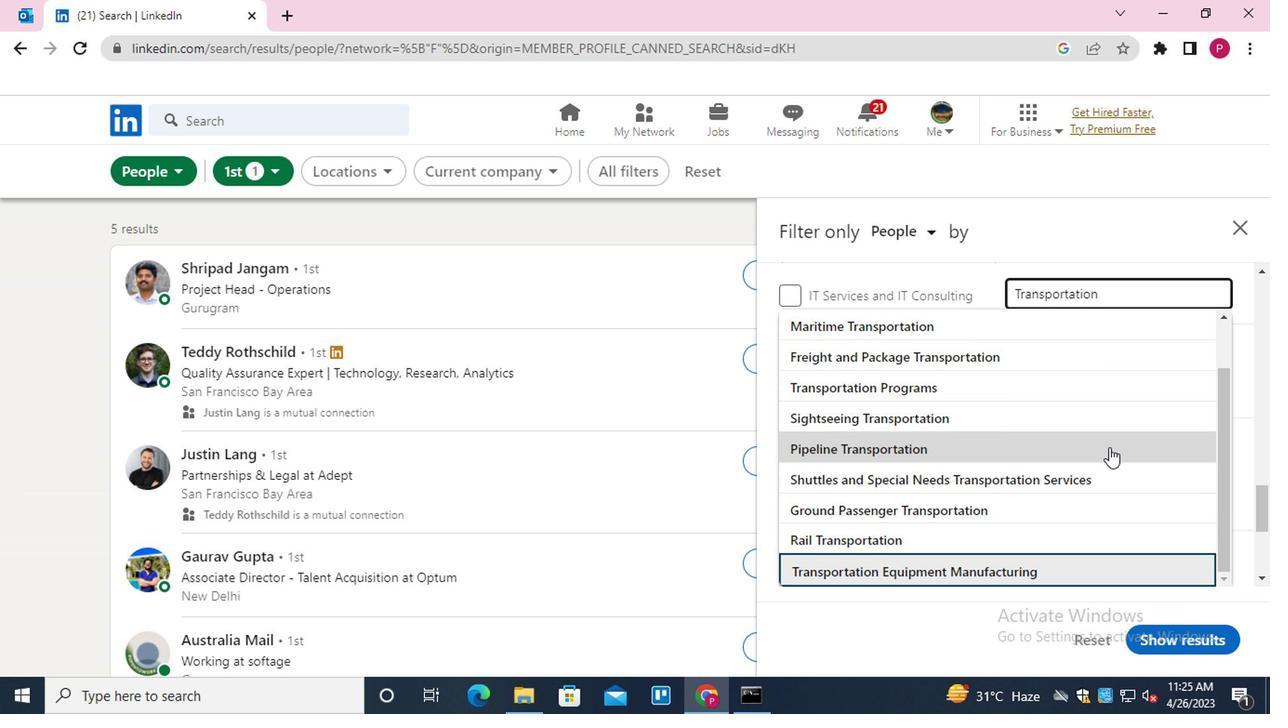 
Action: Mouse moved to (1043, 434)
Screenshot: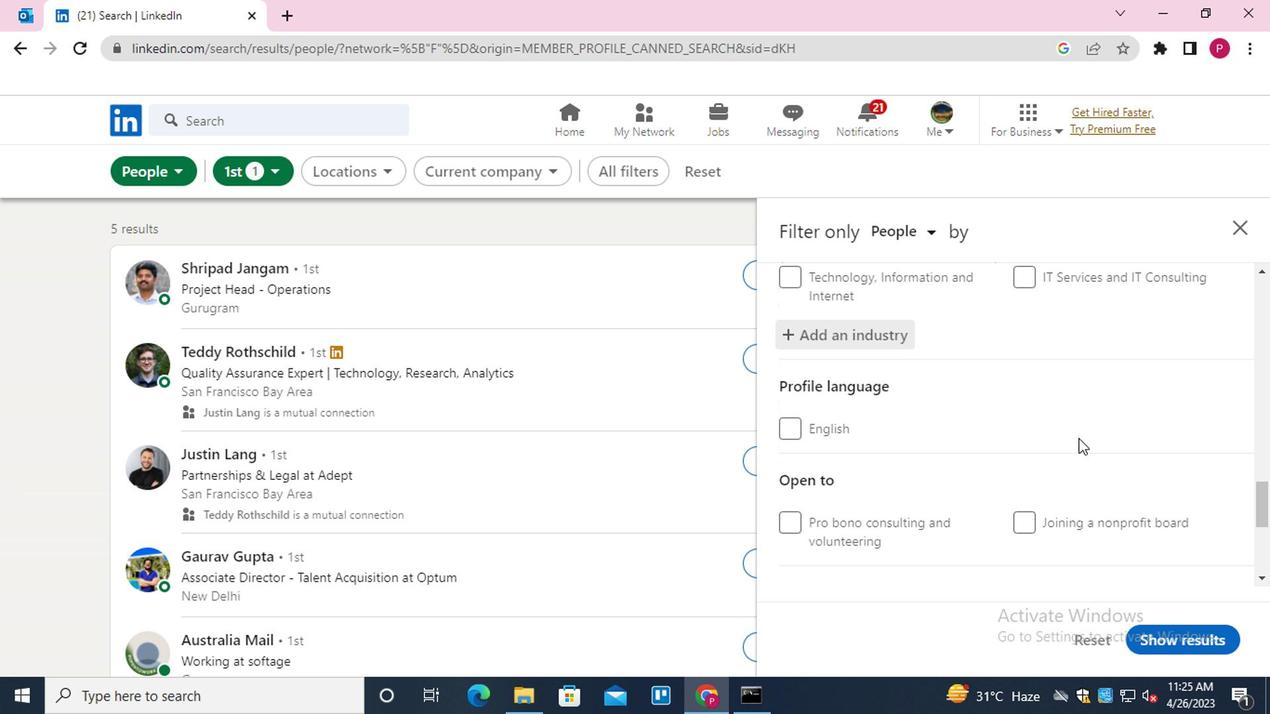 
Action: Mouse scrolled (1043, 434) with delta (0, 0)
Screenshot: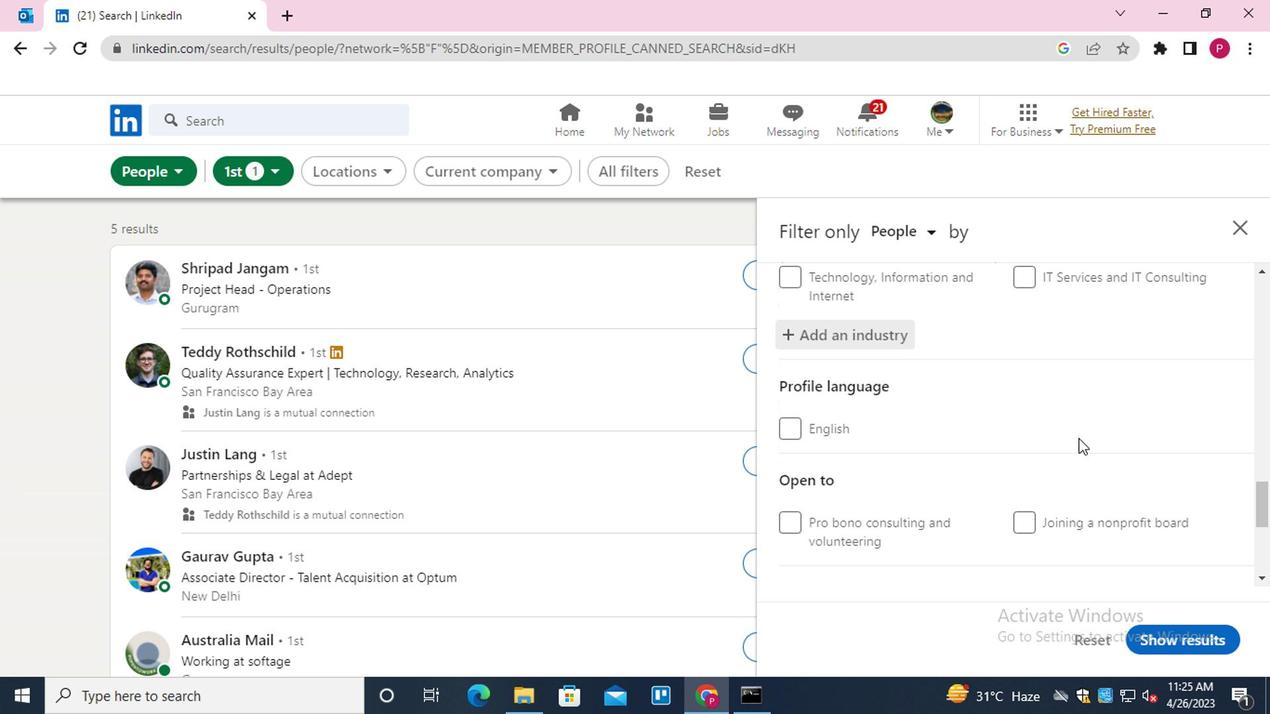 
Action: Mouse moved to (1038, 438)
Screenshot: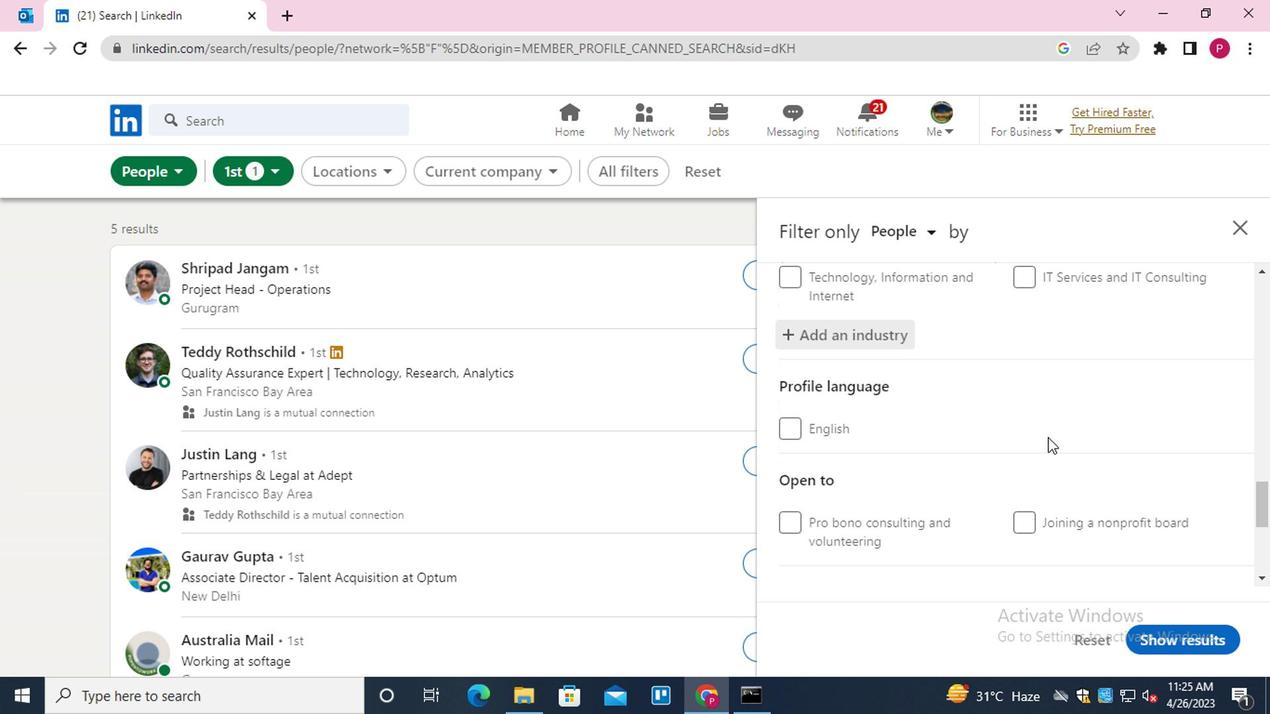 
Action: Mouse scrolled (1038, 438) with delta (0, 0)
Screenshot: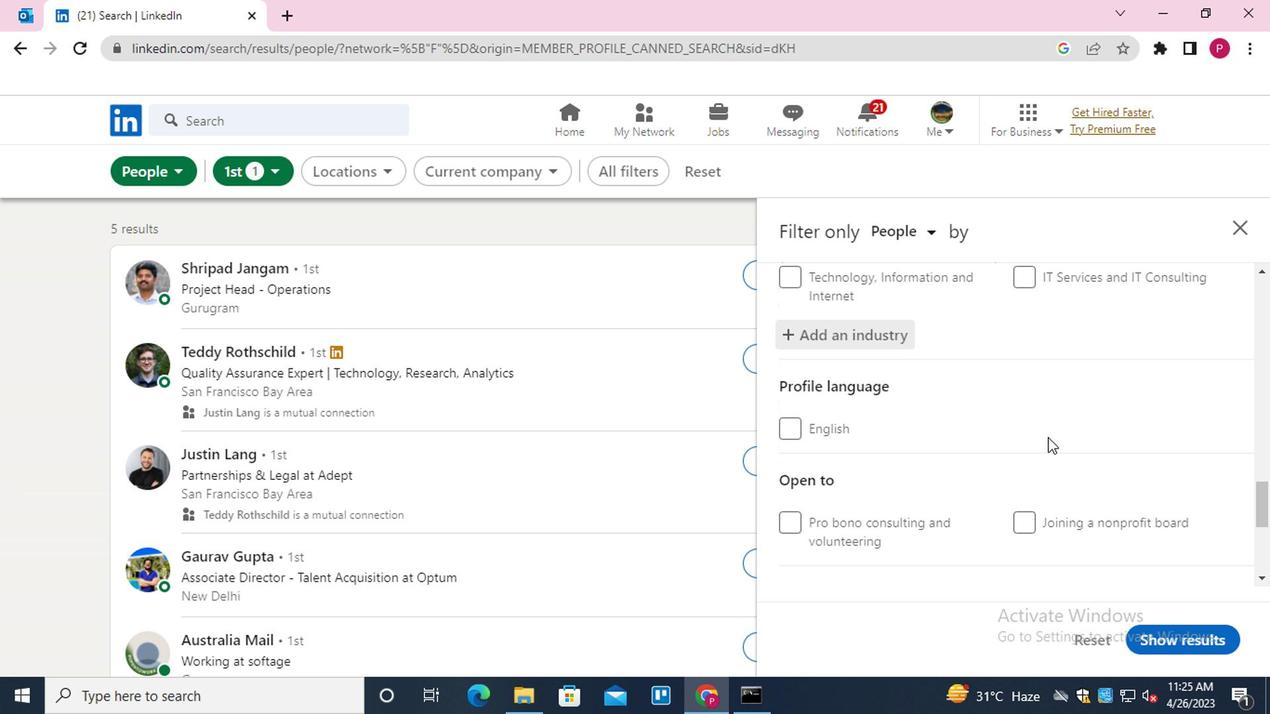 
Action: Mouse moved to (852, 442)
Screenshot: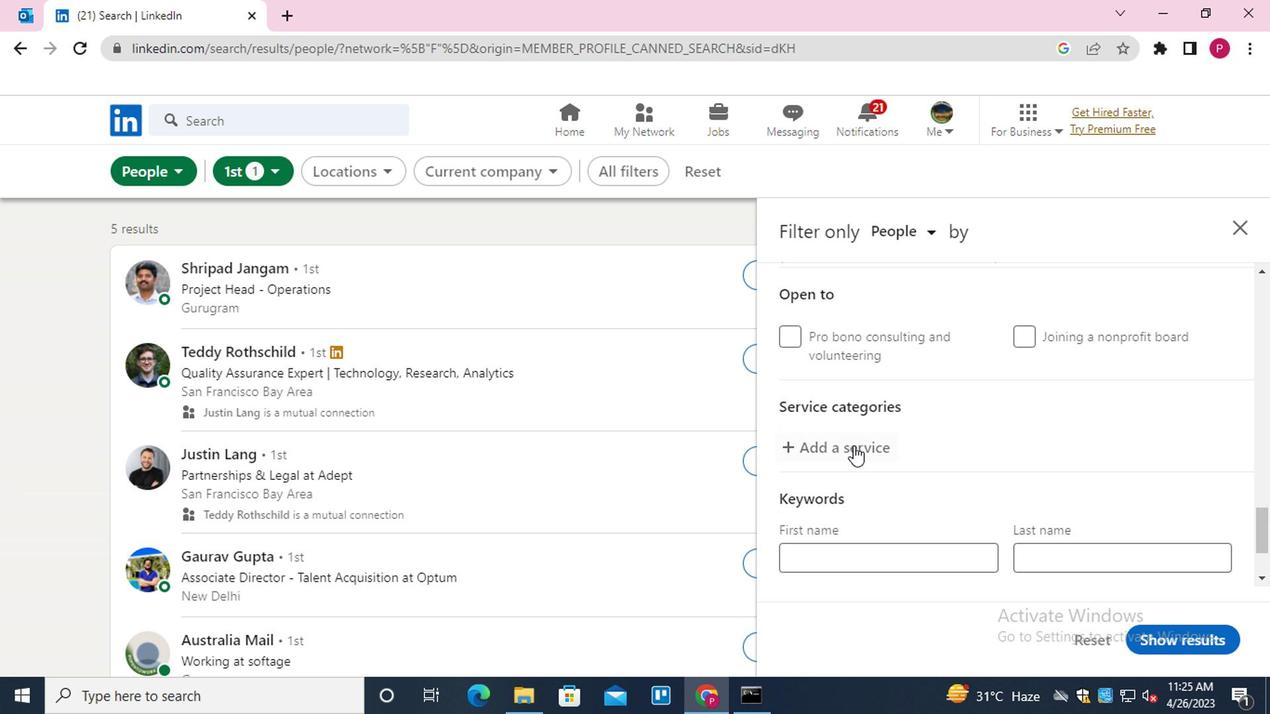 
Action: Mouse pressed left at (852, 442)
Screenshot: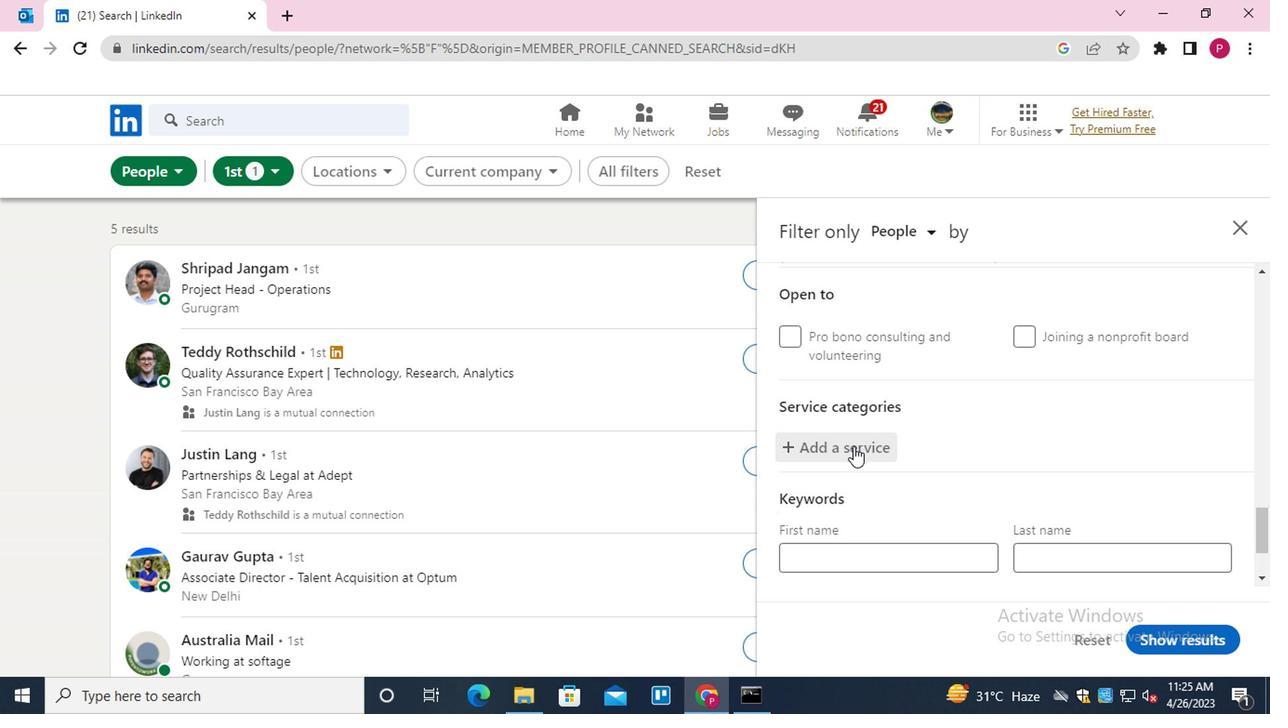 
Action: Mouse moved to (854, 443)
Screenshot: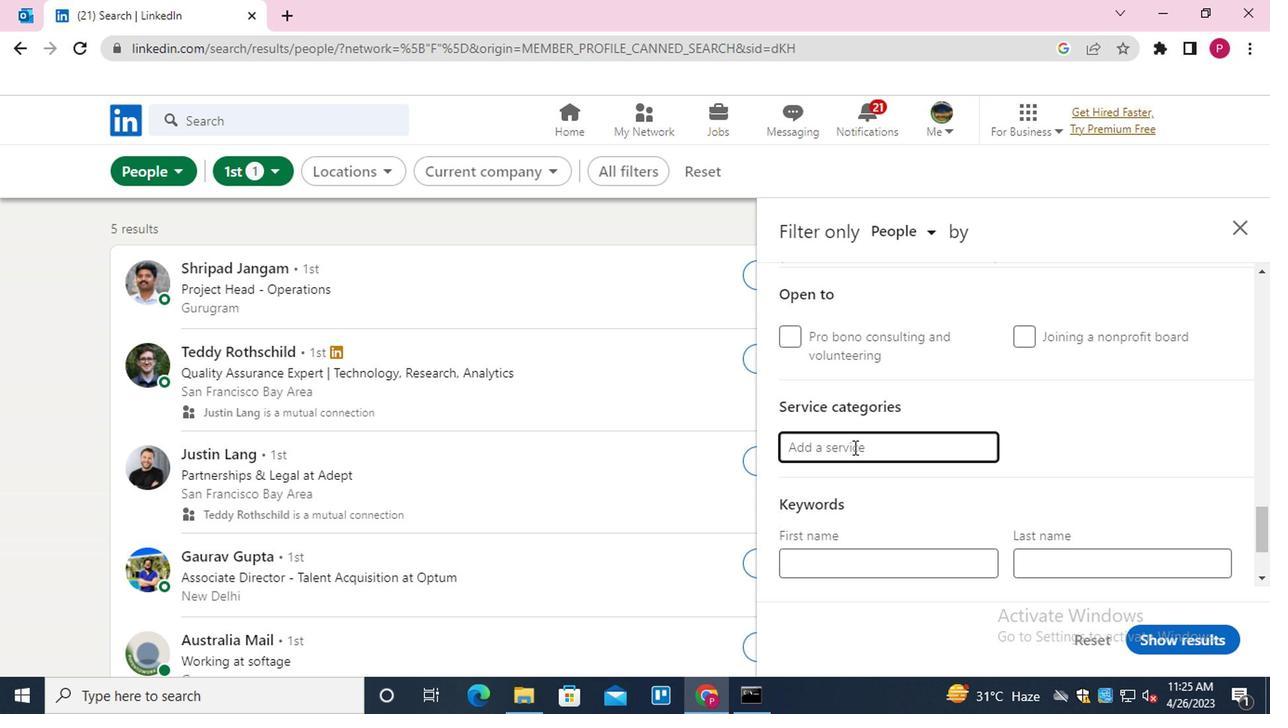 
Action: Key pressed <Key.shift>BUD<Key.backspace>SINESS<Key.down><Key.down><Key.down><Key.enter>
Screenshot: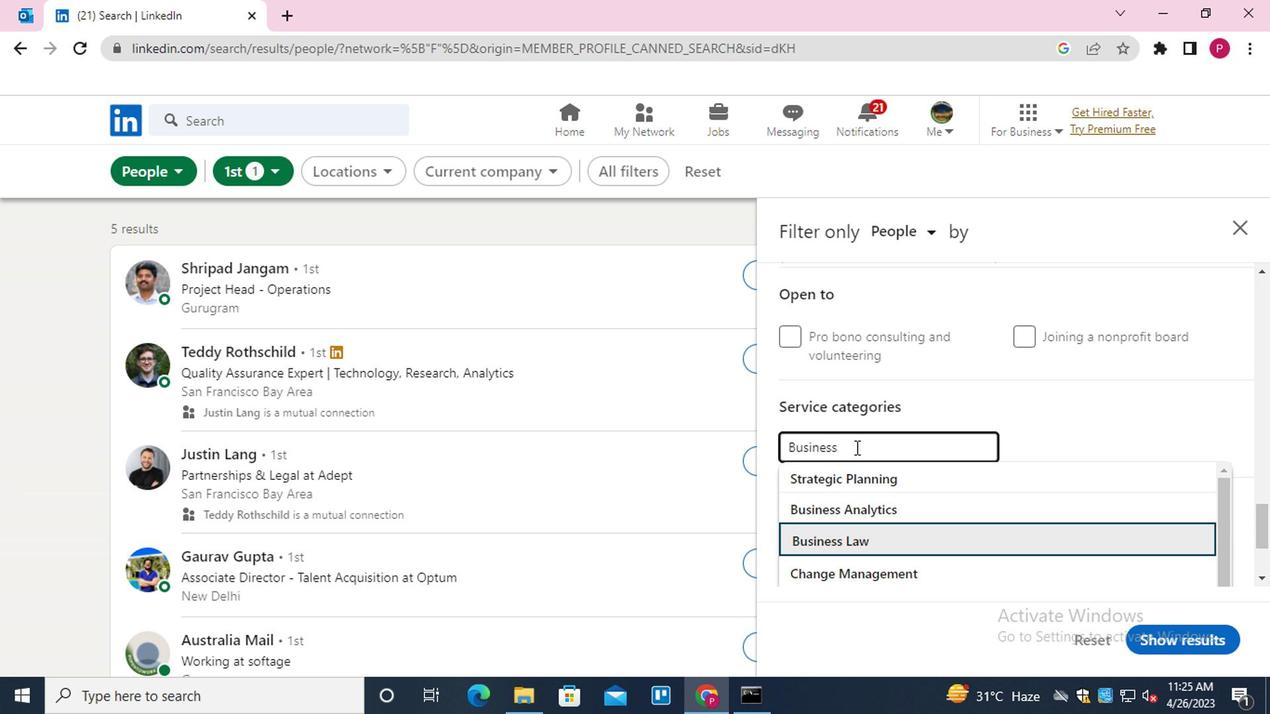
Action: Mouse moved to (859, 444)
Screenshot: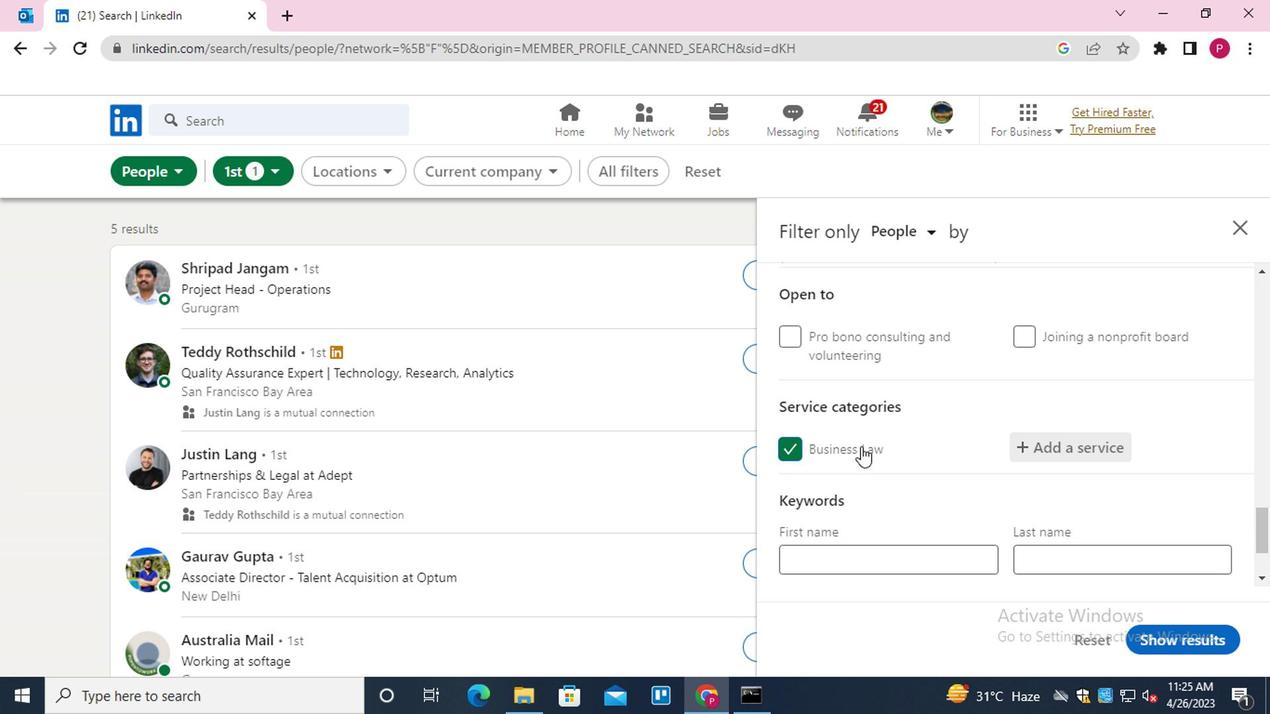 
Action: Mouse scrolled (859, 443) with delta (0, 0)
Screenshot: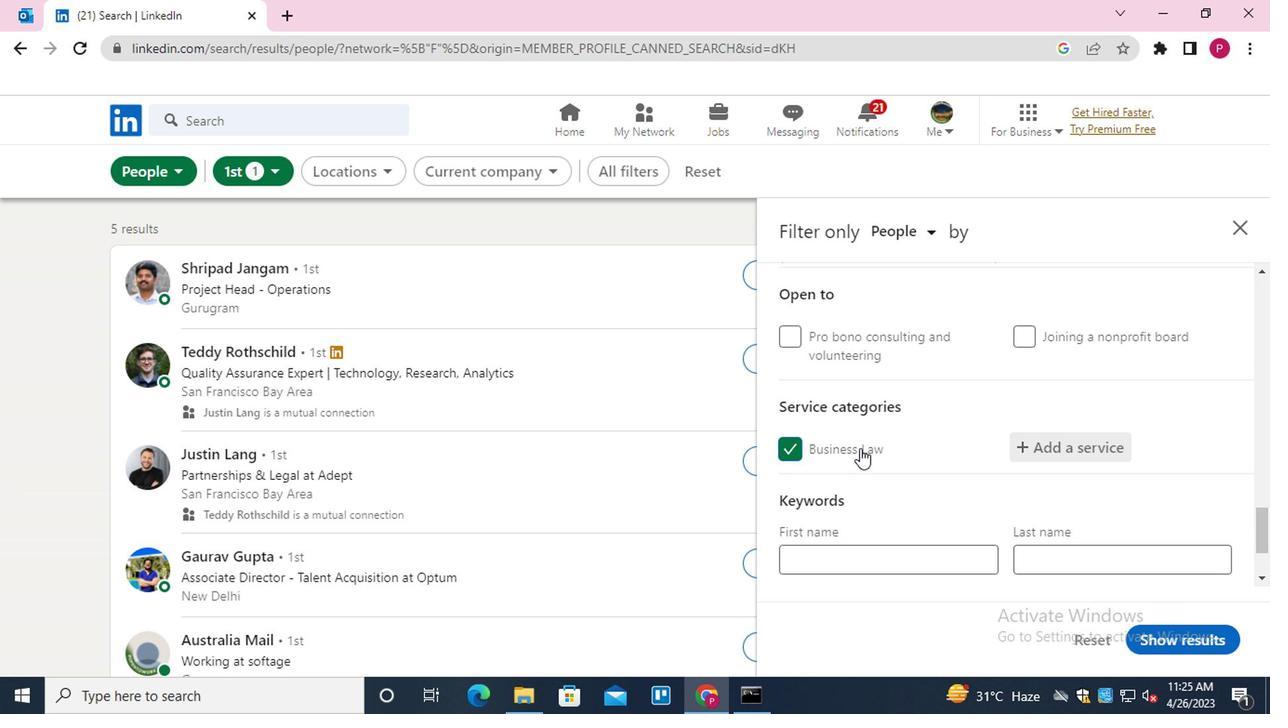 
Action: Mouse scrolled (859, 443) with delta (0, 0)
Screenshot: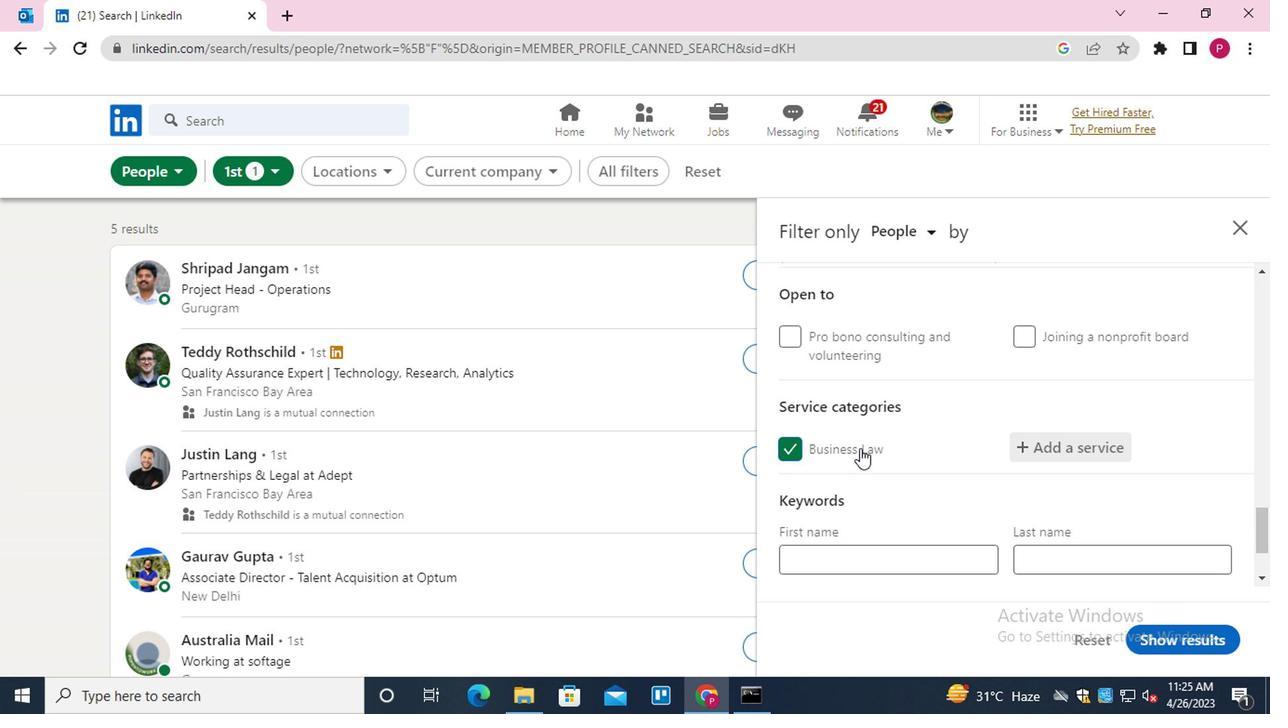 
Action: Mouse scrolled (859, 443) with delta (0, 0)
Screenshot: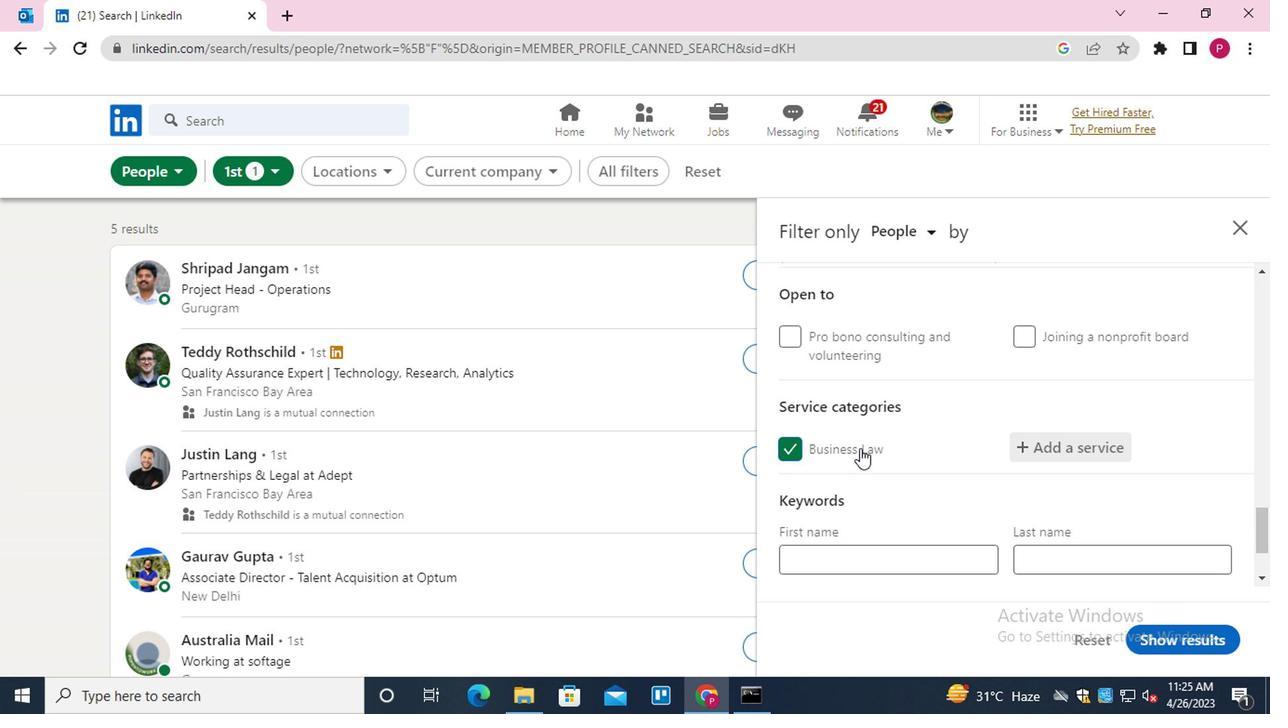 
Action: Mouse moved to (860, 442)
Screenshot: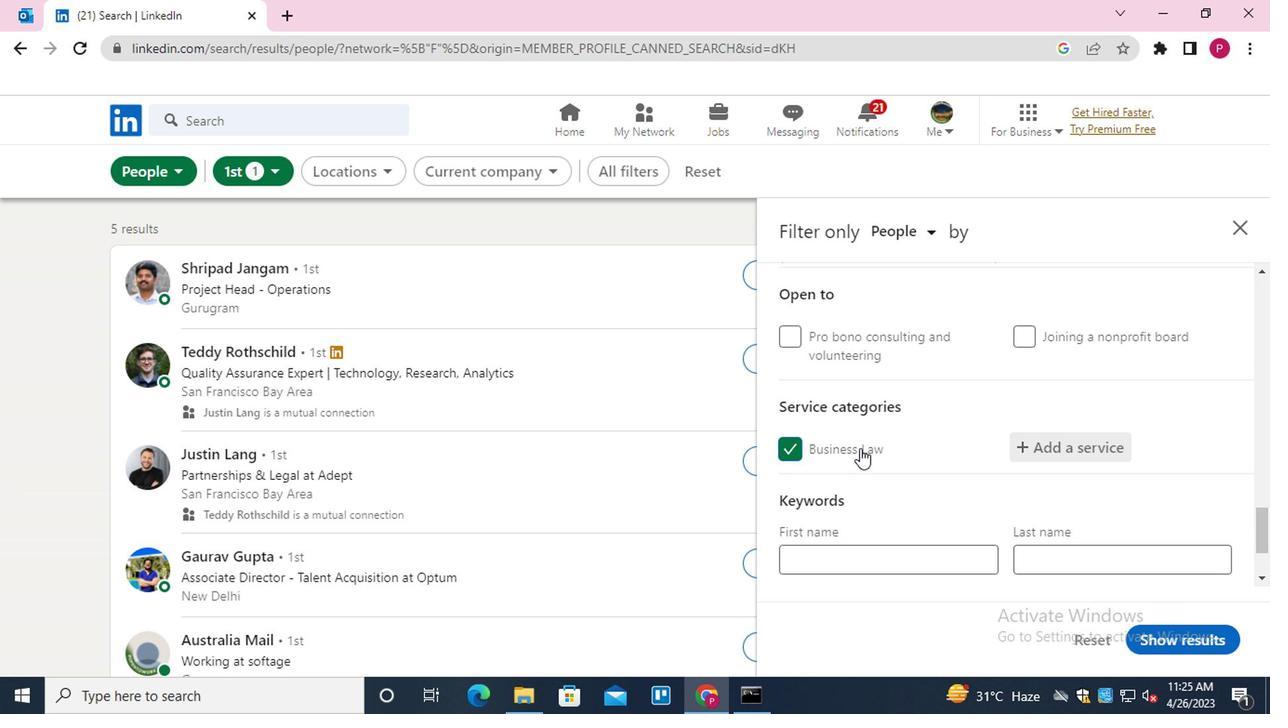 
Action: Mouse scrolled (860, 441) with delta (0, -1)
Screenshot: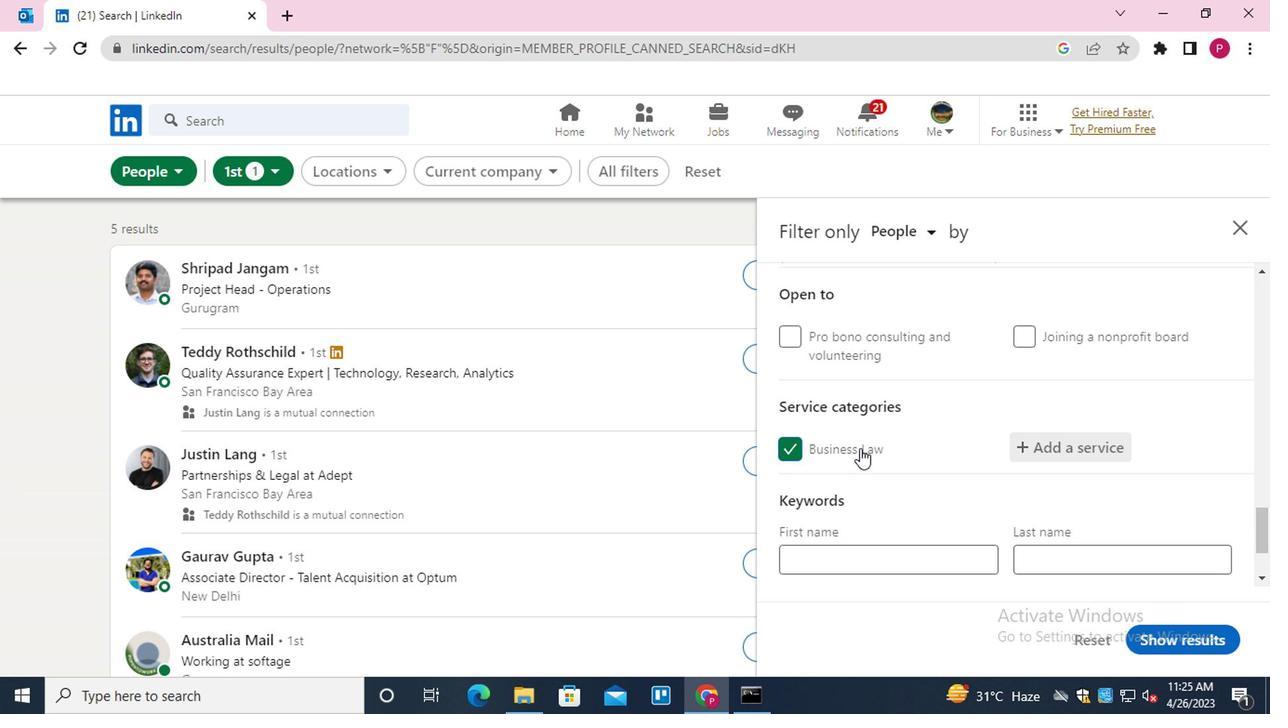 
Action: Mouse moved to (875, 498)
Screenshot: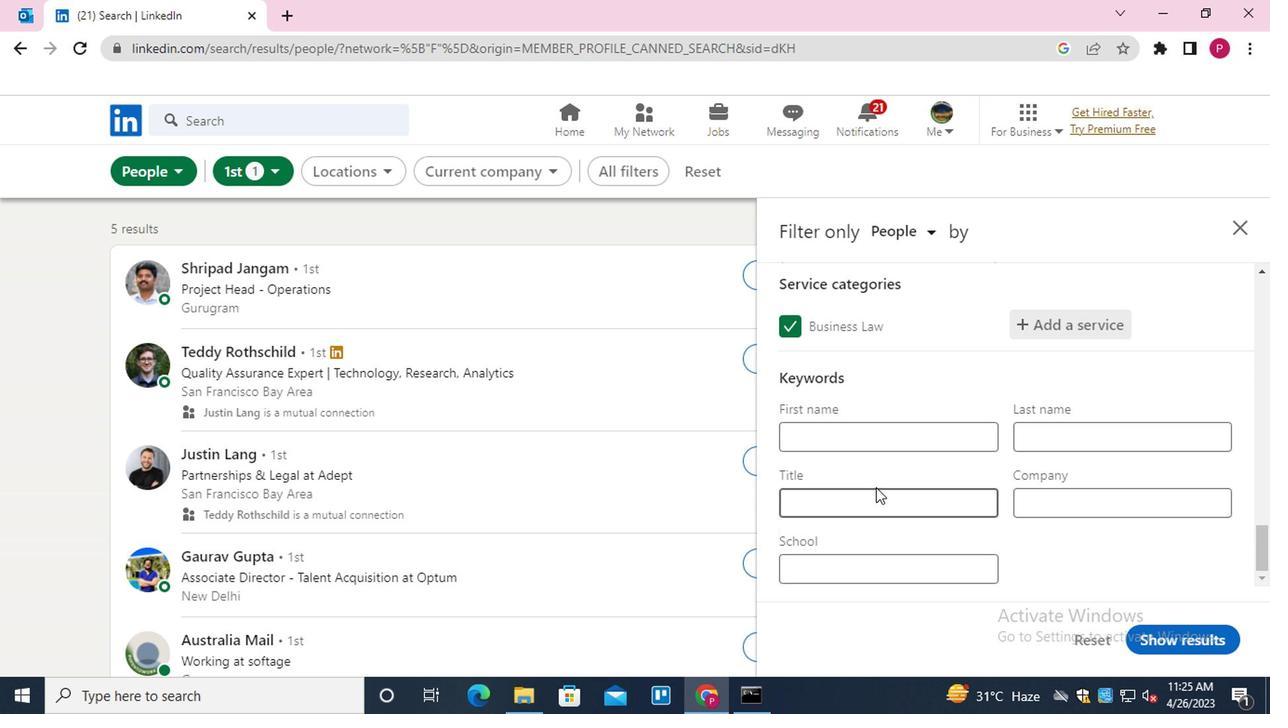 
Action: Mouse pressed left at (875, 498)
Screenshot: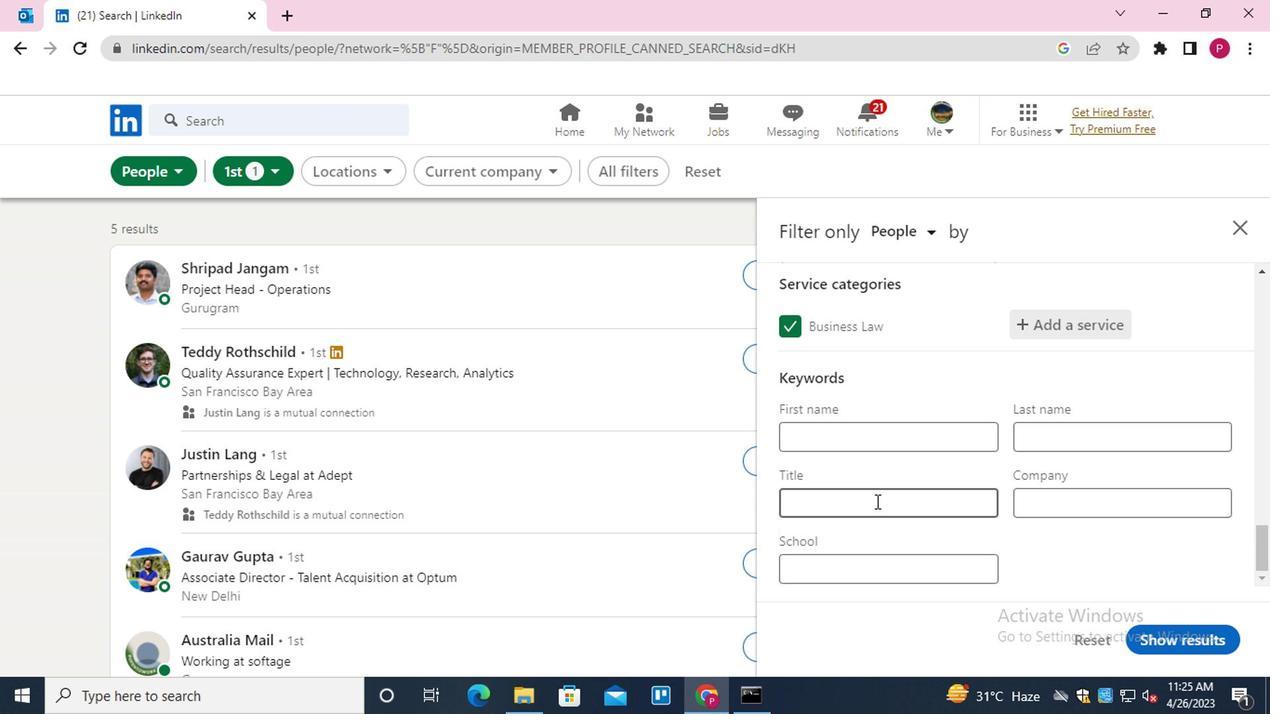 
Action: Key pressed <Key.shift>RESEARCHER
Screenshot: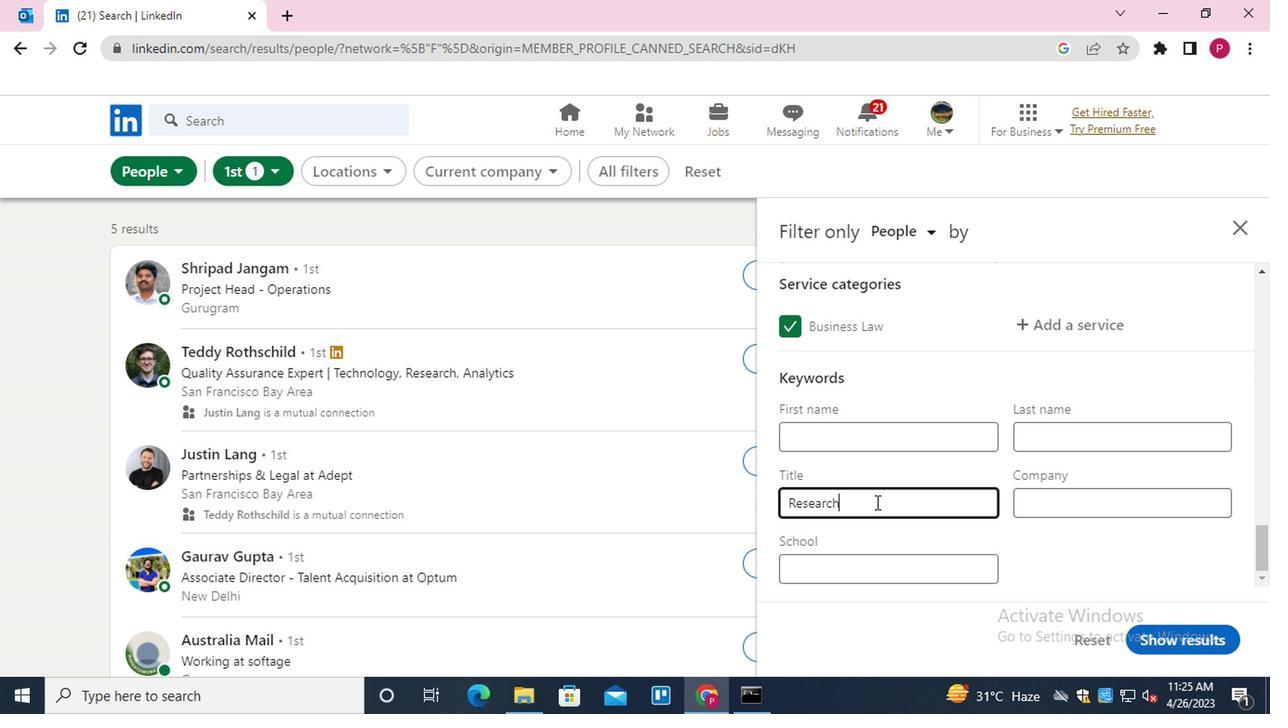 
Action: Mouse moved to (1152, 624)
Screenshot: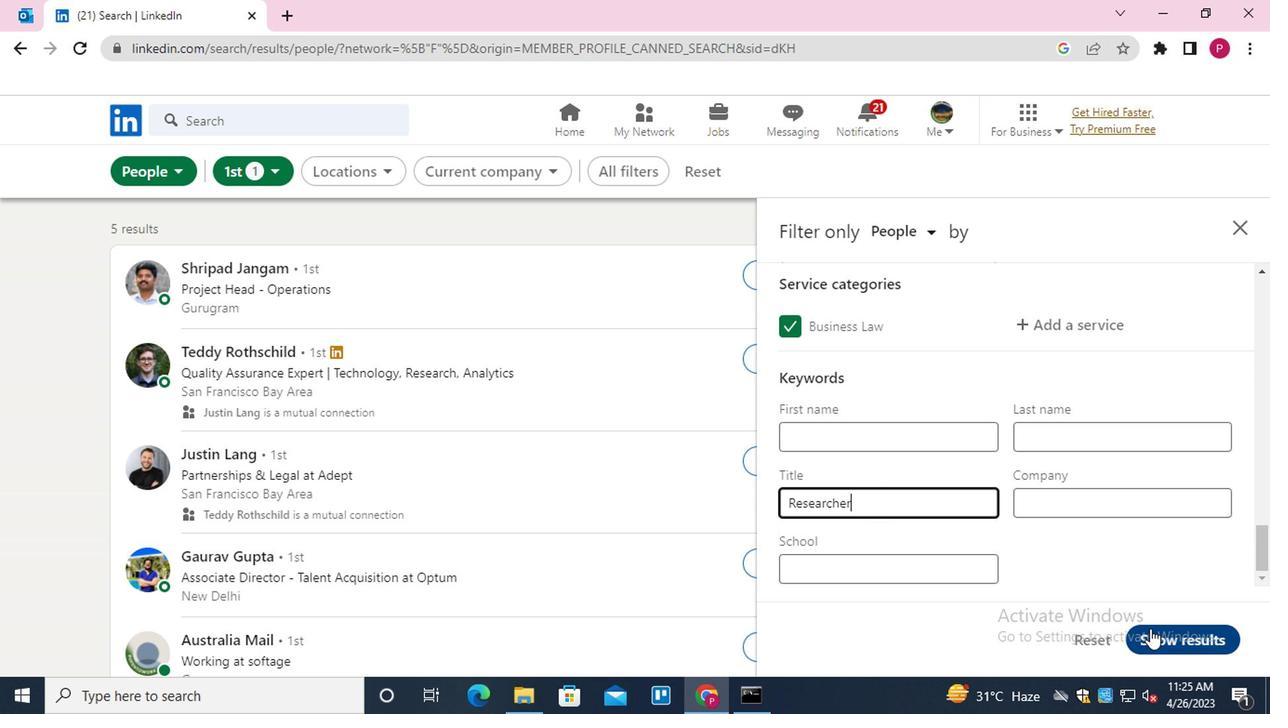 
Action: Mouse pressed left at (1152, 624)
Screenshot: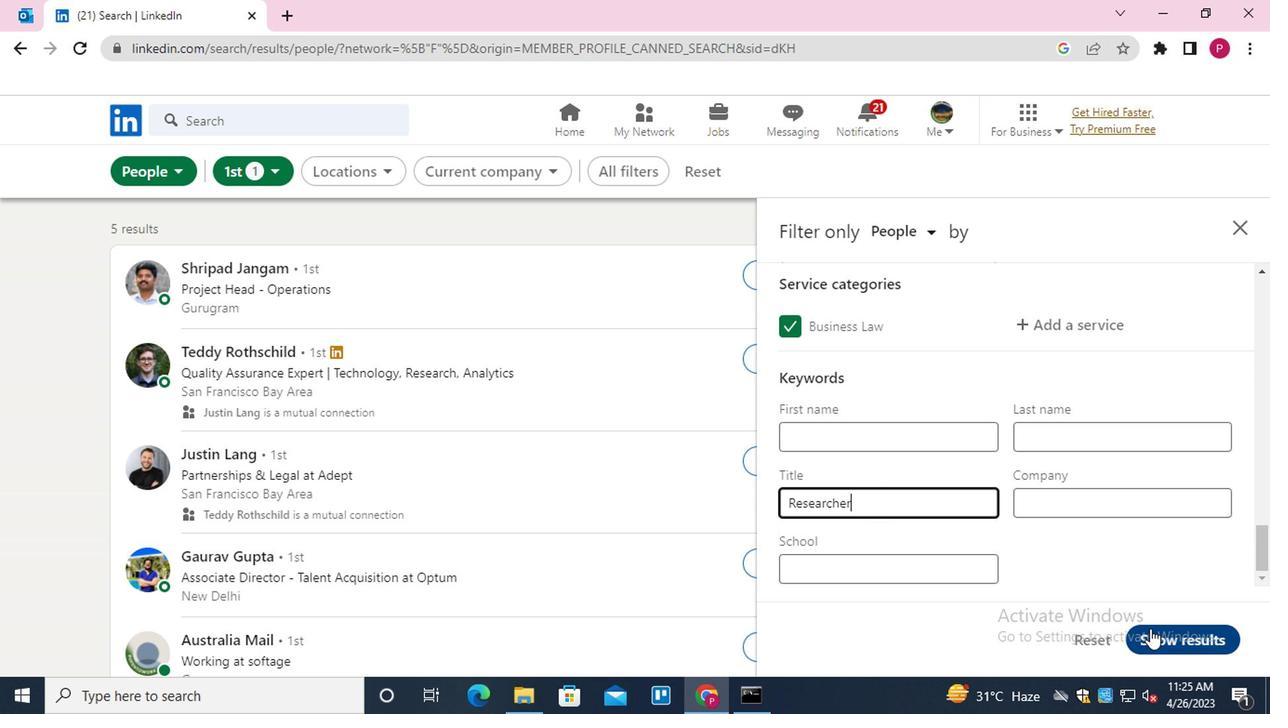 
Action: Mouse moved to (424, 321)
Screenshot: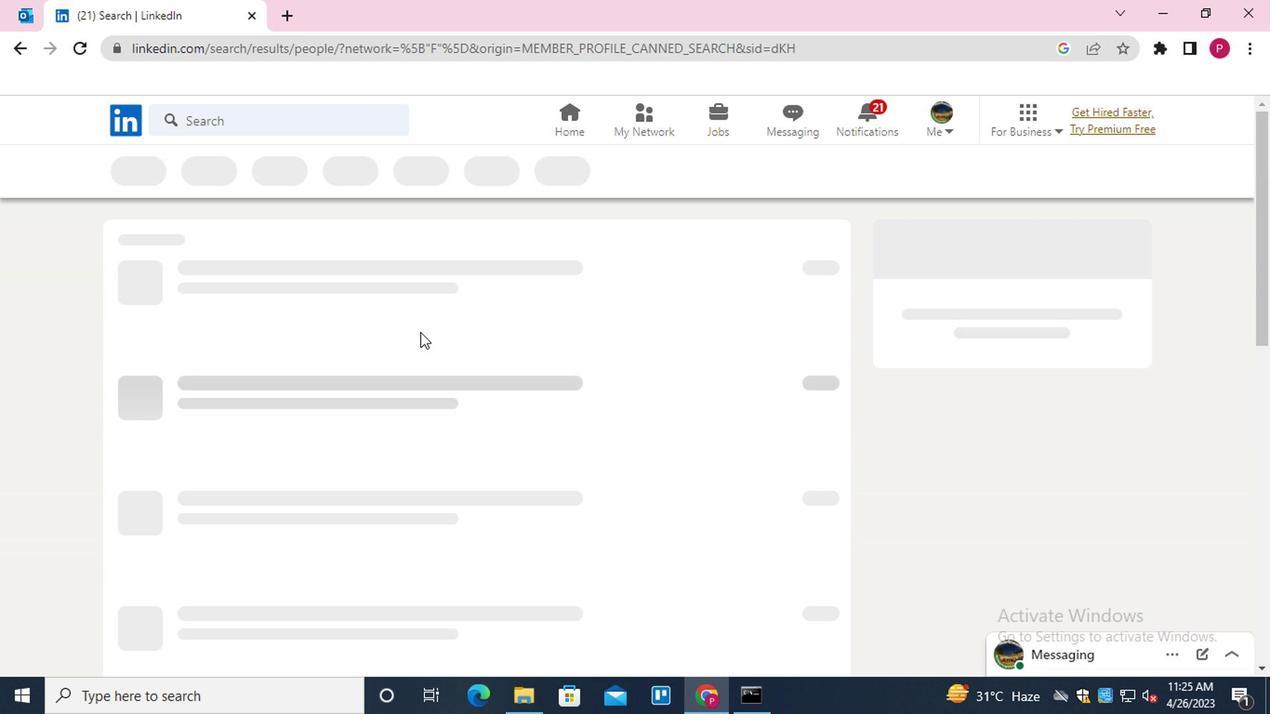 
